 Task: Add an event with the title Third Product Roadmap Alignment Meeting, date '2023/10/21', time 7:30 AM to 9:30 AMand add a description: Staff Appreciation Day is a special occasion dedicated to recognizing and honoring the hard work, dedication, and contributions of the entire staff. It is a day to express gratitude and appreciation for their efforts in making the organization successful._x000D_
_x000D_
, put the event into Orange category, logged in from the account softage.9@softage.netand send the event invitation to softage.2@softage.net with CC to  softage.3@softage.net. Set a reminder for the event 5 minutes before
Action: Mouse moved to (106, 144)
Screenshot: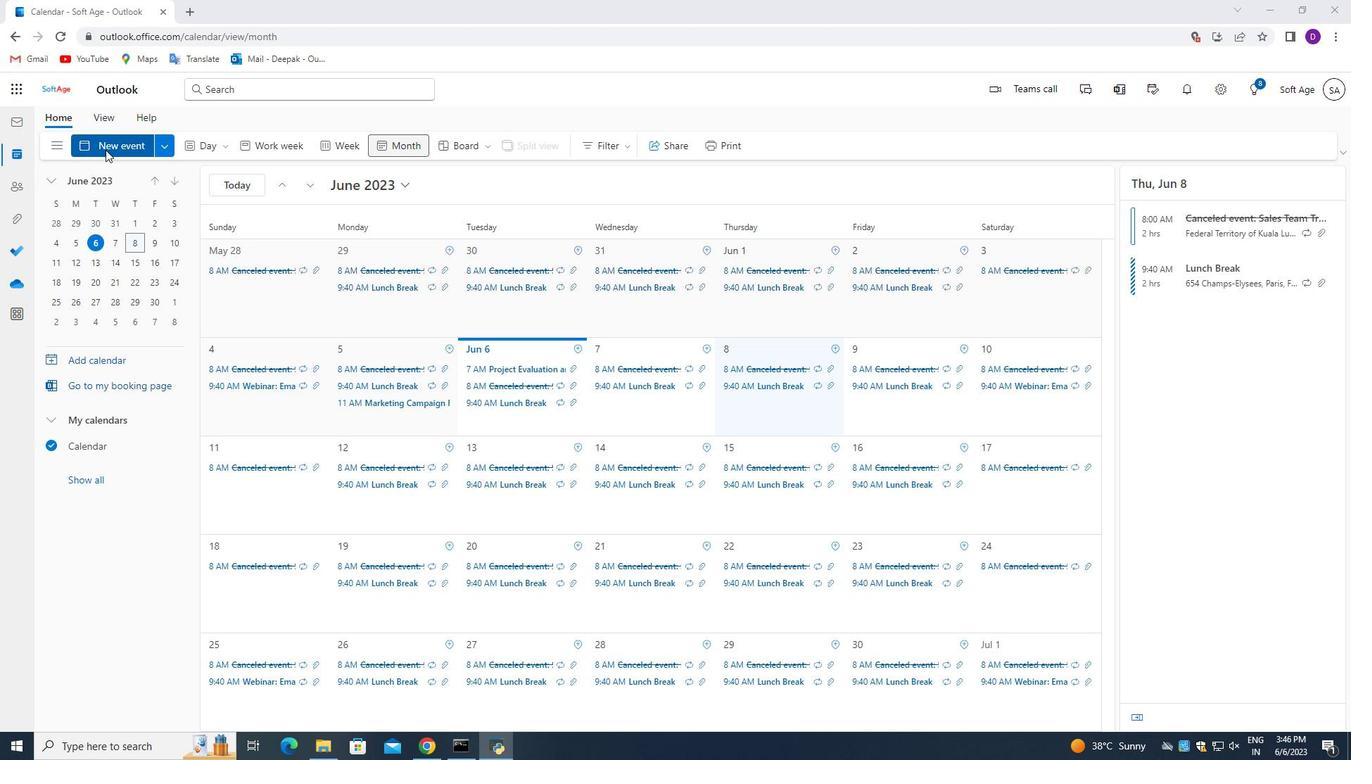
Action: Mouse pressed left at (106, 144)
Screenshot: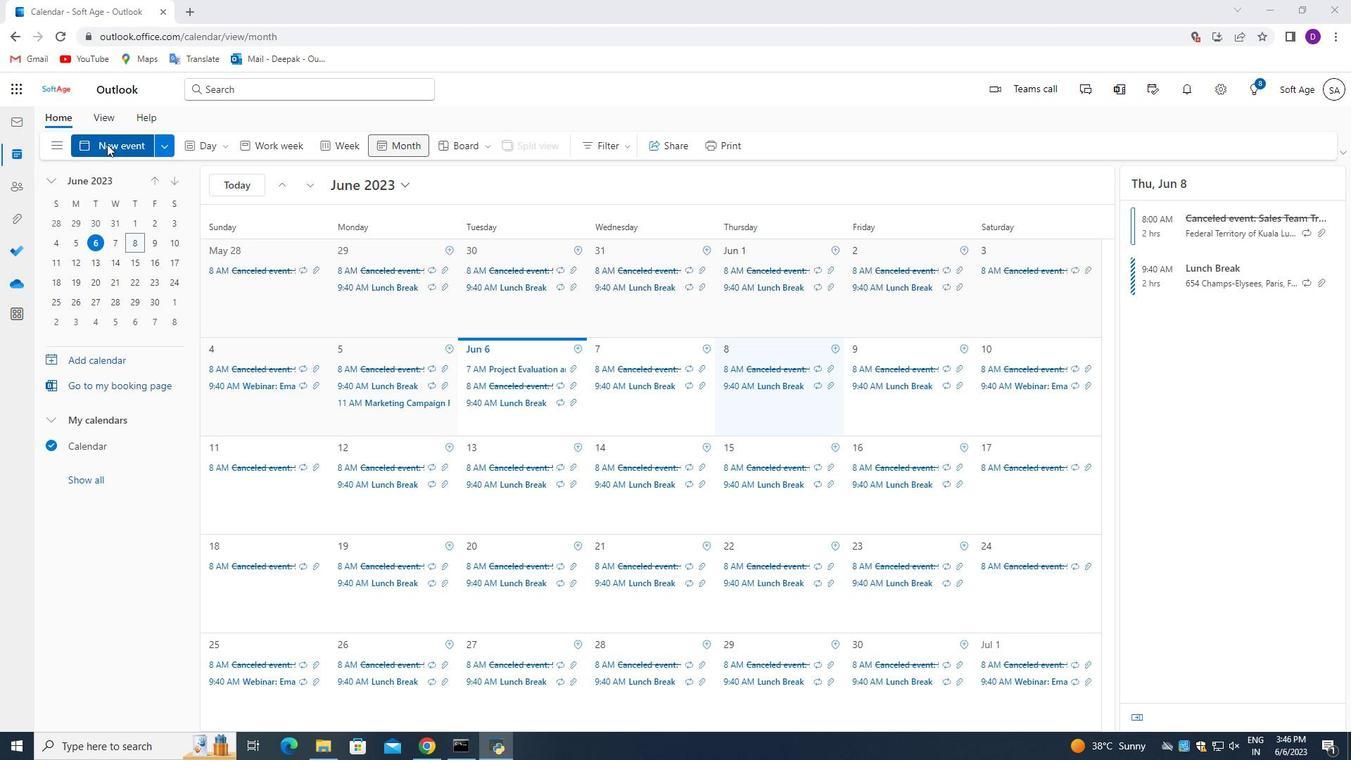 
Action: Mouse moved to (462, 570)
Screenshot: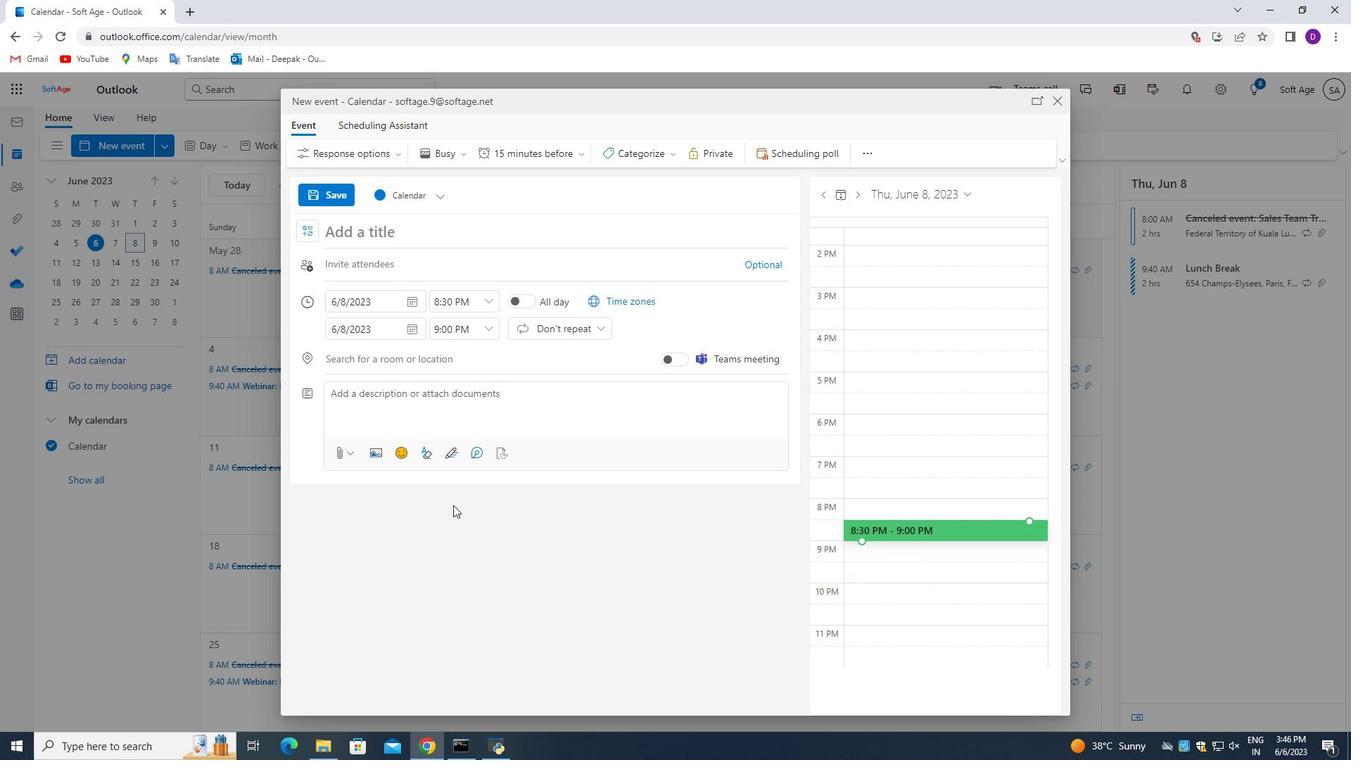 
Action: Key pressed <Key.shift_r>Third<Key.space><Key.shift>Prodict<Key.backspace><Key.backspace><Key.backspace>ucy<Key.backspace>t<Key.space><Key.shift_r>Roadmap<Key.space><Key.shift_r>Alo<Key.backspace>ignment<Key.space><Key.shift>Meeting
Screenshot: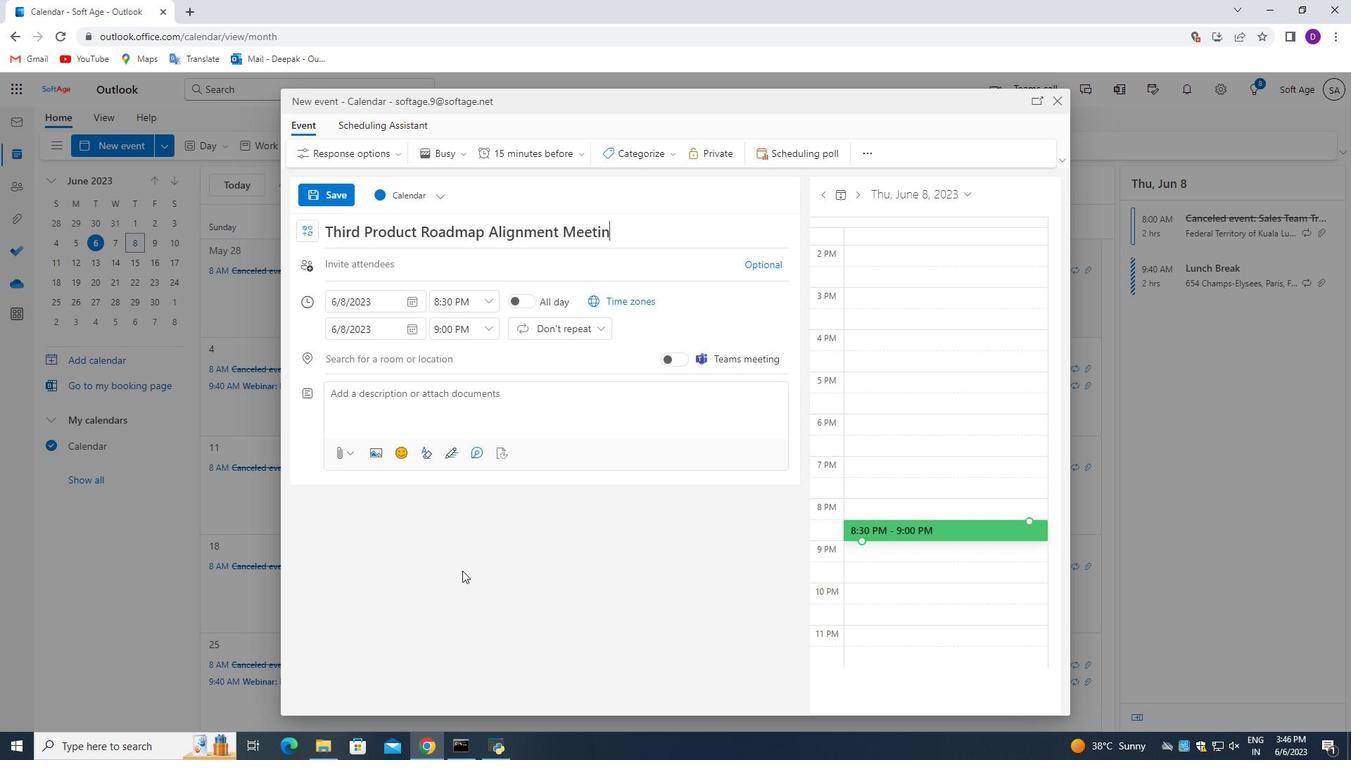 
Action: Mouse moved to (411, 302)
Screenshot: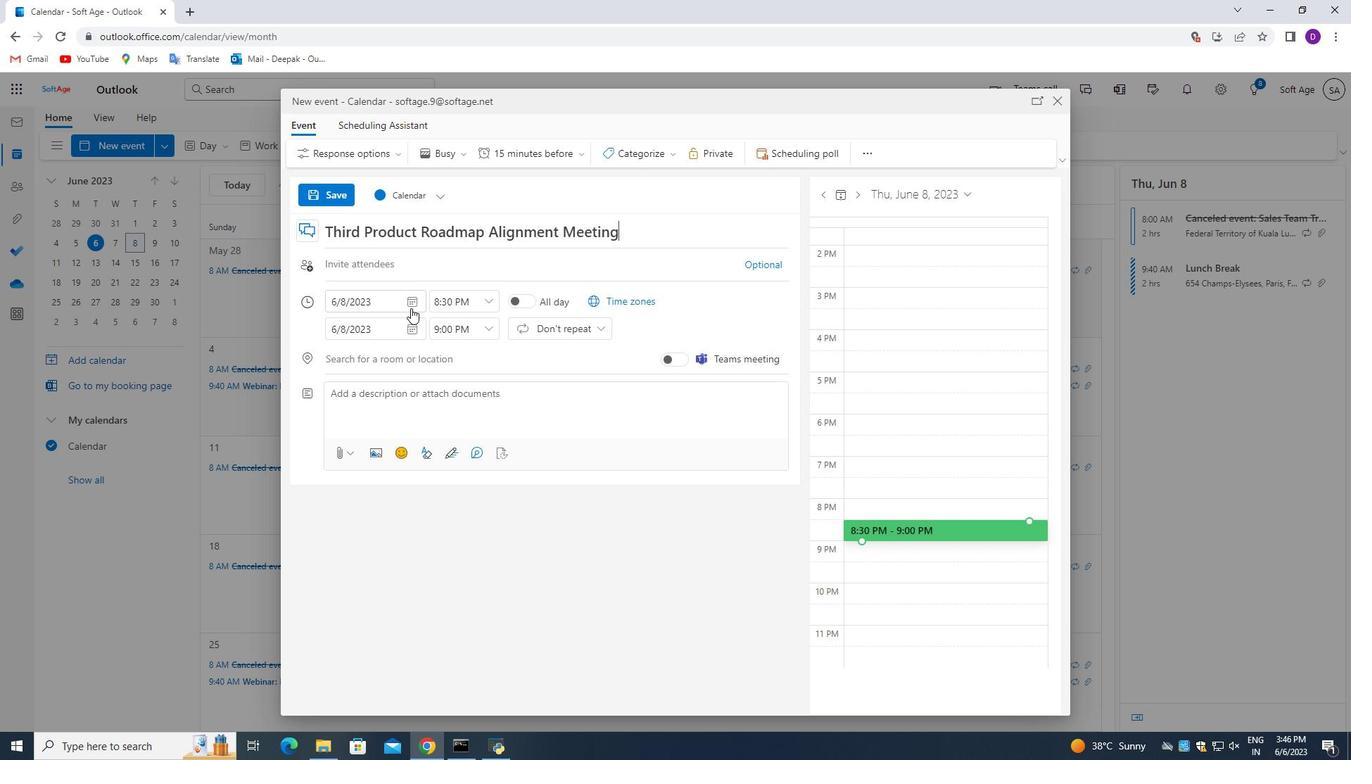 
Action: Mouse pressed left at (411, 302)
Screenshot: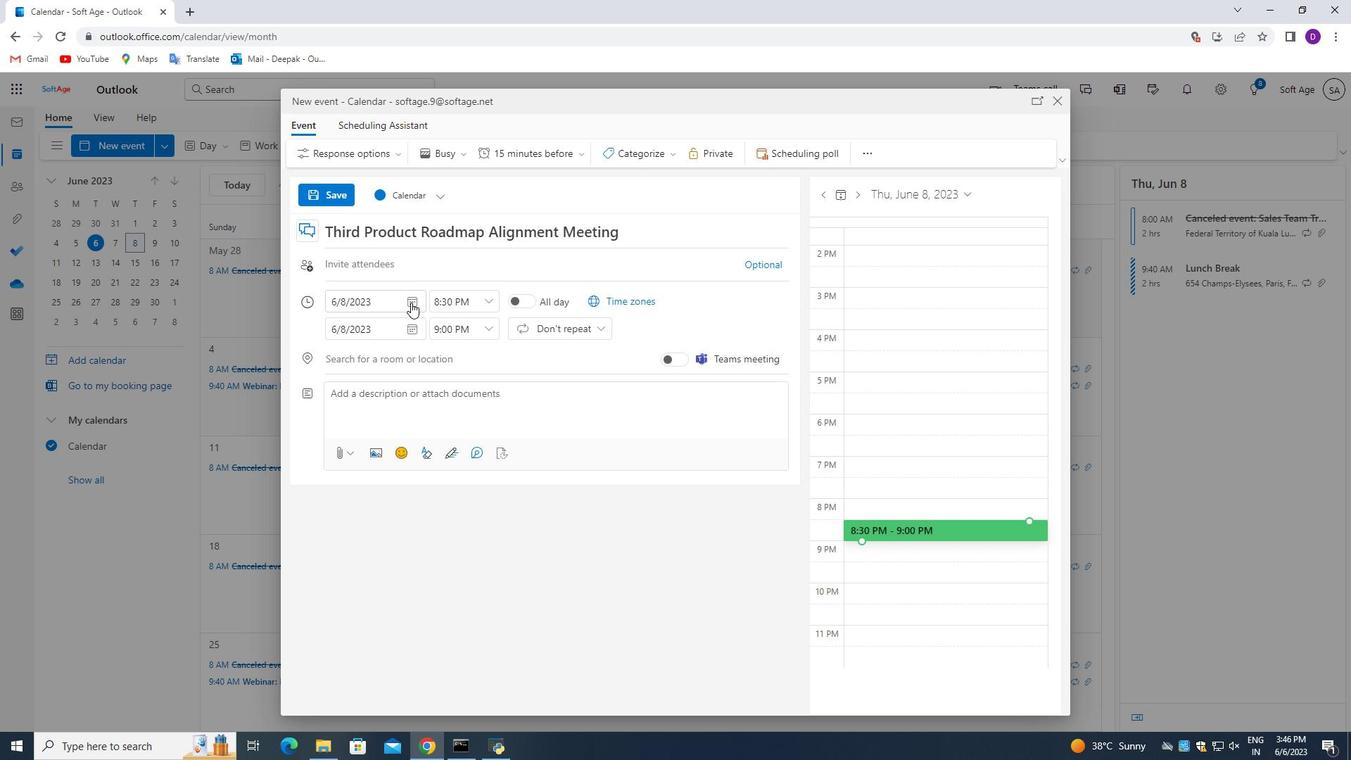 
Action: Mouse moved to (389, 323)
Screenshot: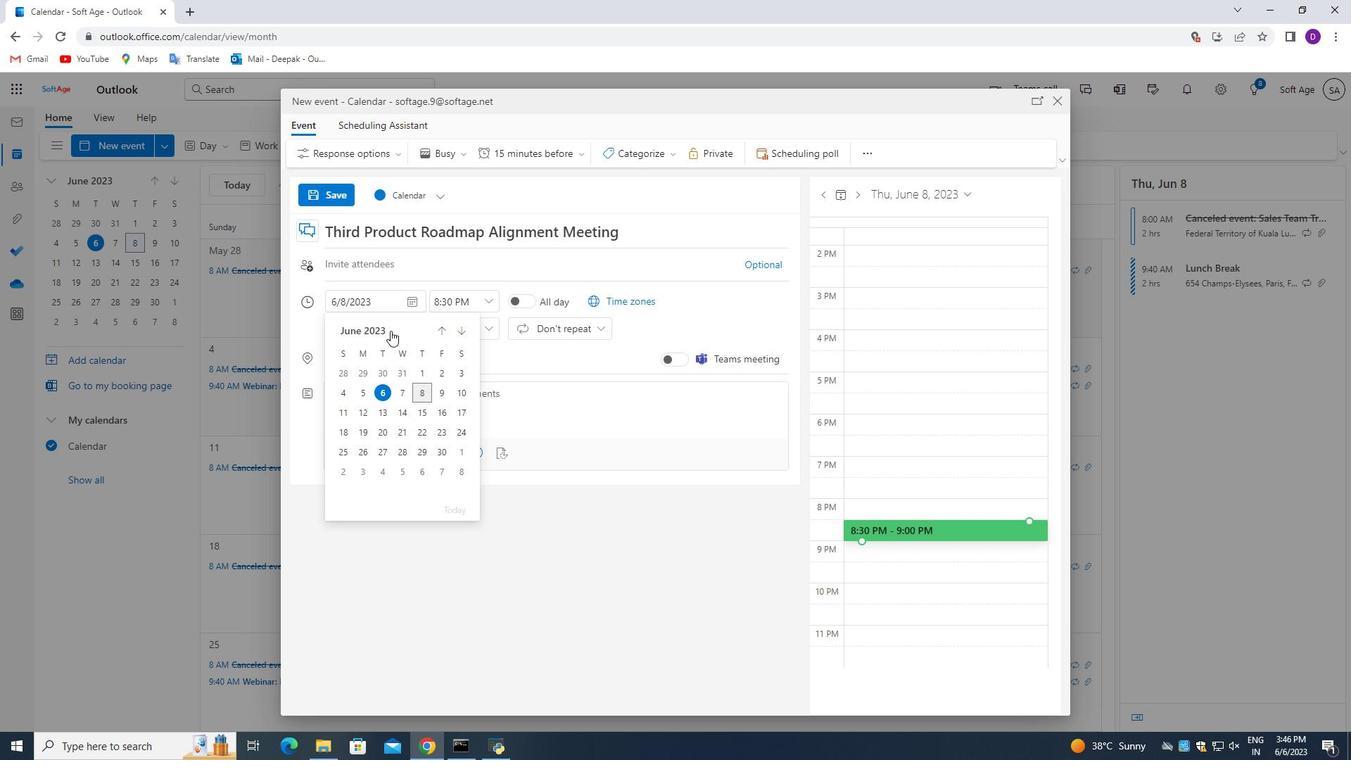
Action: Mouse pressed left at (389, 323)
Screenshot: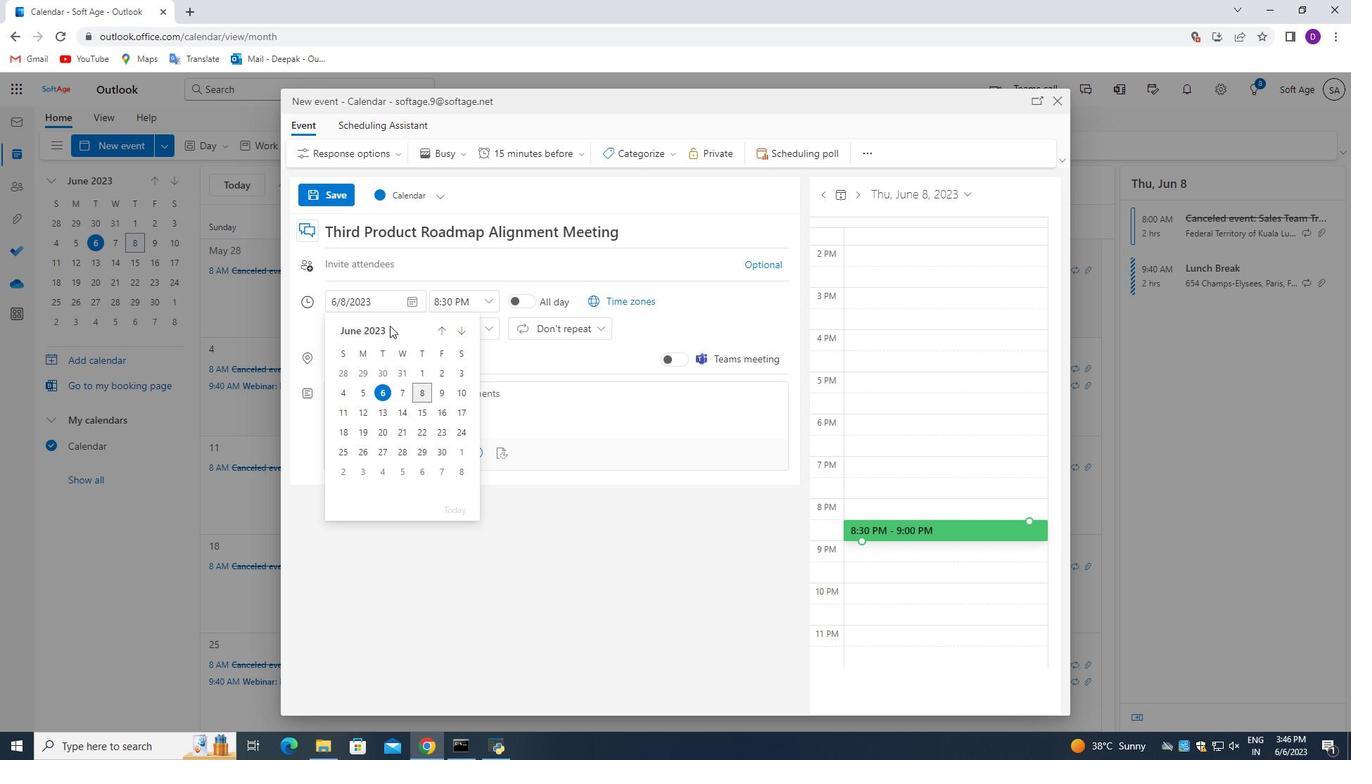 
Action: Mouse moved to (389, 436)
Screenshot: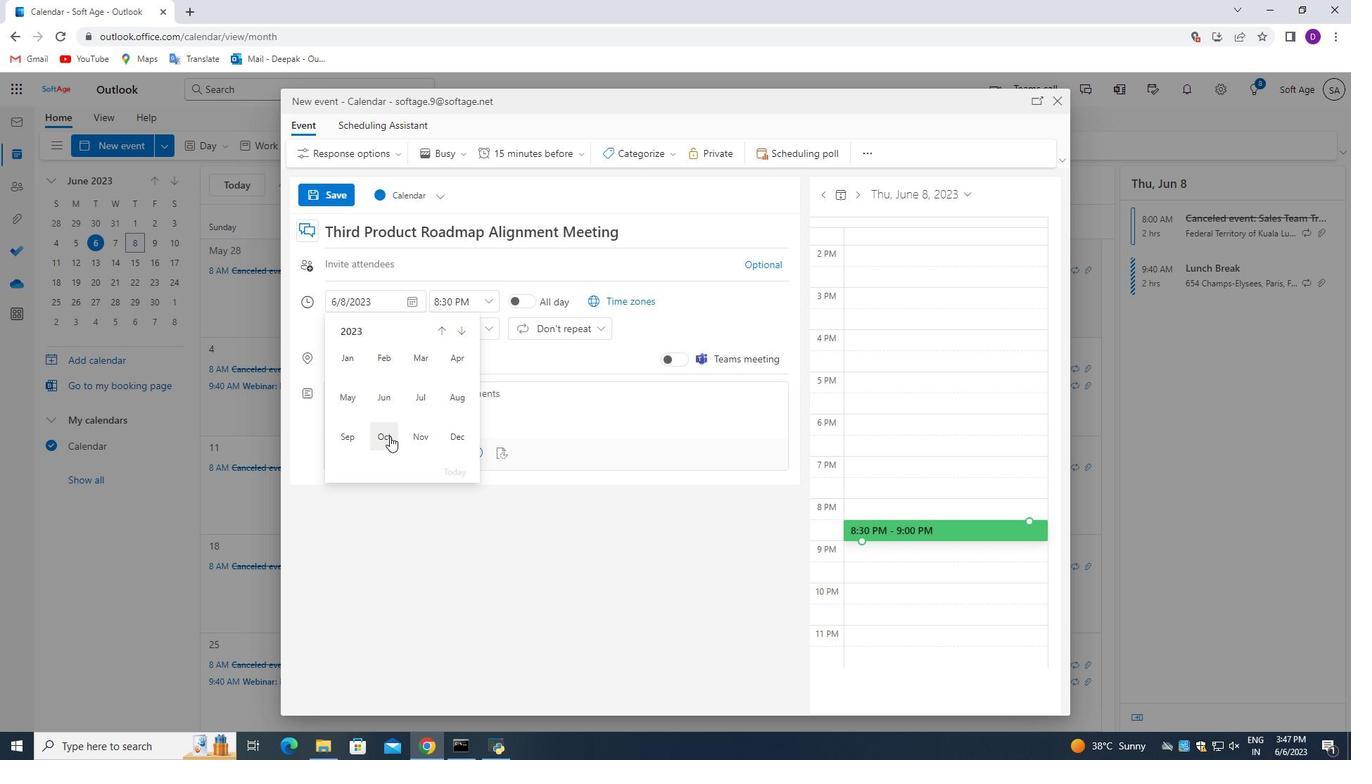 
Action: Mouse pressed left at (389, 436)
Screenshot: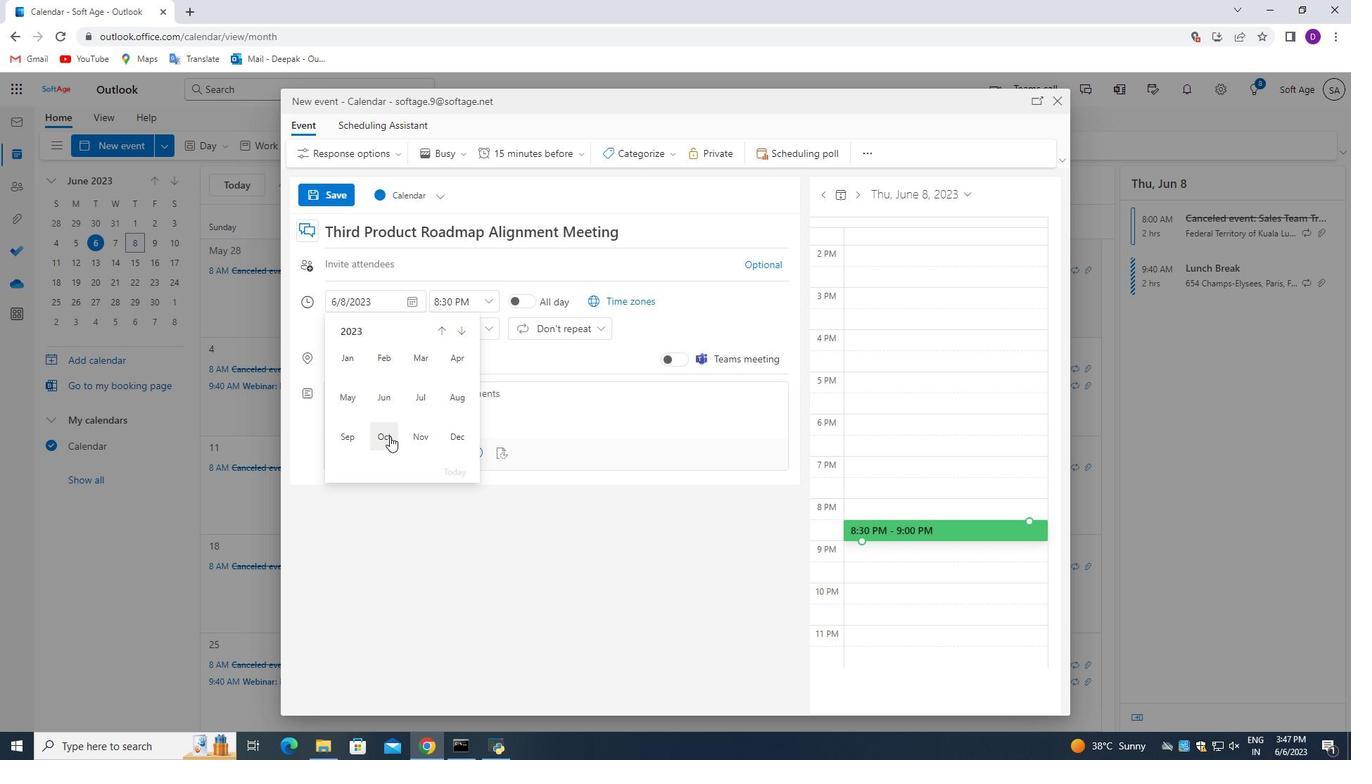 
Action: Mouse moved to (460, 413)
Screenshot: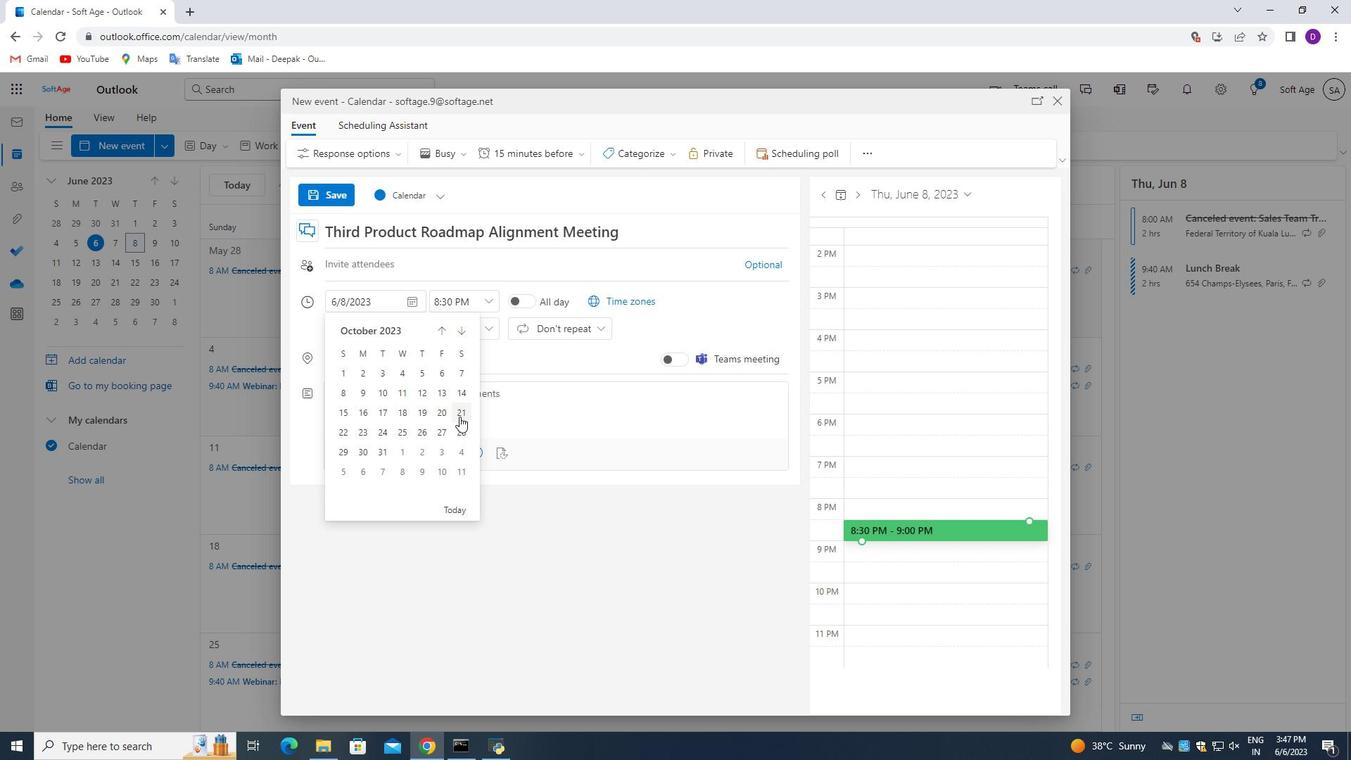 
Action: Mouse pressed left at (460, 413)
Screenshot: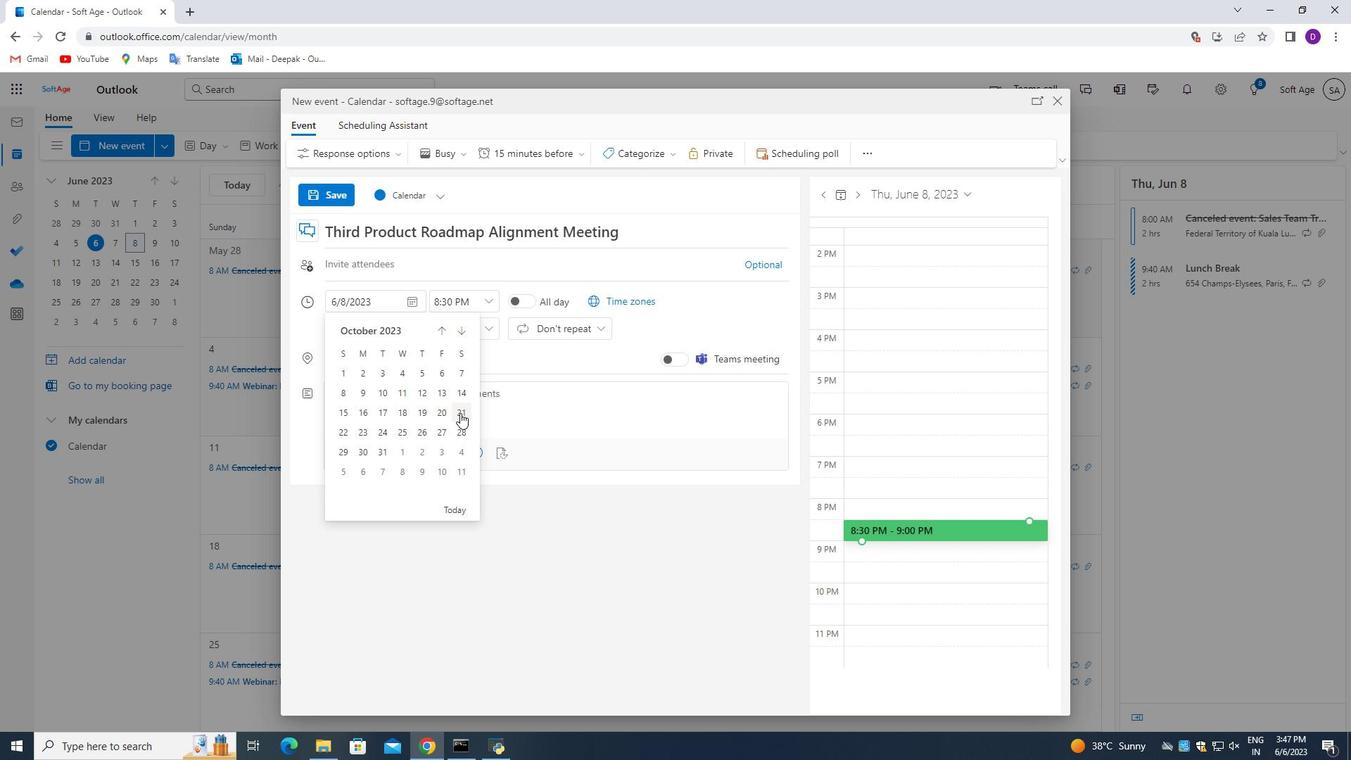 
Action: Mouse moved to (493, 299)
Screenshot: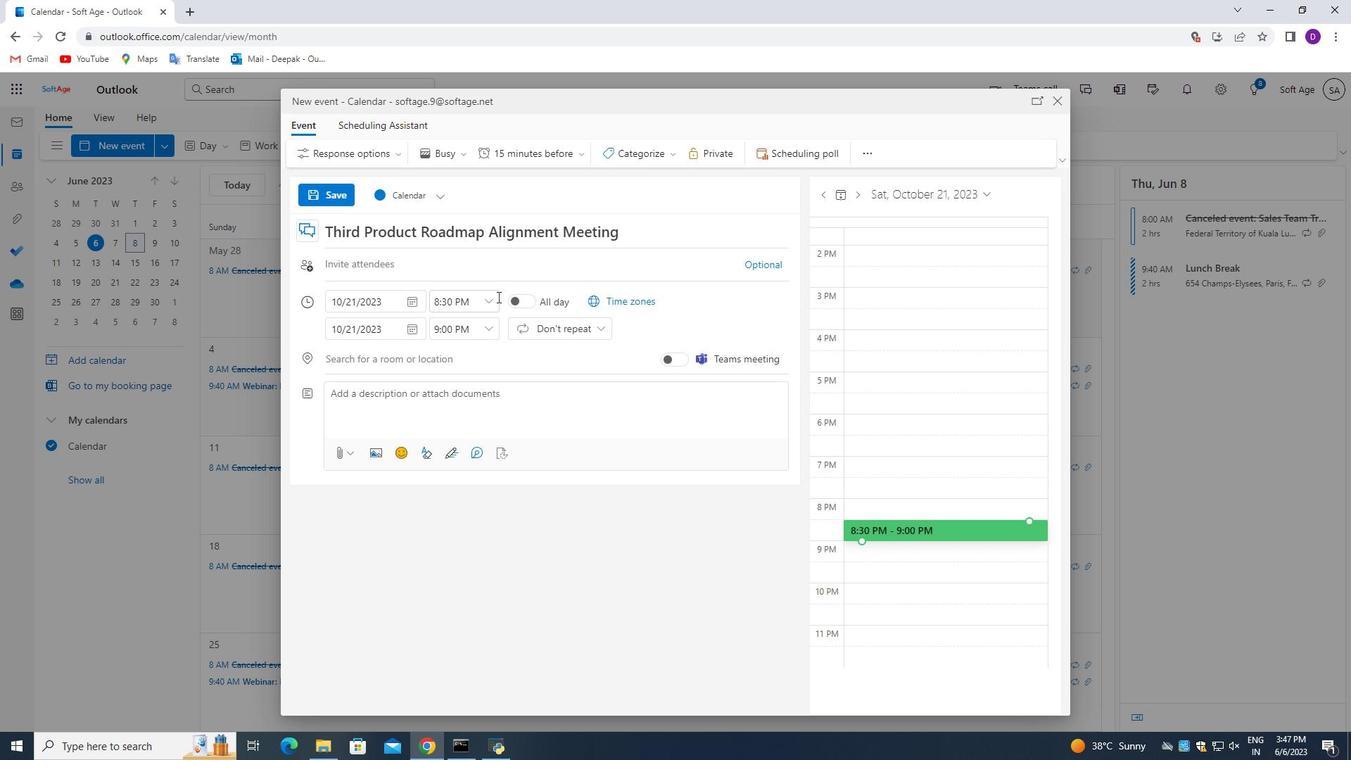 
Action: Mouse pressed left at (493, 299)
Screenshot: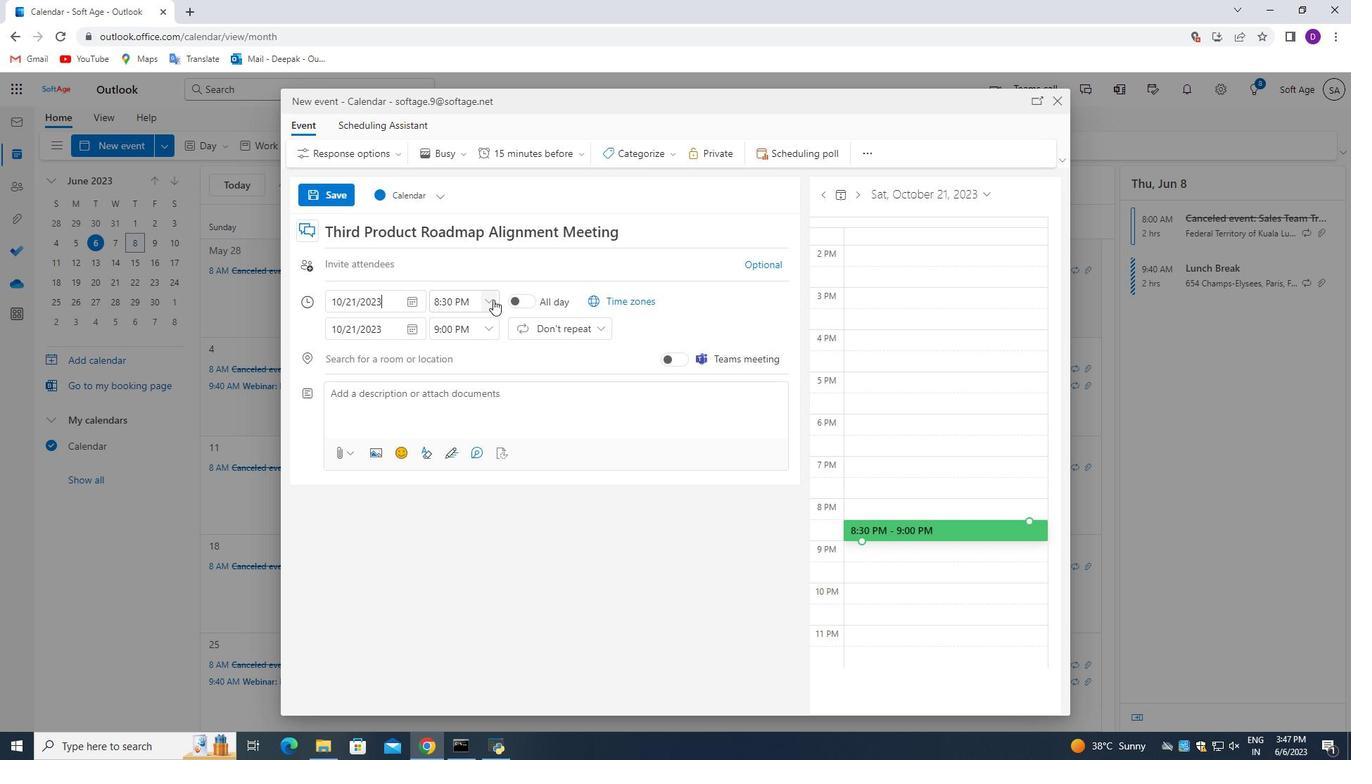 
Action: Mouse moved to (458, 408)
Screenshot: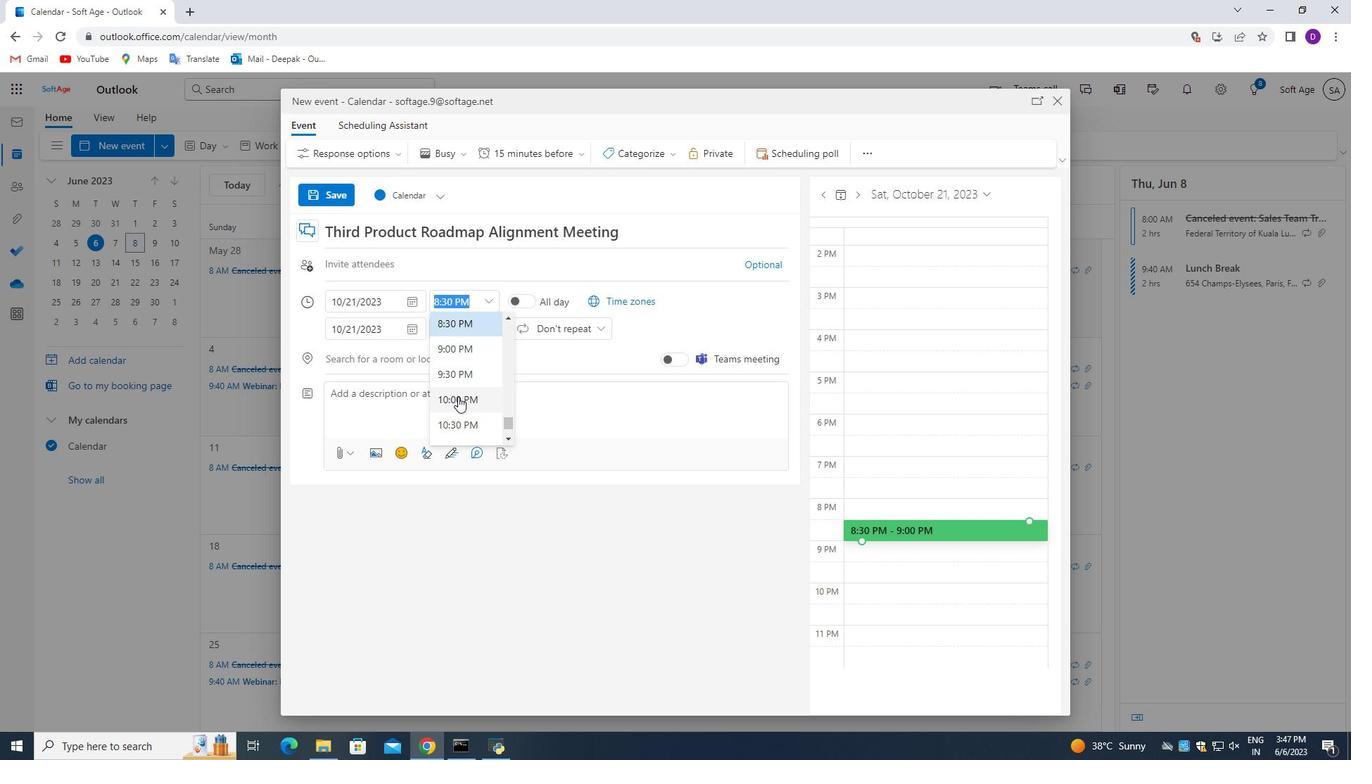 
Action: Mouse scrolled (458, 399) with delta (0, 0)
Screenshot: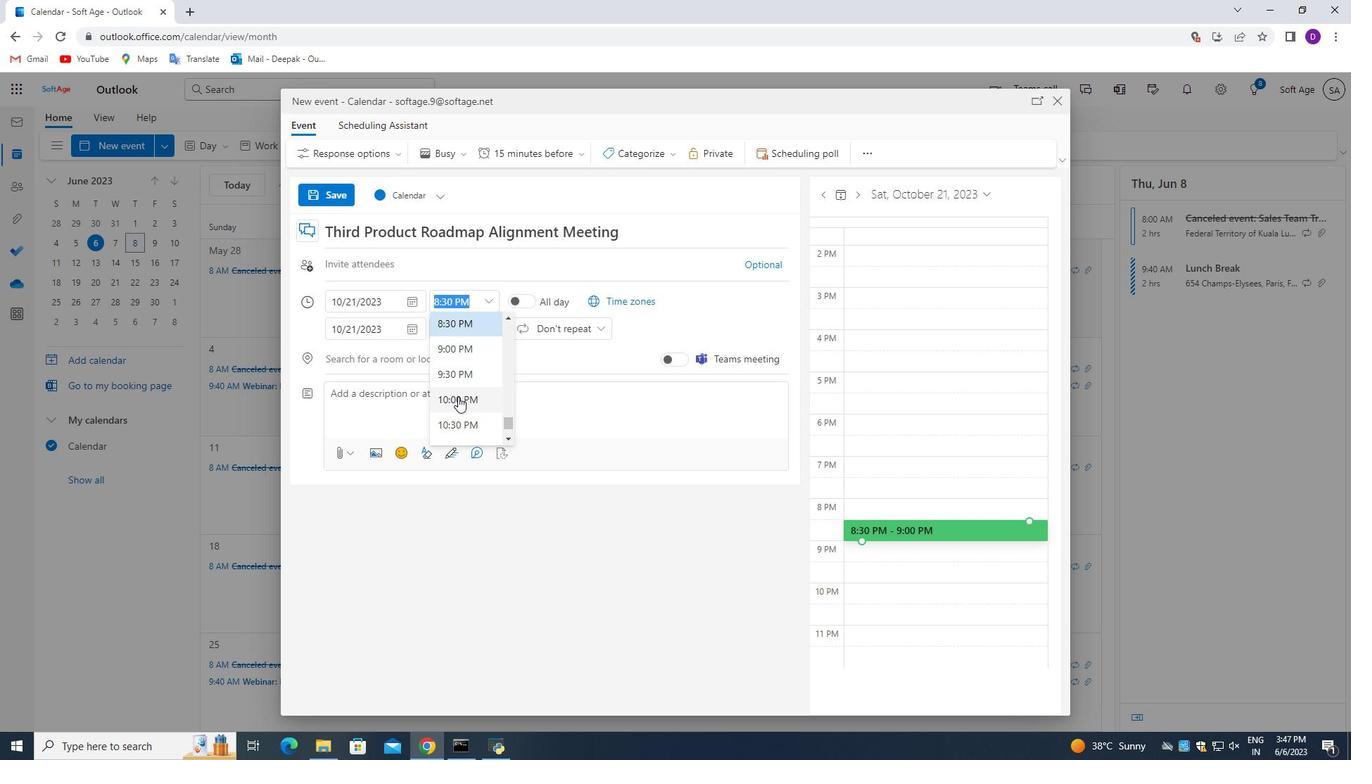 
Action: Mouse moved to (458, 409)
Screenshot: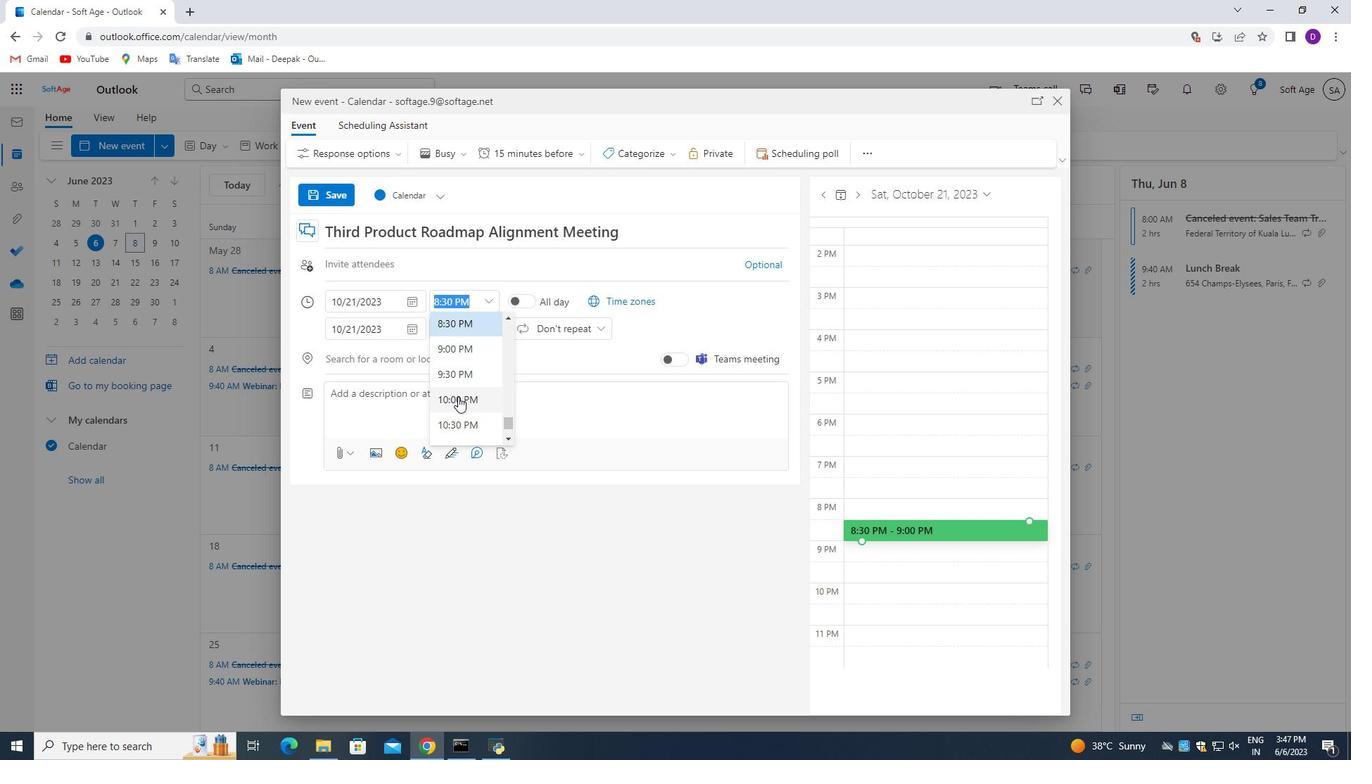 
Action: Mouse scrolled (458, 404) with delta (0, 0)
Screenshot: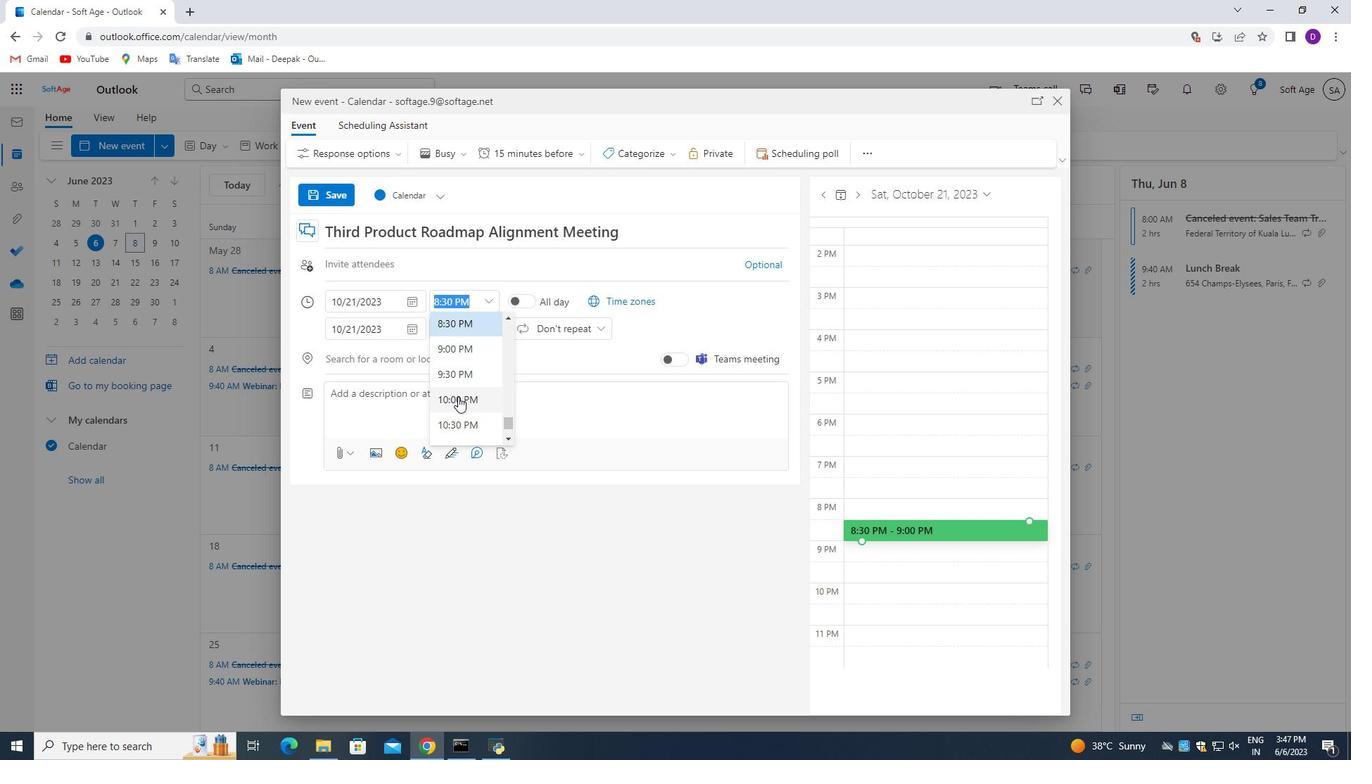 
Action: Mouse scrolled (458, 409) with delta (0, 0)
Screenshot: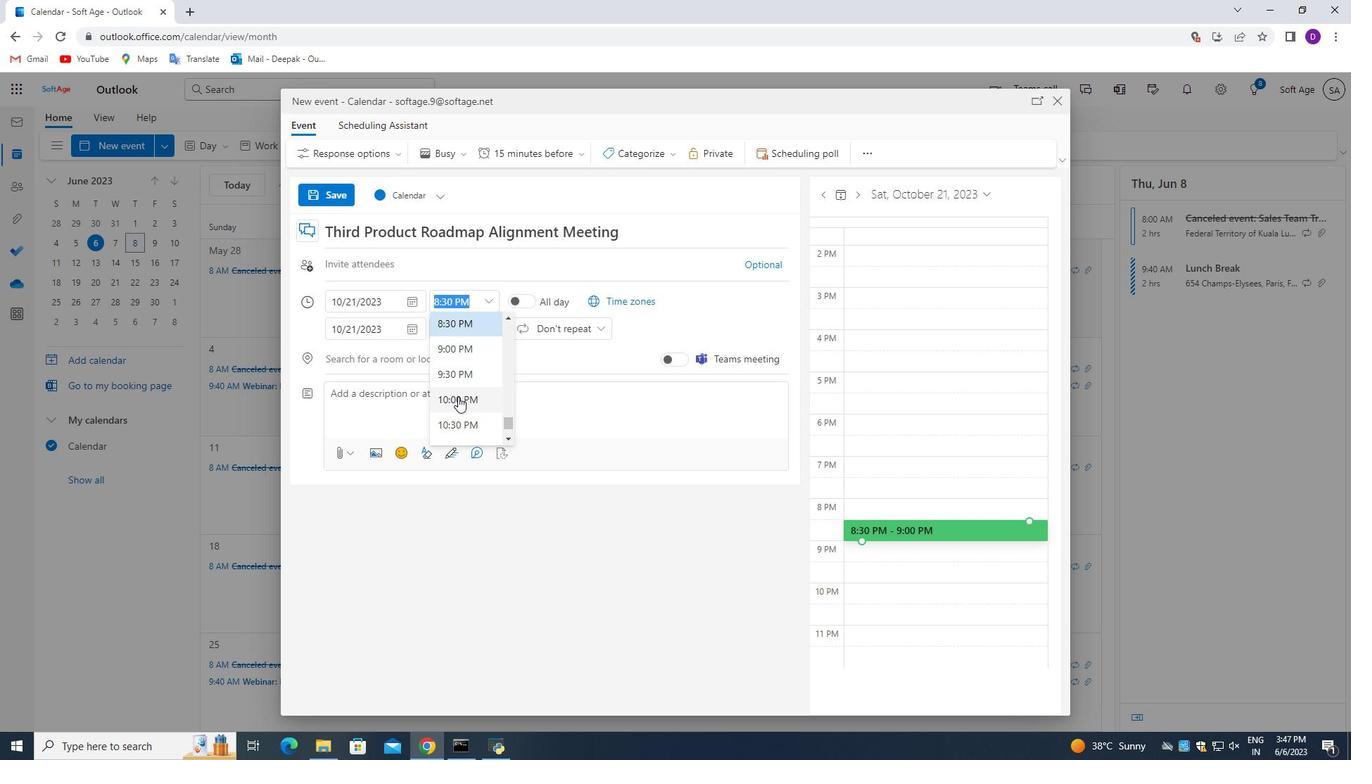 
Action: Mouse scrolled (458, 410) with delta (0, 0)
Screenshot: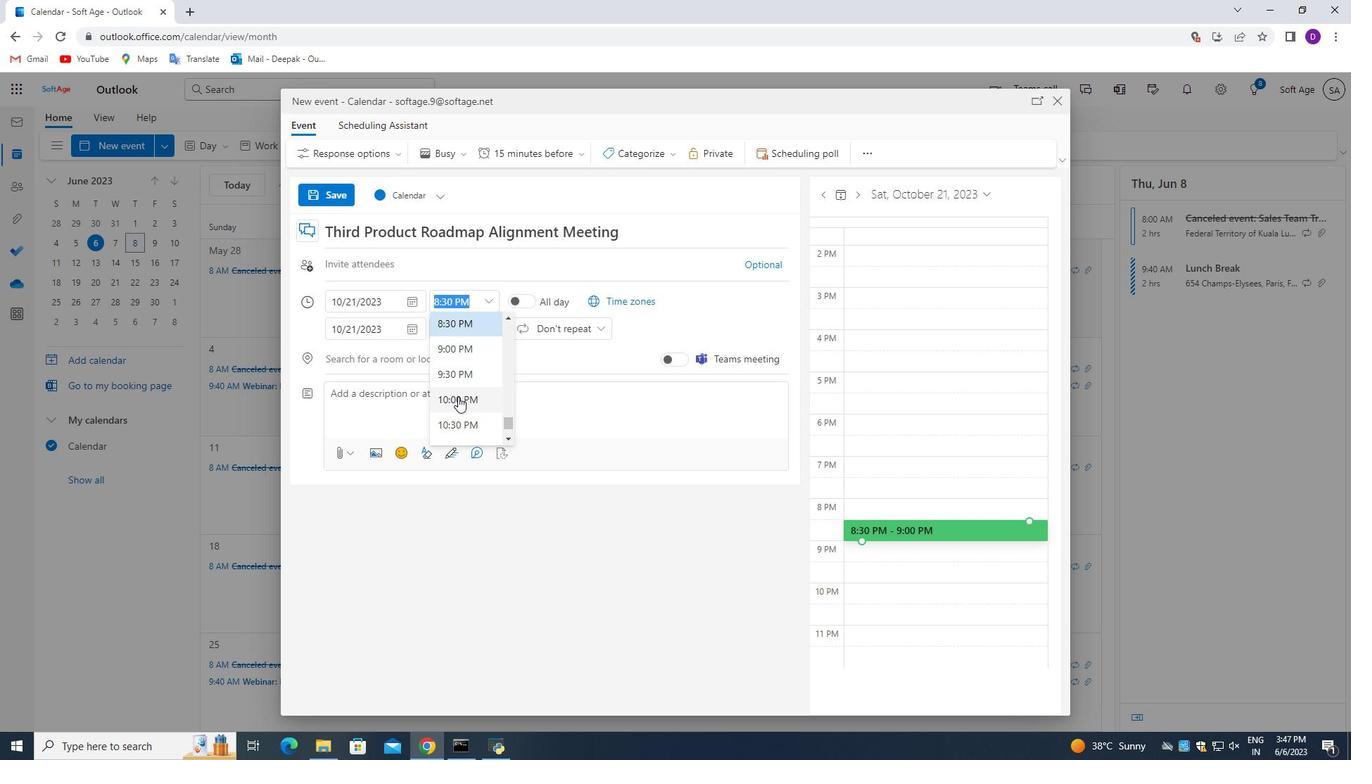
Action: Mouse scrolled (458, 410) with delta (0, 0)
Screenshot: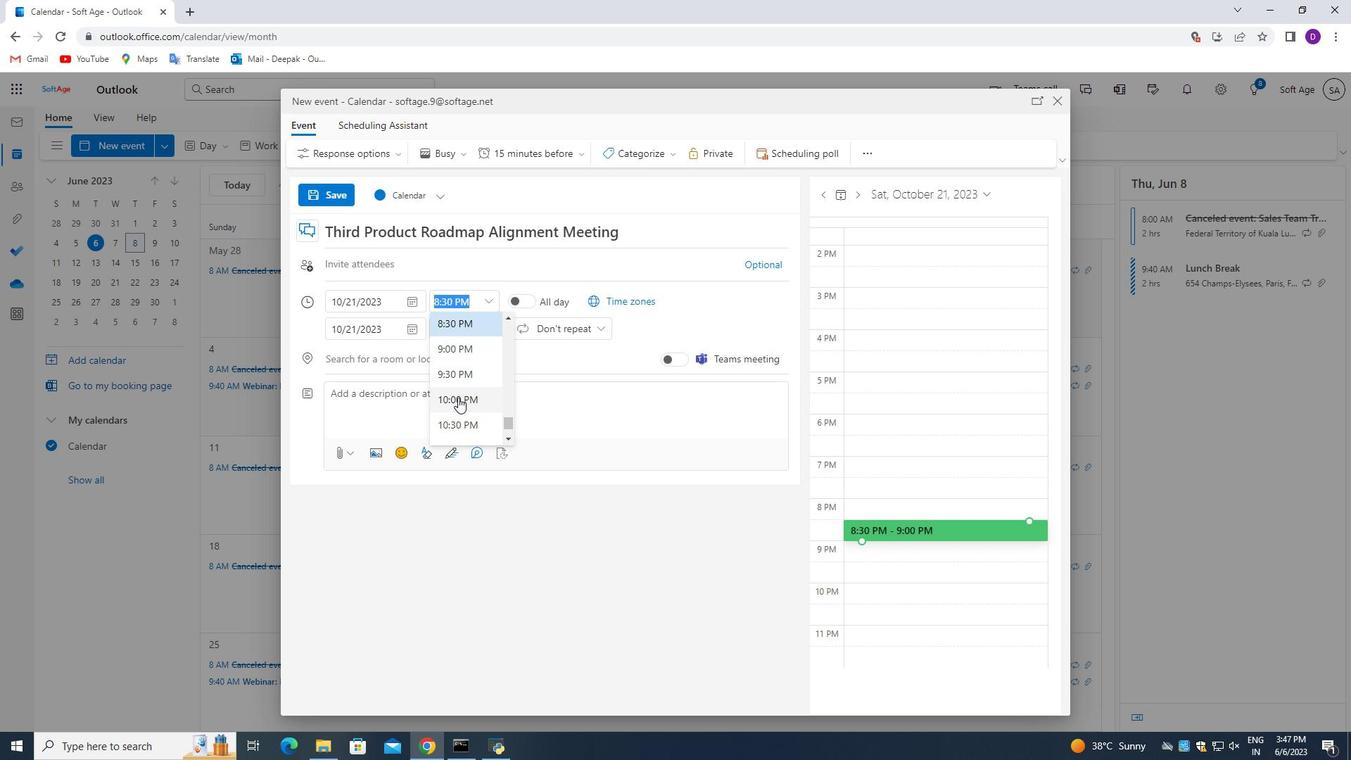 
Action: Mouse moved to (459, 403)
Screenshot: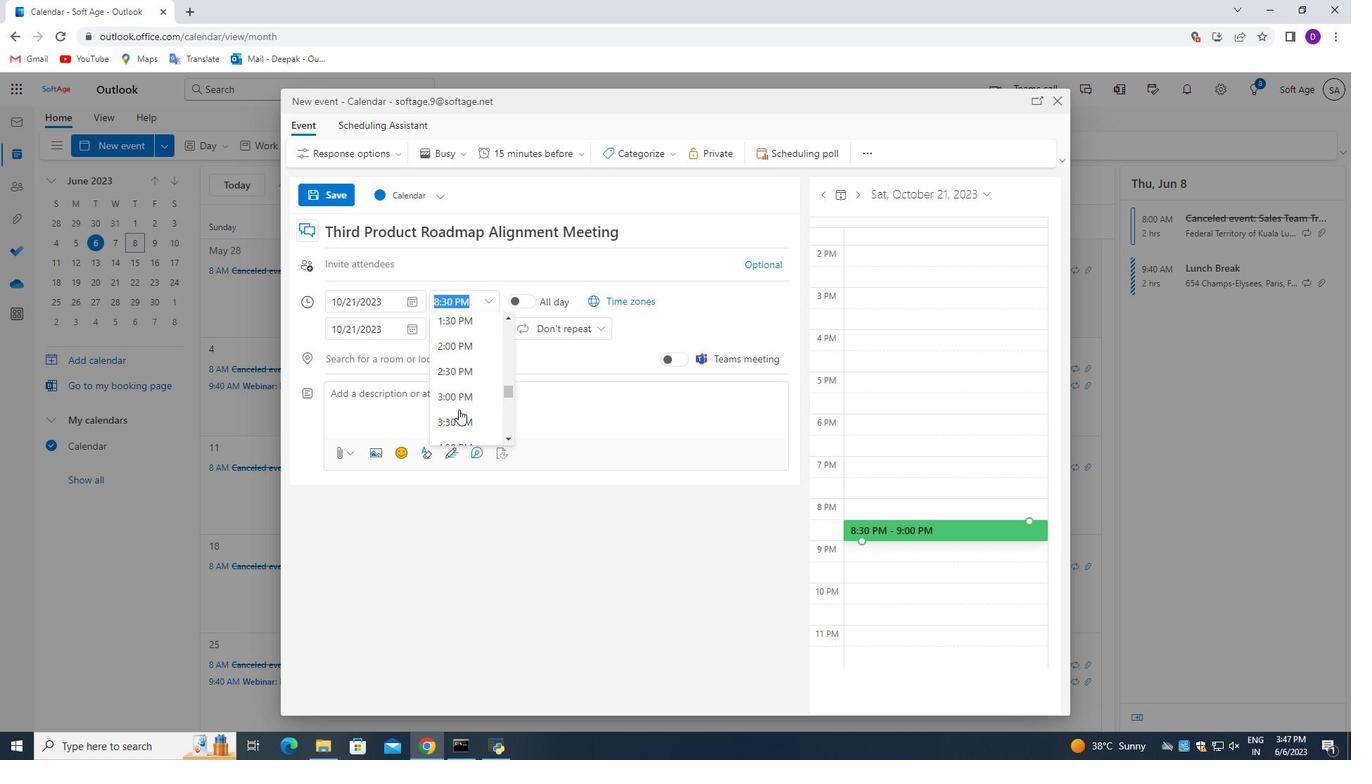 
Action: Mouse scrolled (459, 404) with delta (0, 0)
Screenshot: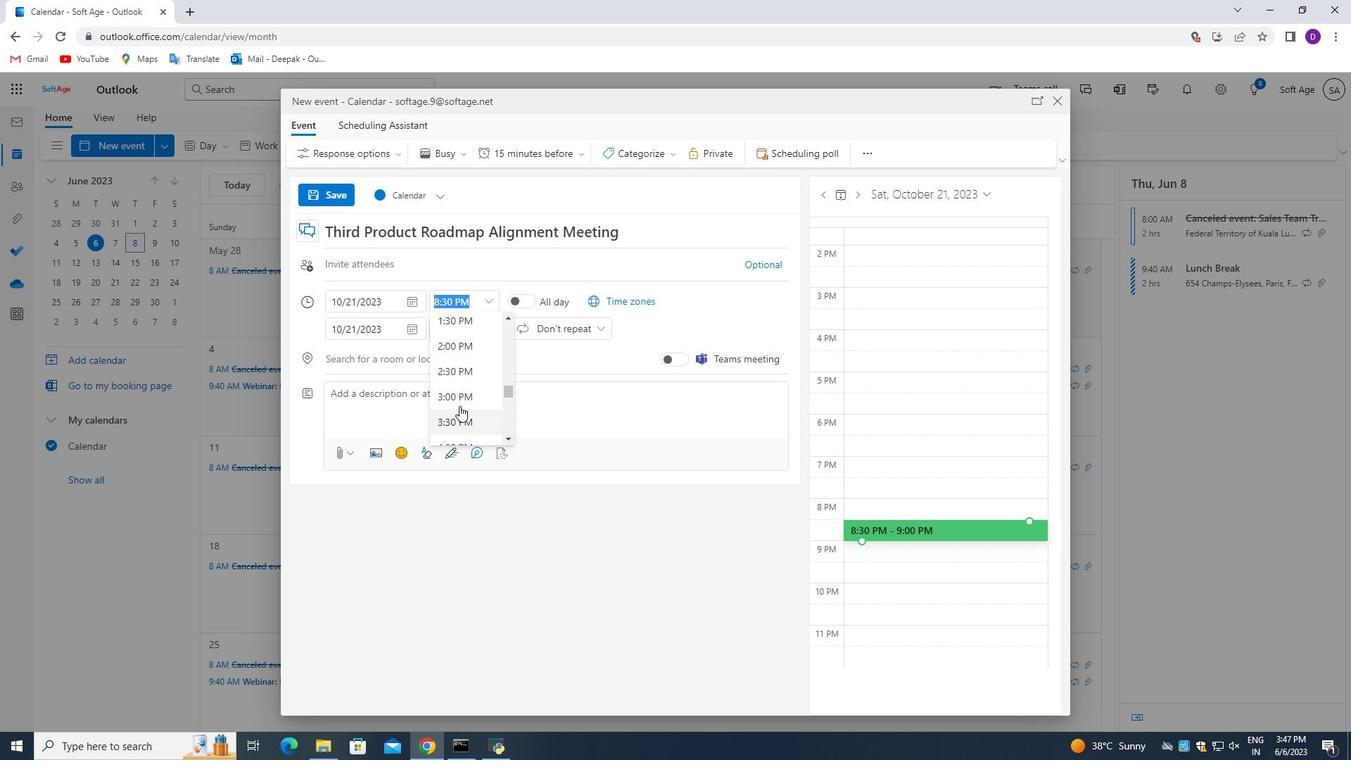 
Action: Mouse moved to (459, 402)
Screenshot: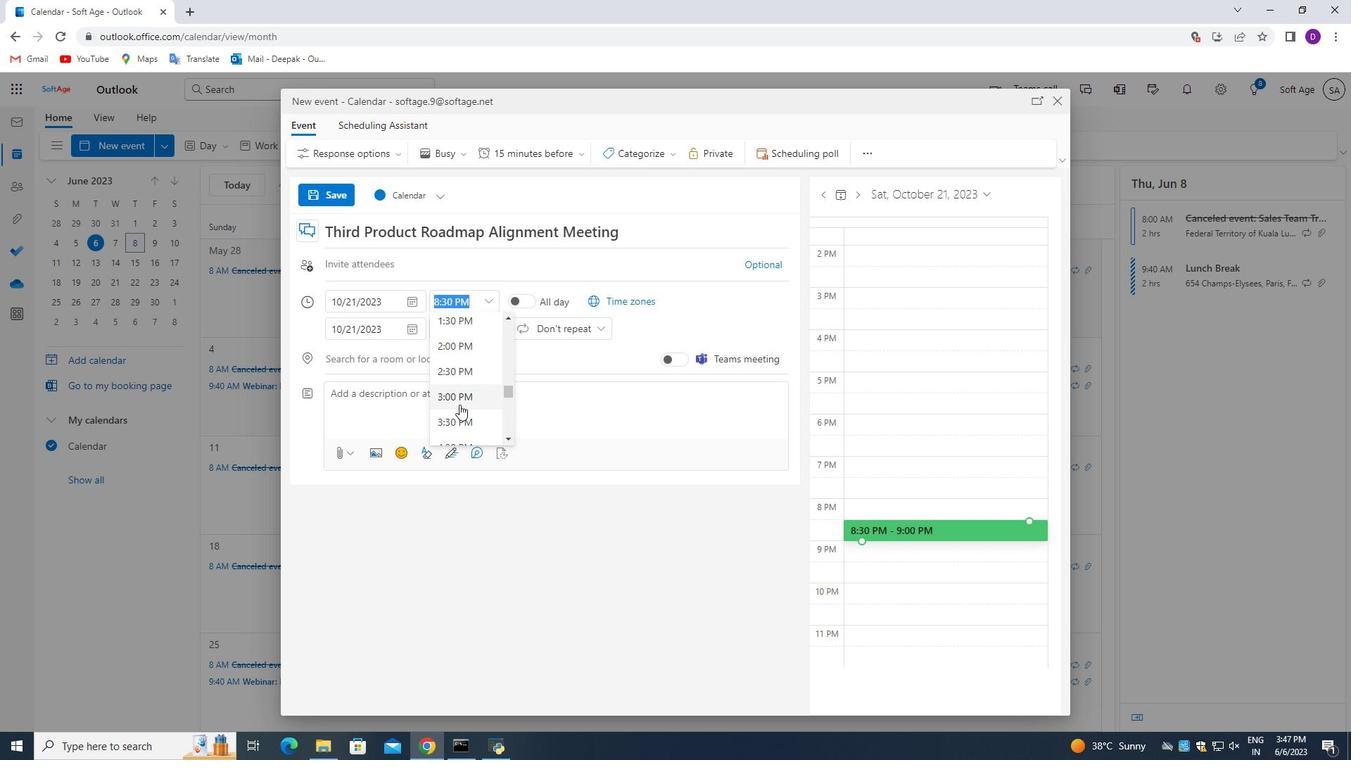 
Action: Mouse scrolled (459, 403) with delta (0, 0)
Screenshot: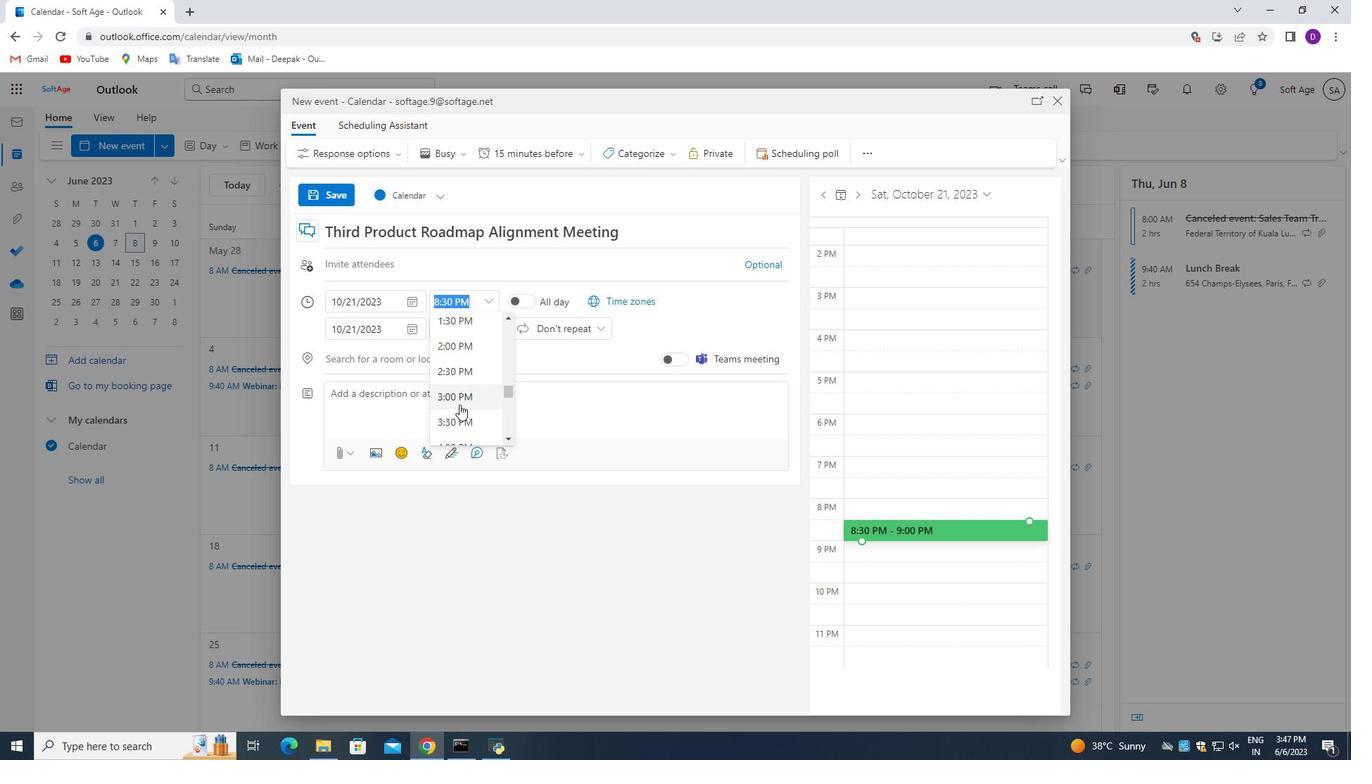 
Action: Mouse moved to (459, 401)
Screenshot: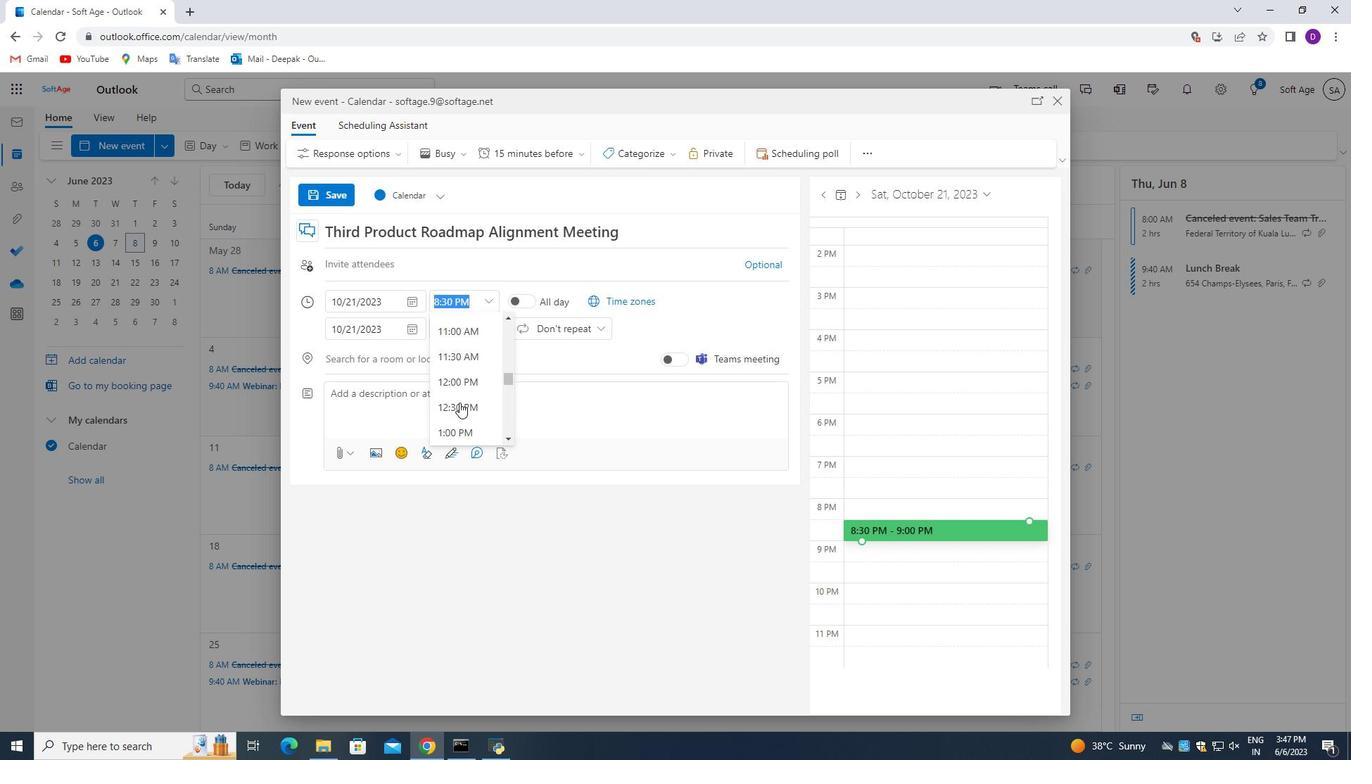 
Action: Mouse scrolled (459, 401) with delta (0, 0)
Screenshot: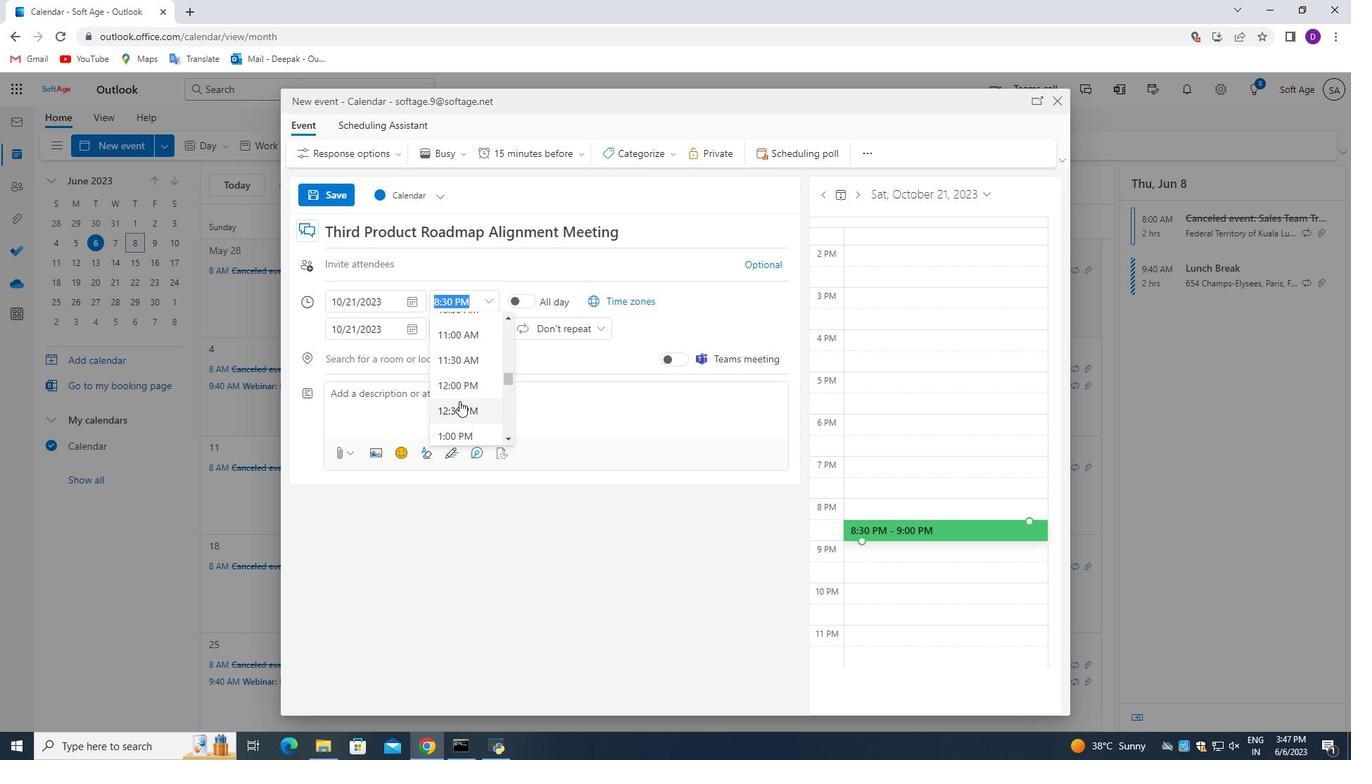 
Action: Mouse scrolled (459, 401) with delta (0, 0)
Screenshot: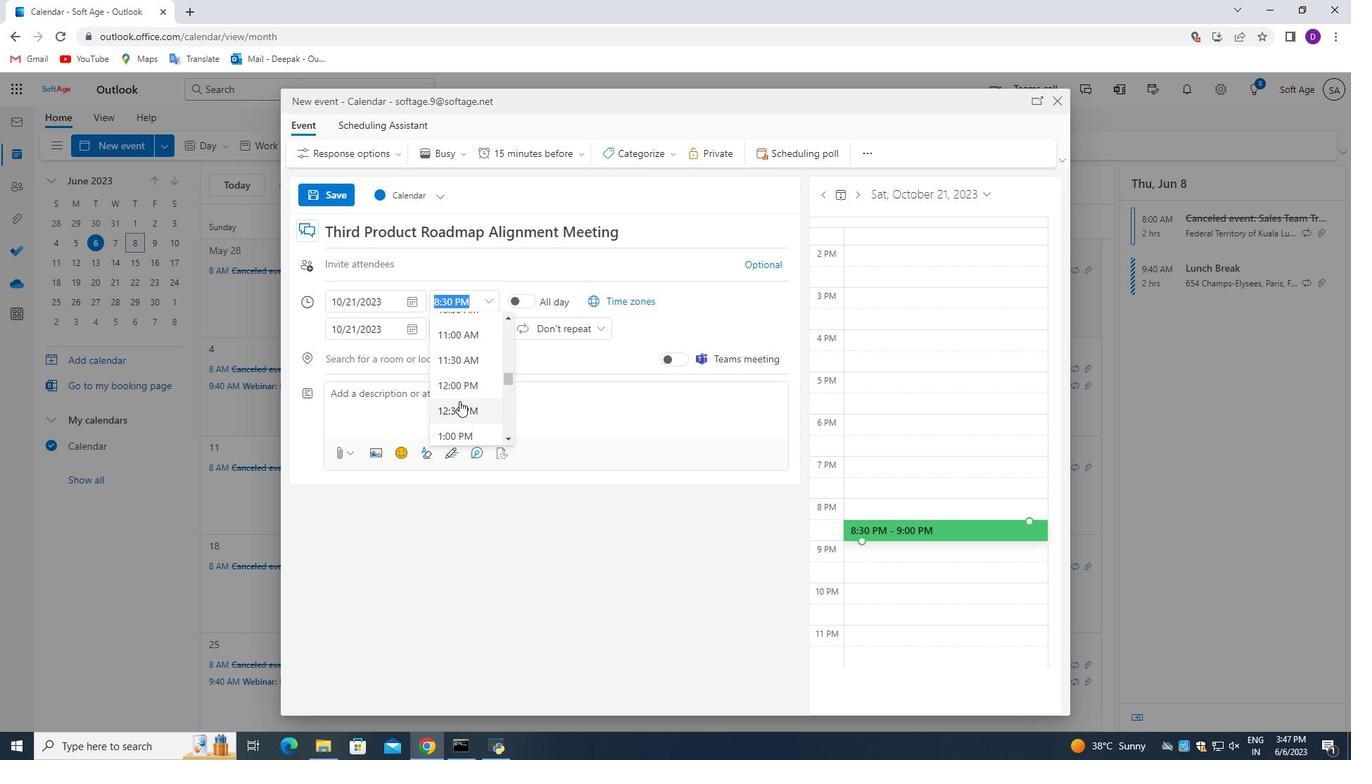 
Action: Mouse scrolled (459, 401) with delta (0, 0)
Screenshot: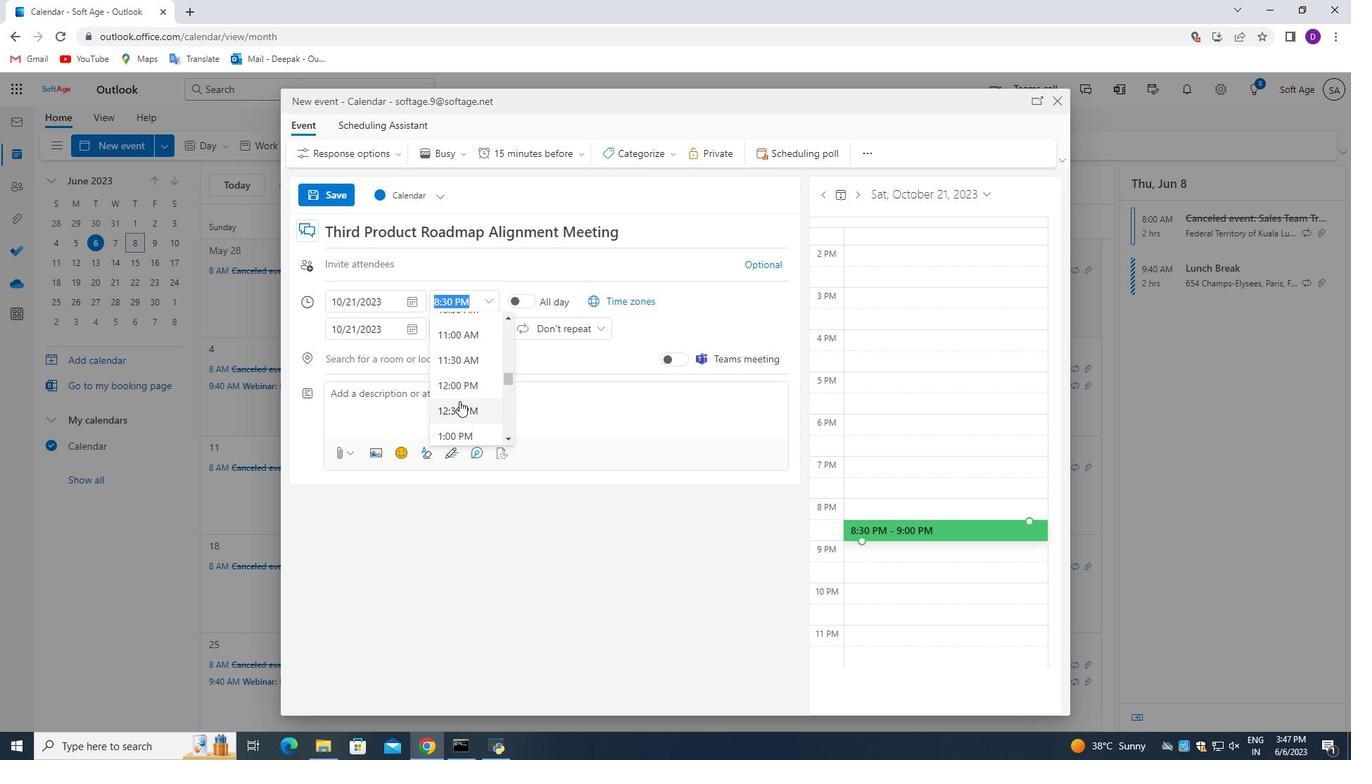 
Action: Mouse moved to (461, 374)
Screenshot: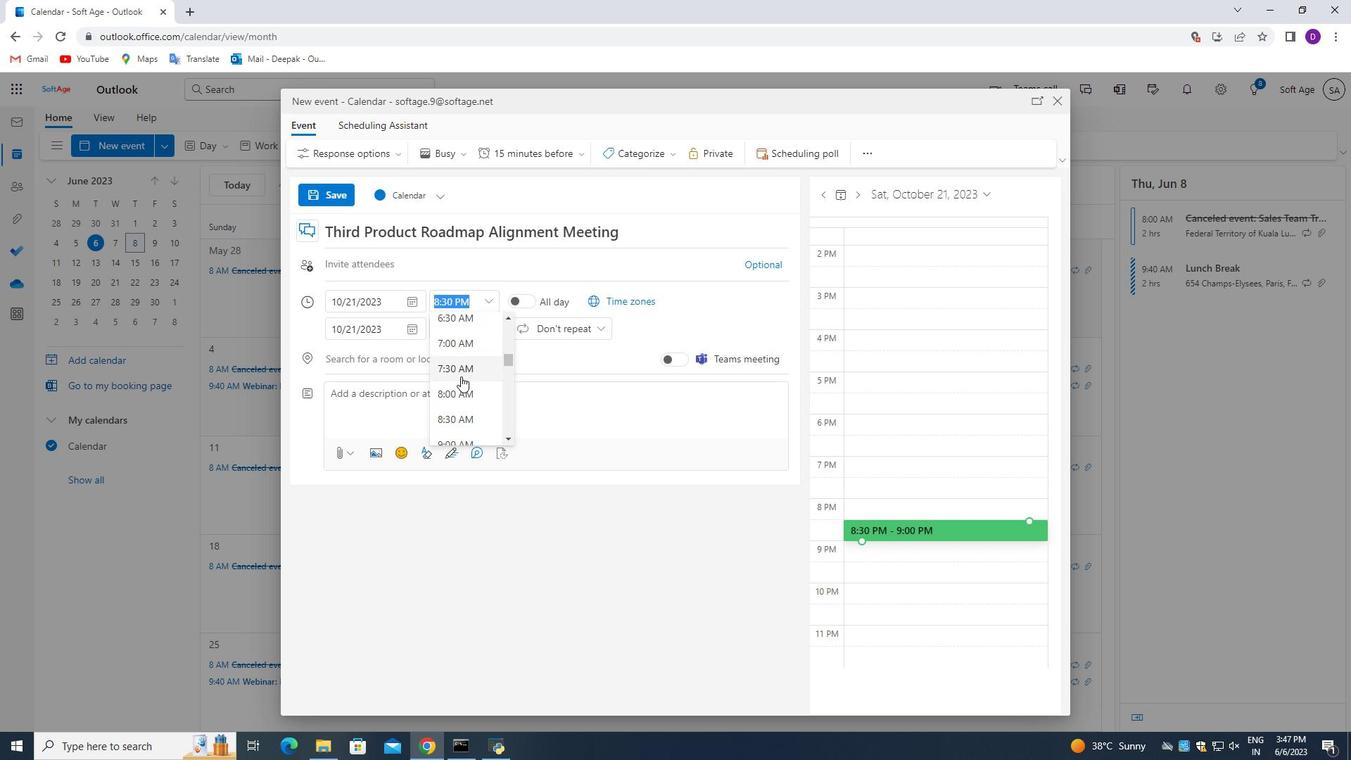 
Action: Mouse pressed left at (461, 374)
Screenshot: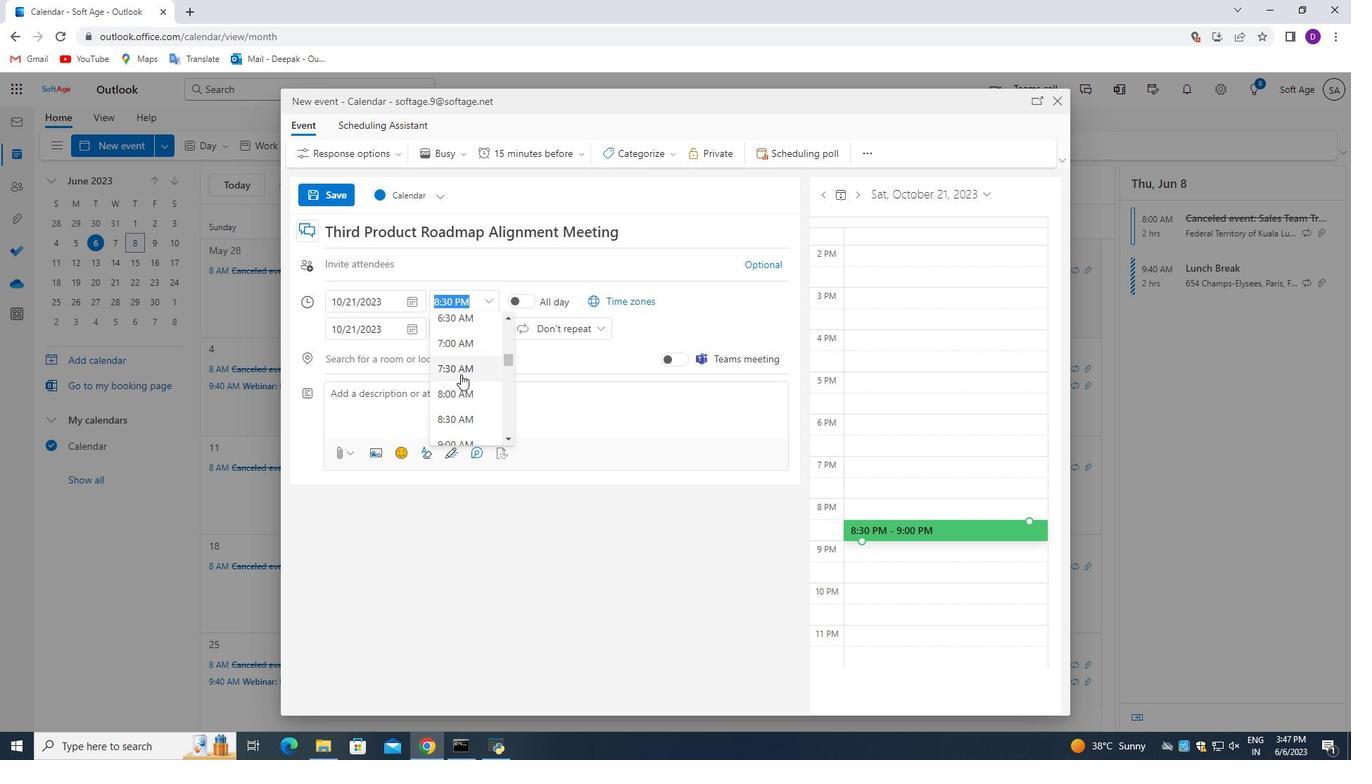 
Action: Mouse moved to (489, 327)
Screenshot: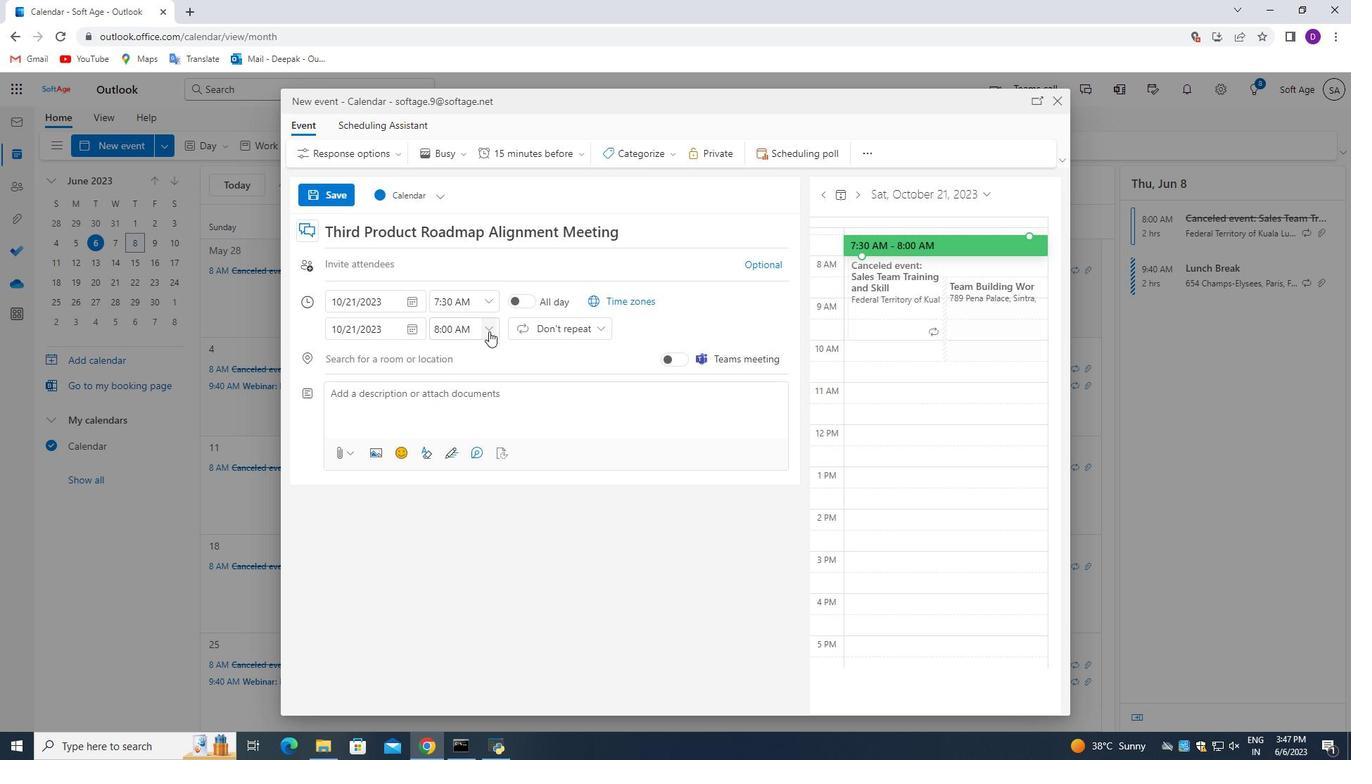 
Action: Mouse pressed left at (489, 327)
Screenshot: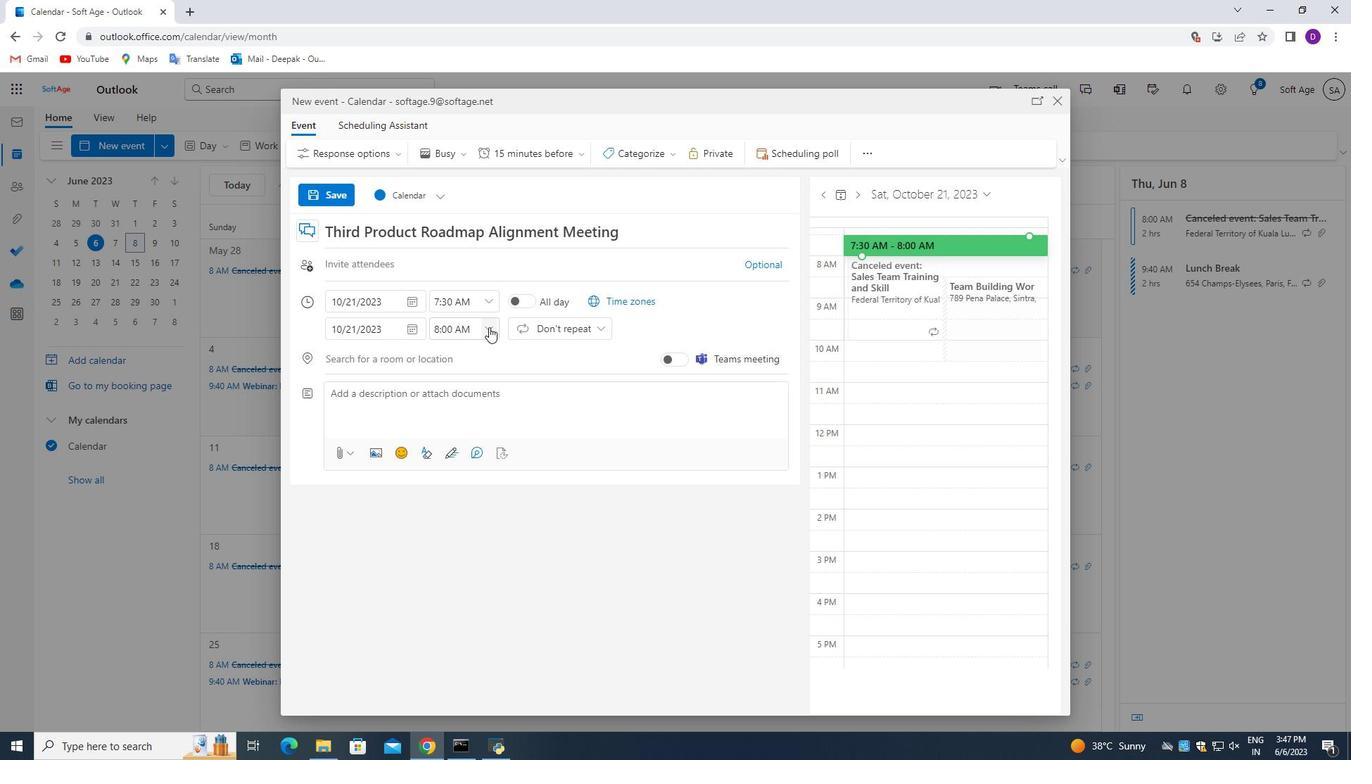 
Action: Mouse moved to (465, 426)
Screenshot: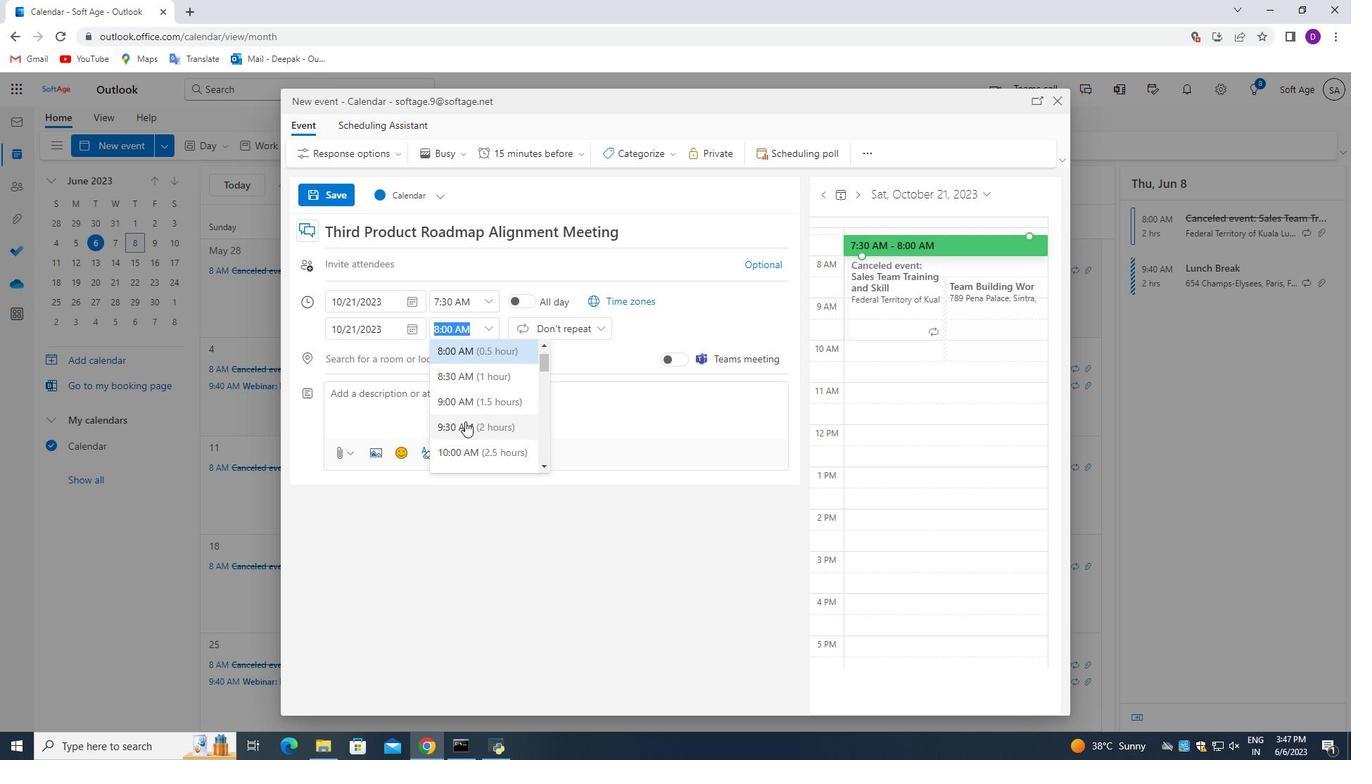 
Action: Mouse pressed left at (465, 426)
Screenshot: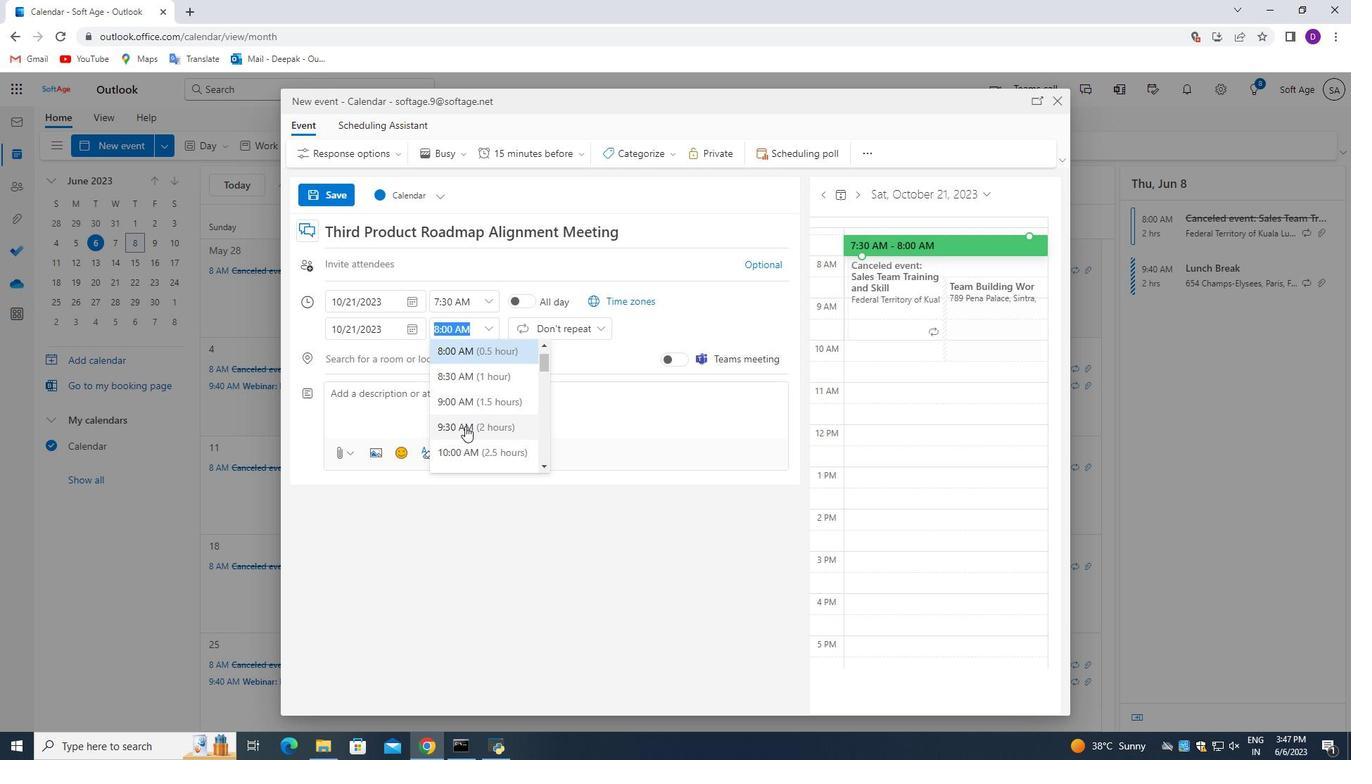 
Action: Mouse moved to (449, 392)
Screenshot: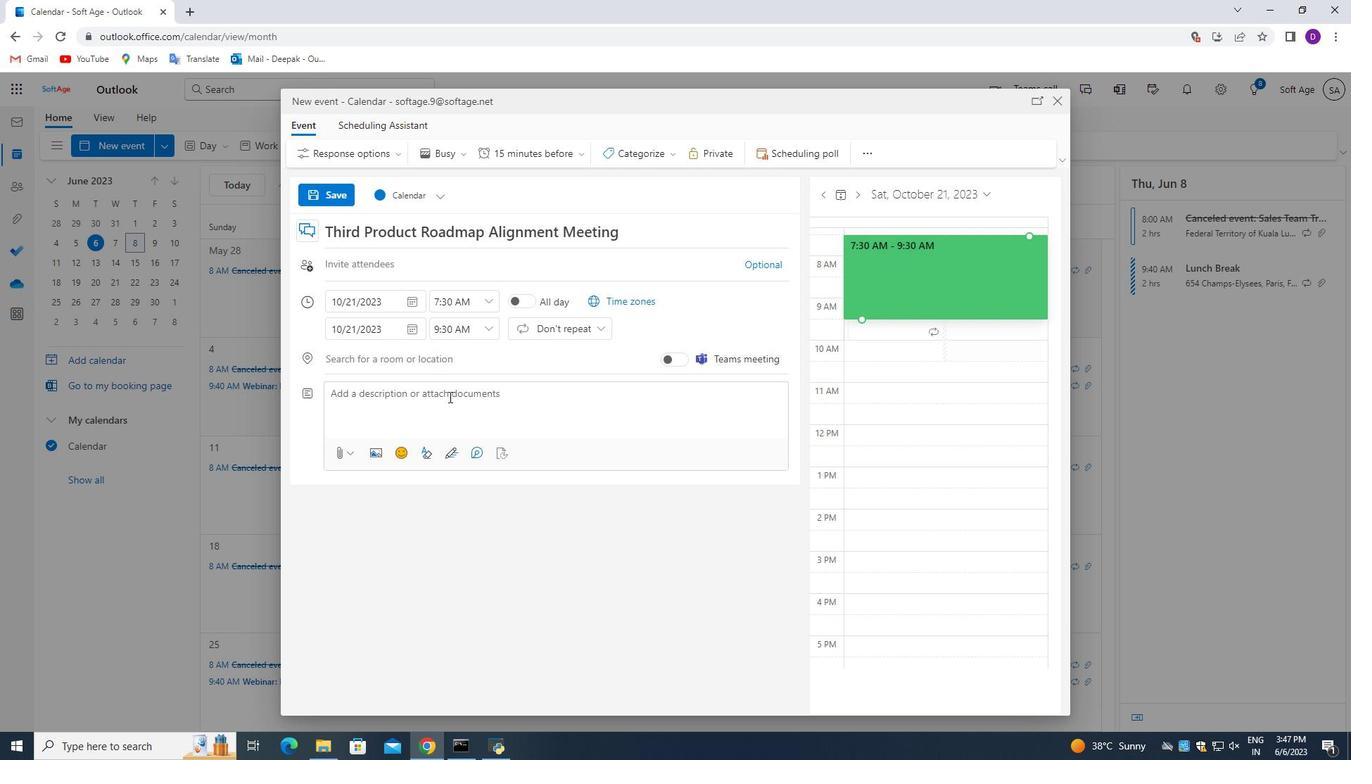 
Action: Mouse pressed left at (449, 392)
Screenshot: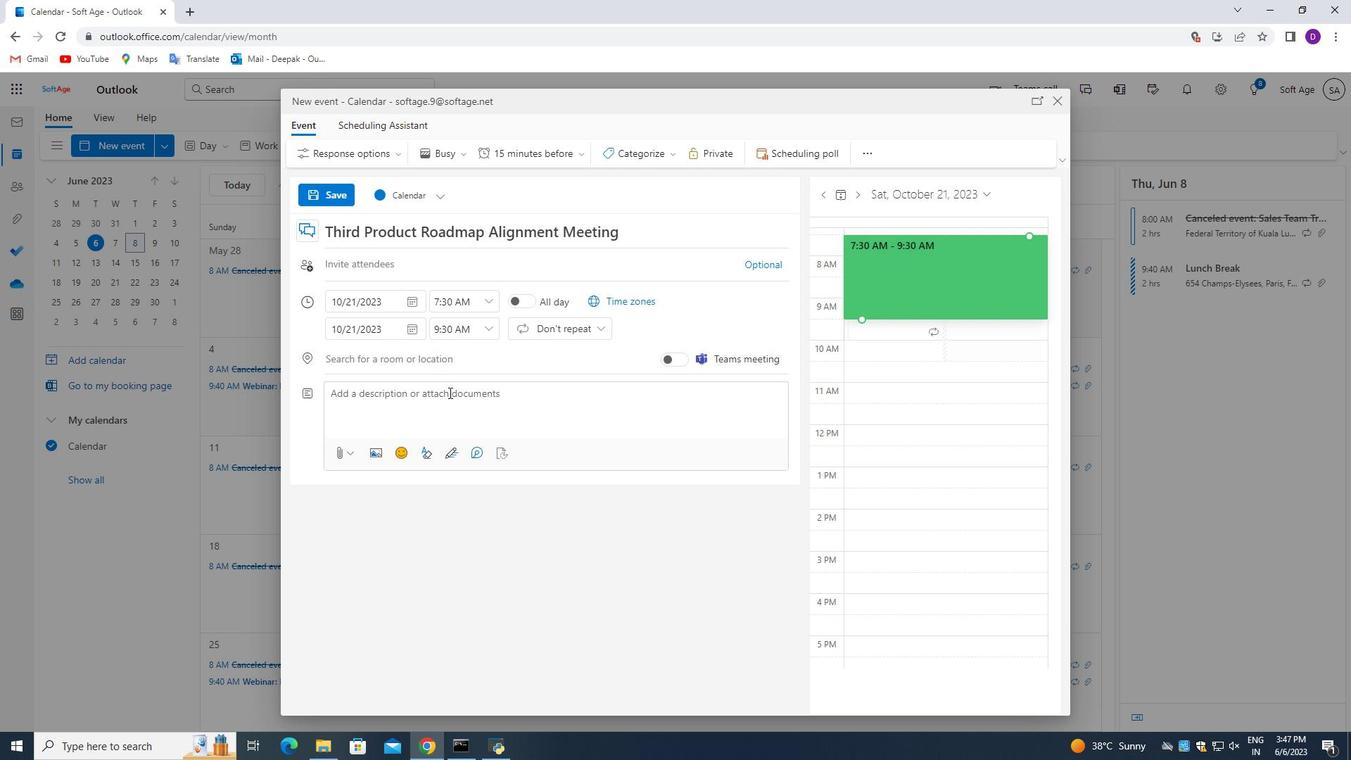 
Action: Key pressed <Key.shift_r>Stagg<Key.backspace><Key.backspace>ff<Key.space><Key.shift_r>Appeciation<Key.space><Key.shift_r>D<Key.backspace><Key.backspace><Key.backspace><Key.backspace><Key.backspace><Key.backspace><Key.backspace><Key.backspace><Key.backspace><Key.backspace>reciation<Key.space><Key.shift_r>da<Key.backspace><Key.backspace><Key.shift_r>Dau<Key.backspace>y<Key.space><Key.space>is<Key.space>a<Key.space>special<Key.space>d<Key.backspace>occasion<Key.space>dedicated<Key.space>to<Key.space>recognizing<Key.space>and<Key.space>honoring<Key.space>the<Key.space>hard<Key.space>wor<Key.backspace>rk<Key.space><Key.backspace><Key.backspace>k<Key.space><Key.backspace>,<Key.space>dedication,<Key.space>and<Key.space>contributions<Key.space>of<Key.space>the<Key.space>entire<Key.space>staff.<Key.space><Key.shift>It<Key.space>i<Key.space><Key.backspace>s<Key.space>a<Key.space>day<Key.space>to<Key.space>express<Key.space>gratitude<Key.space>and<Key.space>appreciation<Key.space>for<Key.space>their<Key.space>effe<Key.backspace>orts<Key.space>in<Key.space>making<Key.space>the<Key.space>organization<Key.space>successful.
Screenshot: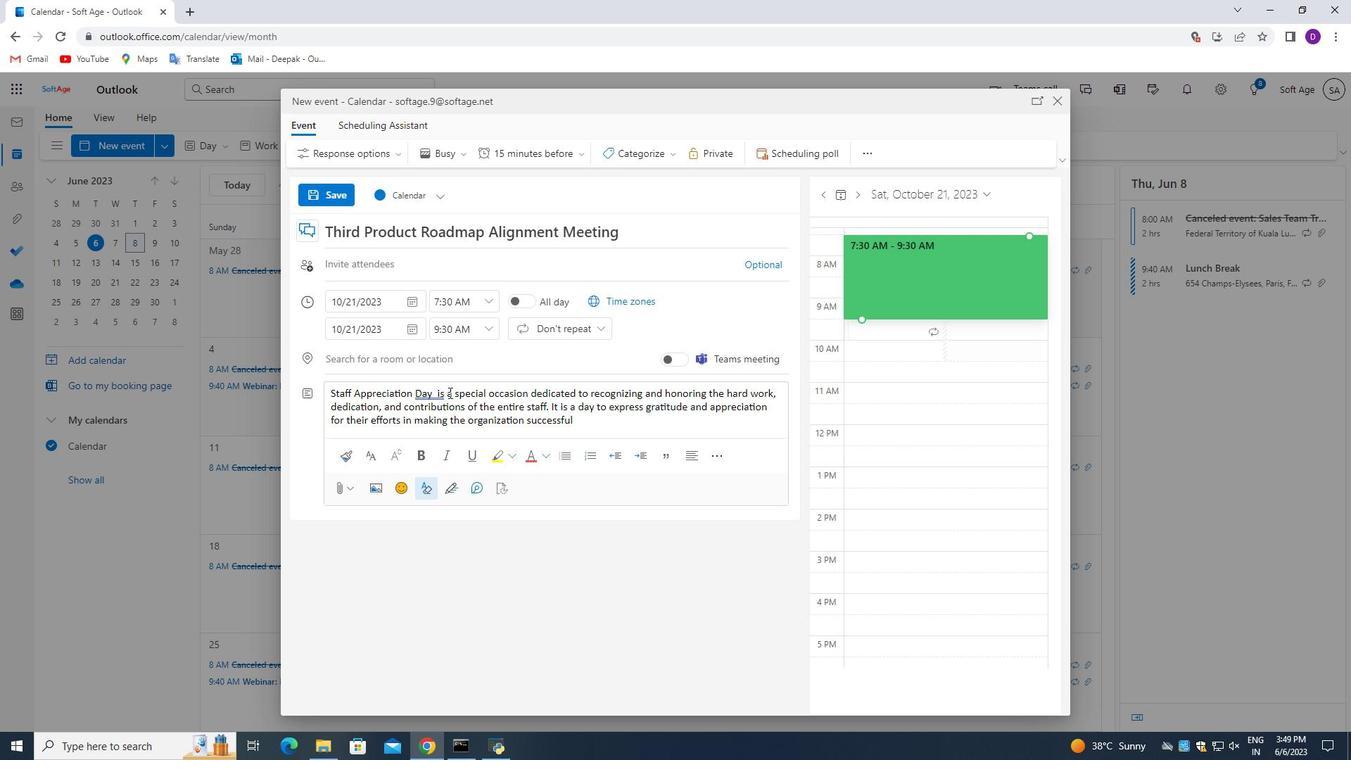 
Action: Mouse moved to (538, 414)
Screenshot: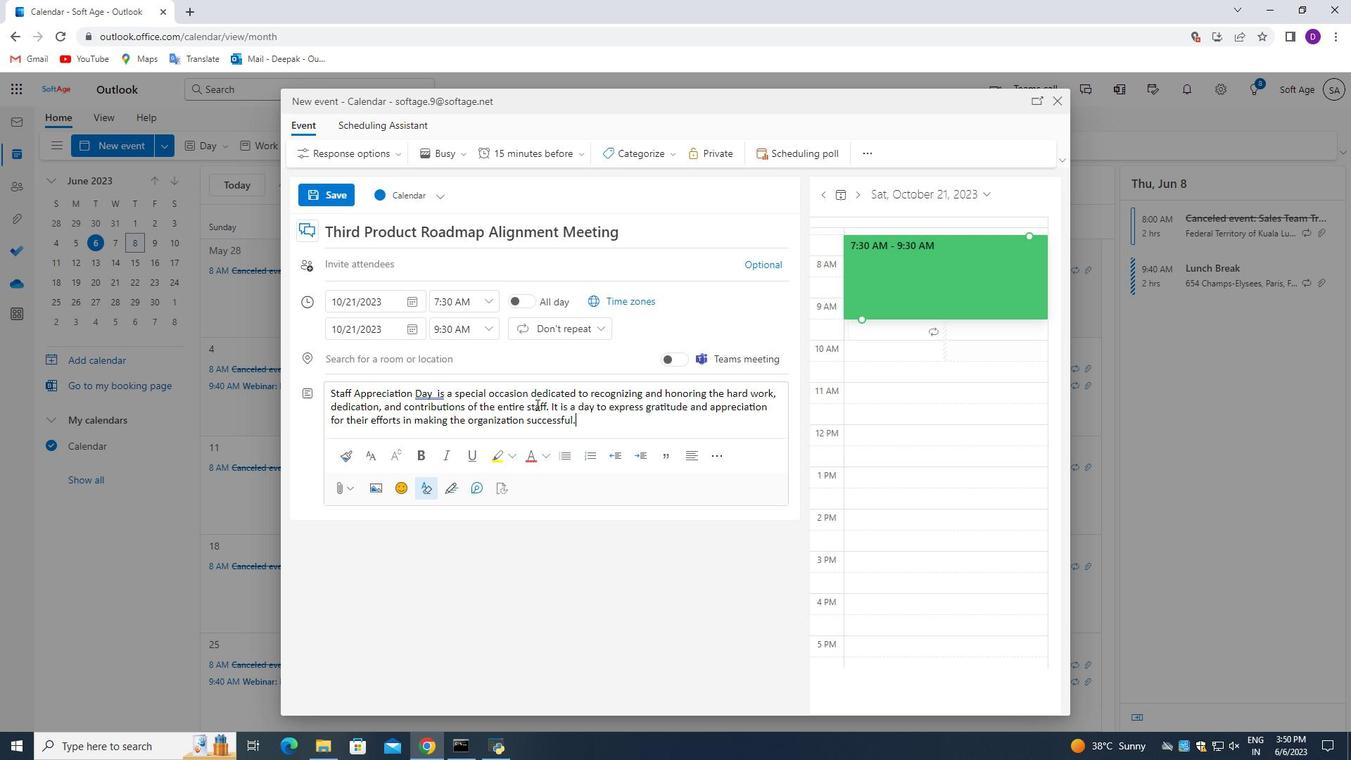
Action: Mouse scrolled (538, 415) with delta (0, 0)
Screenshot: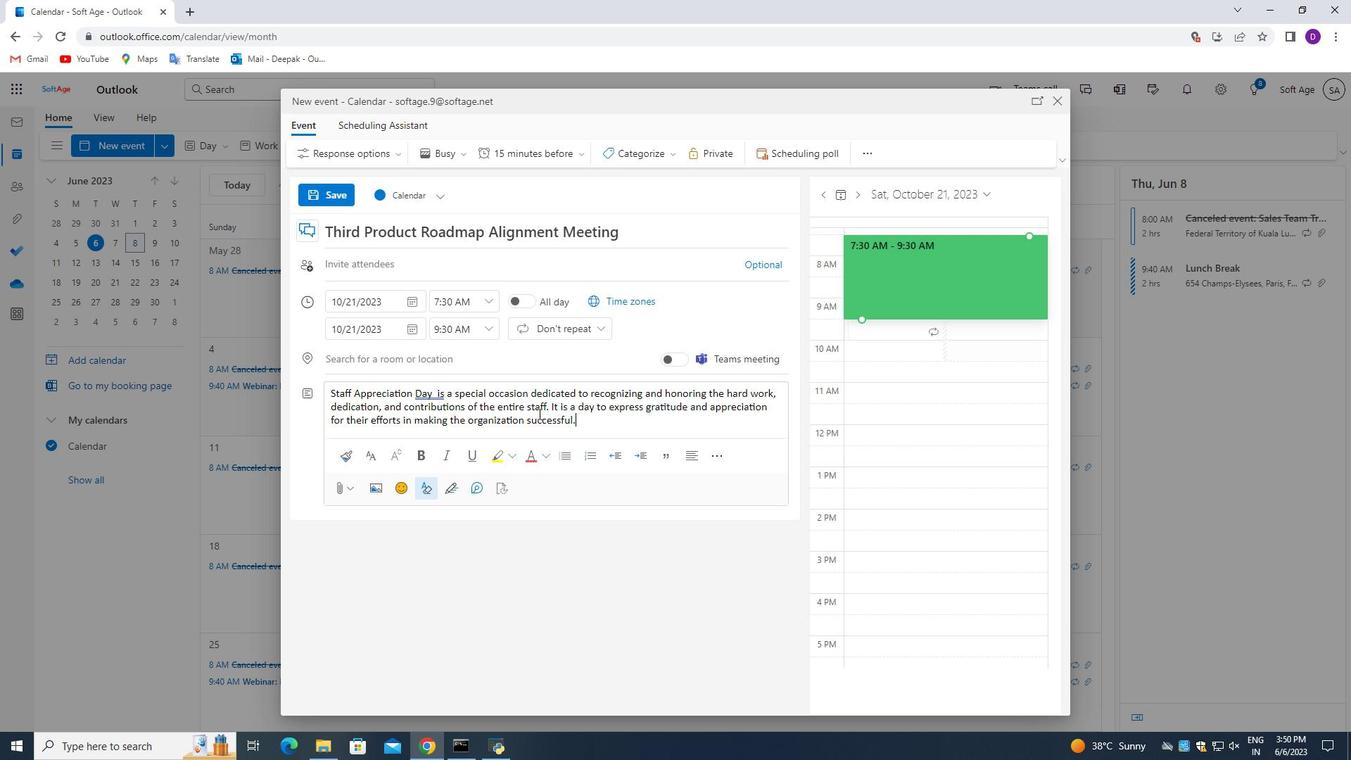
Action: Mouse moved to (635, 153)
Screenshot: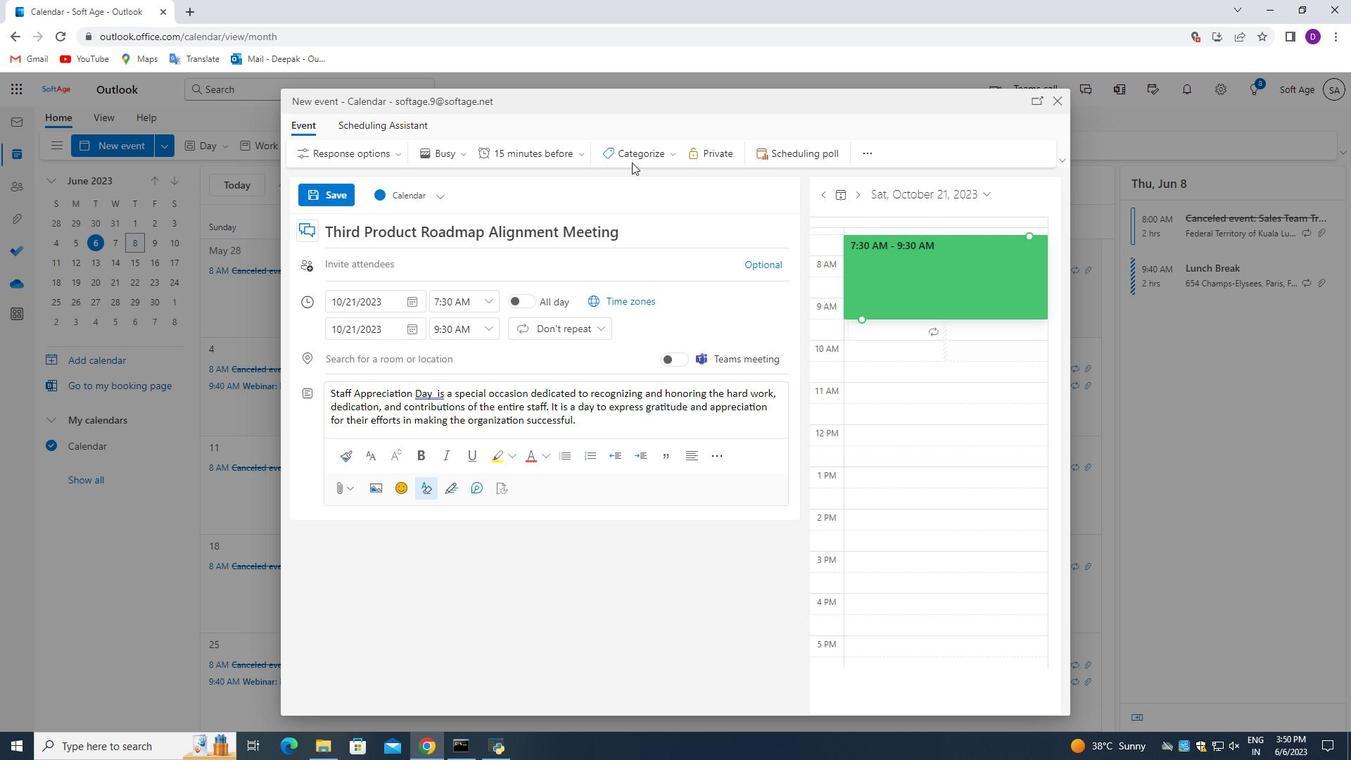 
Action: Mouse pressed left at (635, 153)
Screenshot: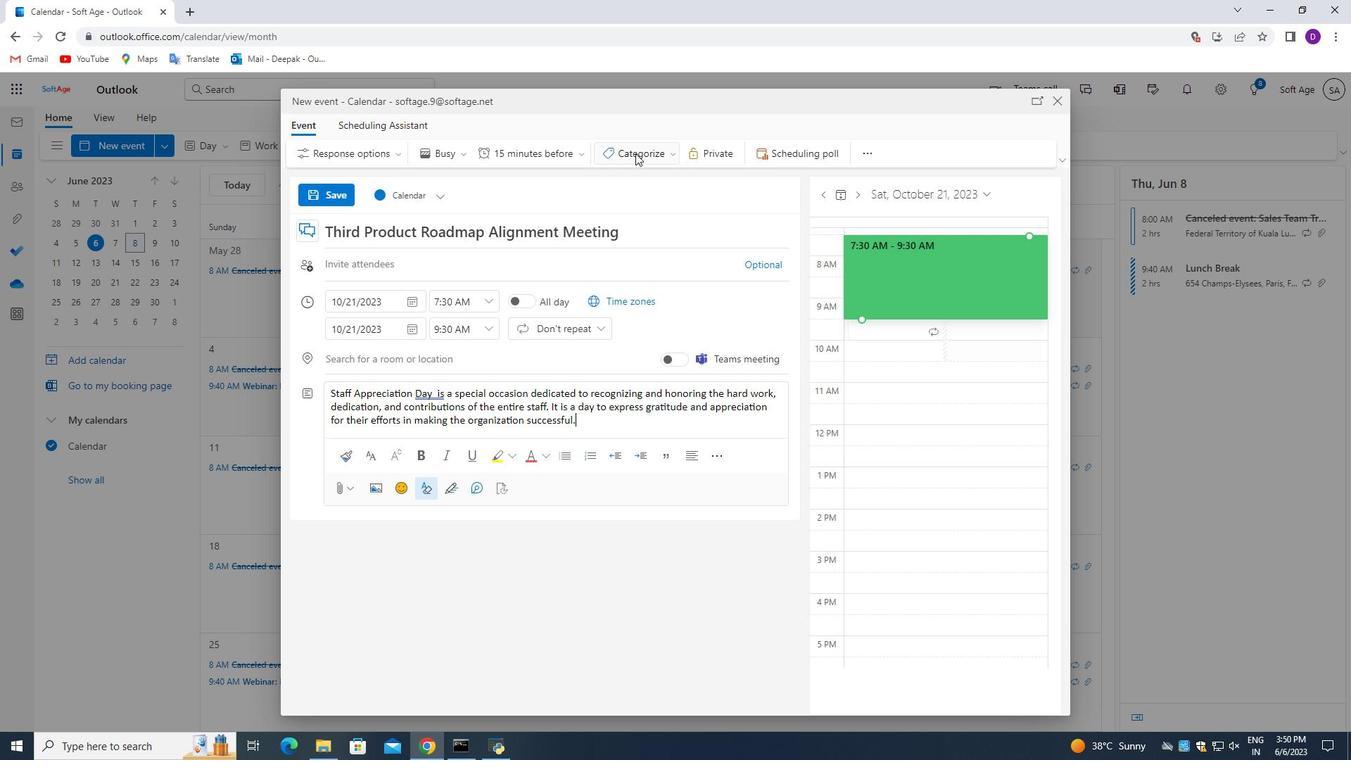 
Action: Mouse moved to (647, 222)
Screenshot: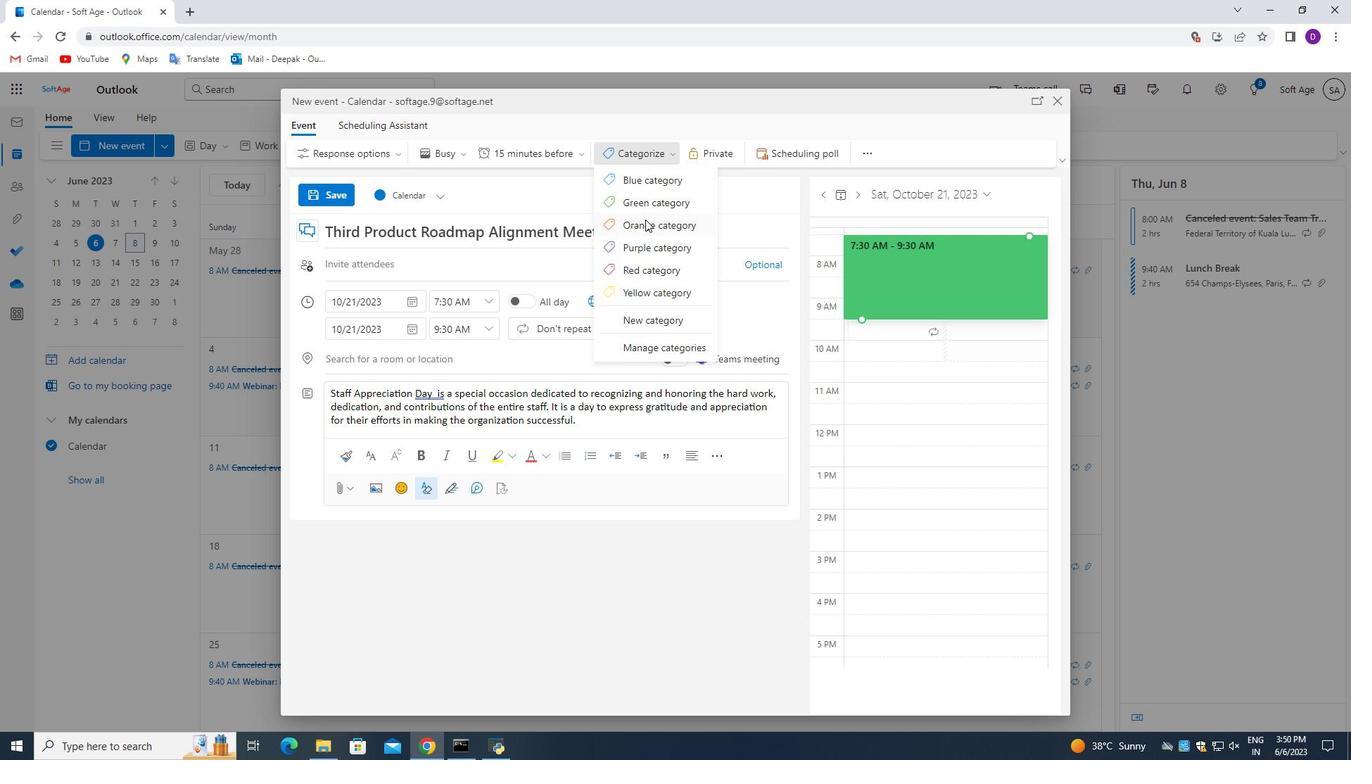 
Action: Mouse pressed left at (647, 222)
Screenshot: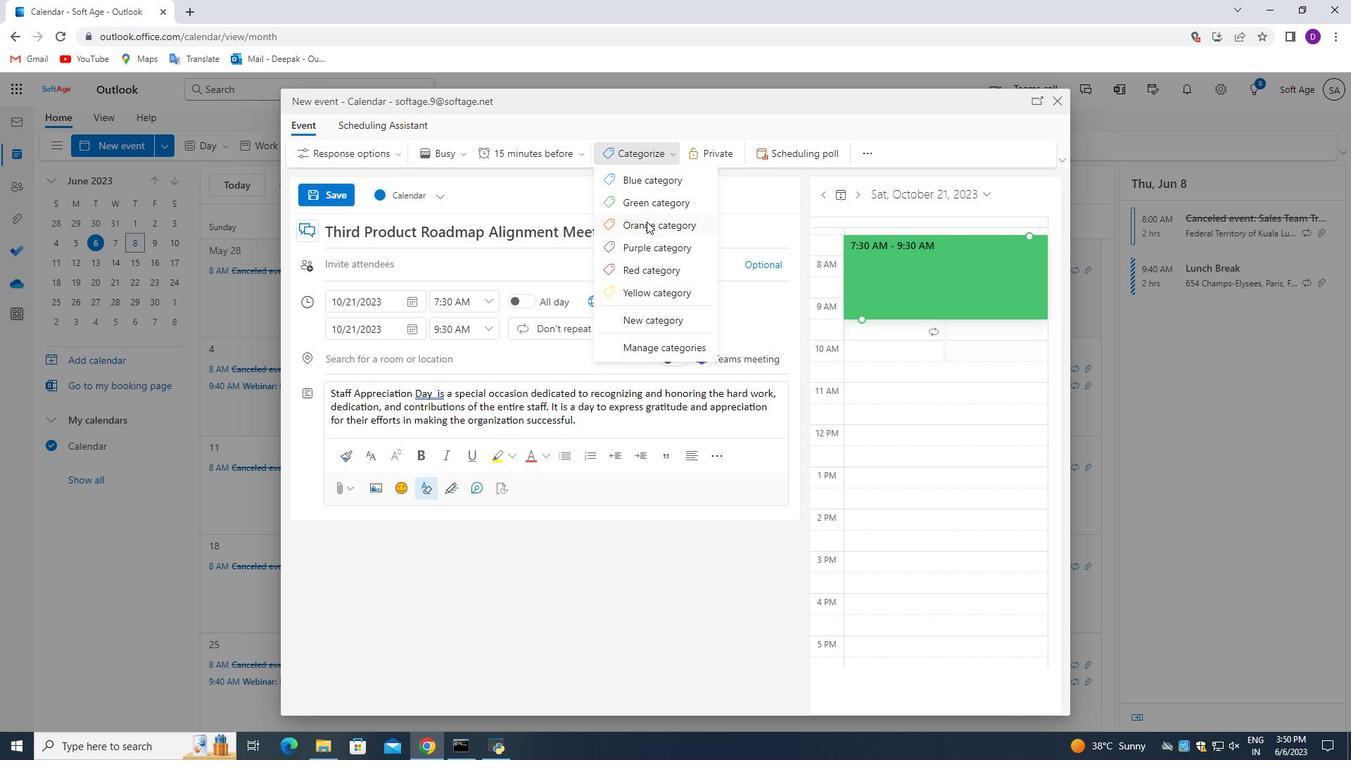 
Action: Mouse moved to (377, 266)
Screenshot: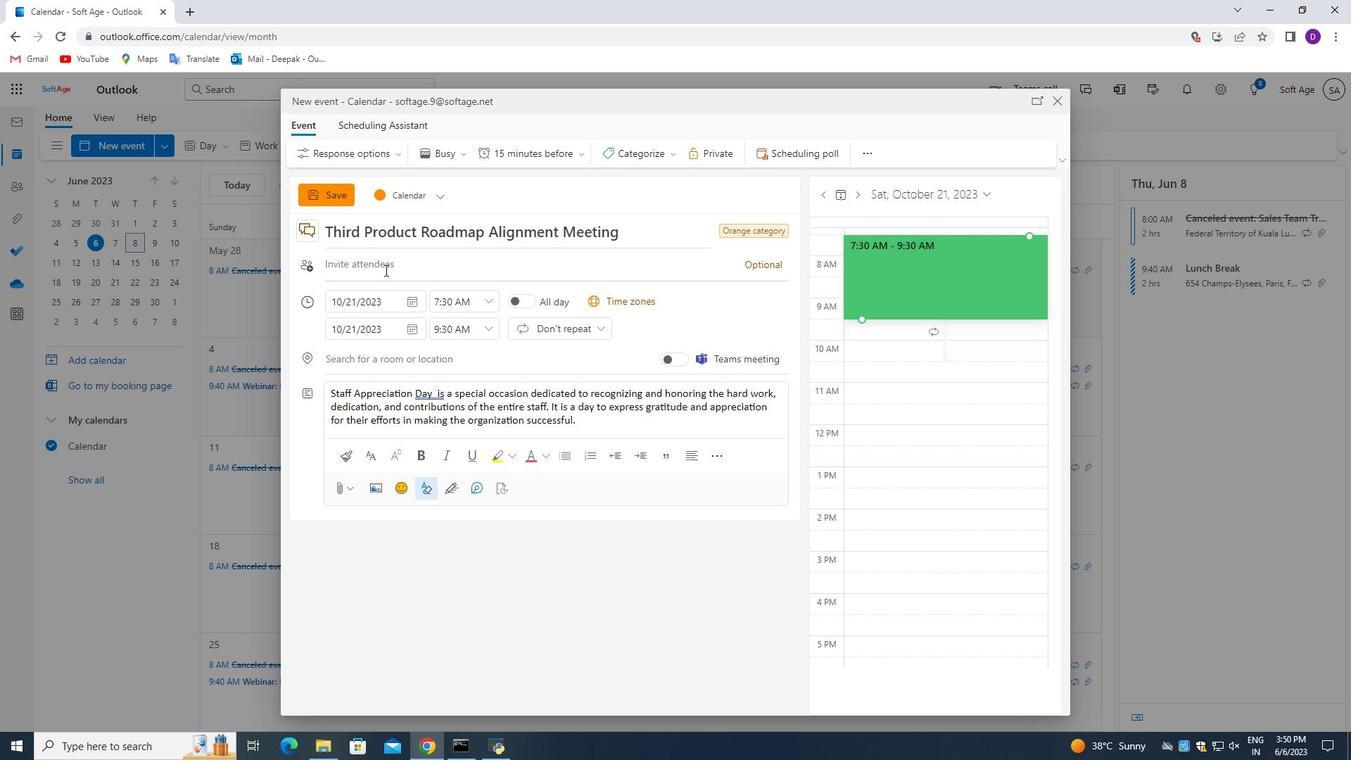 
Action: Mouse pressed left at (377, 266)
Screenshot: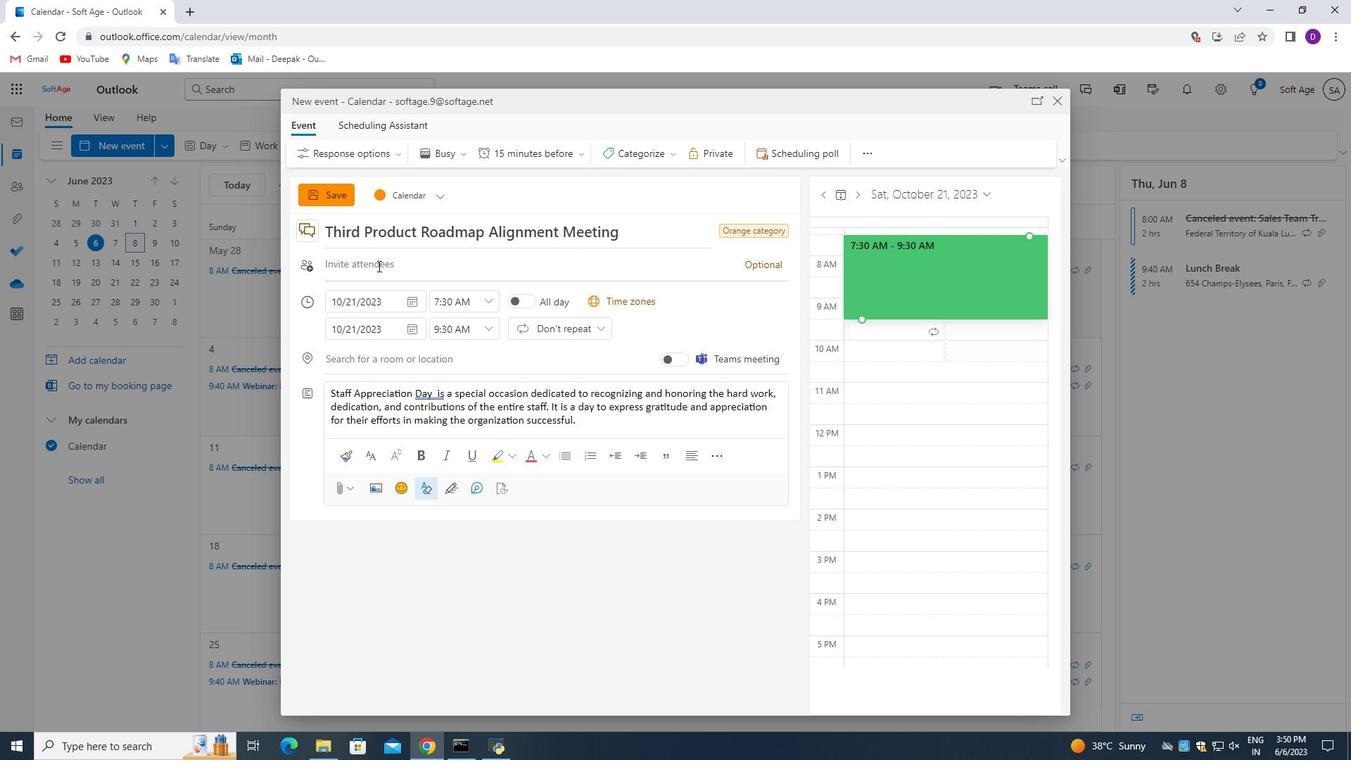 
Action: Key pressed softage.
Screenshot: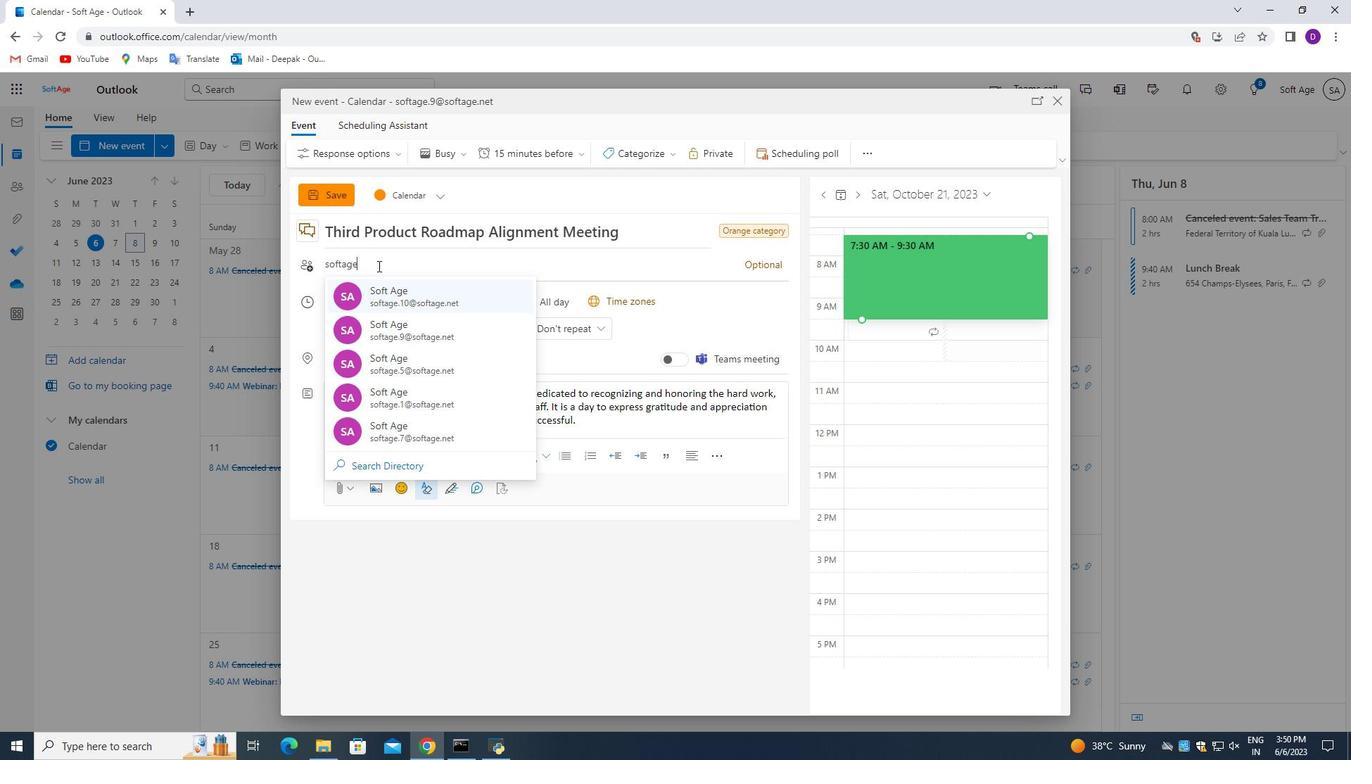 
Action: Mouse moved to (377, 265)
Screenshot: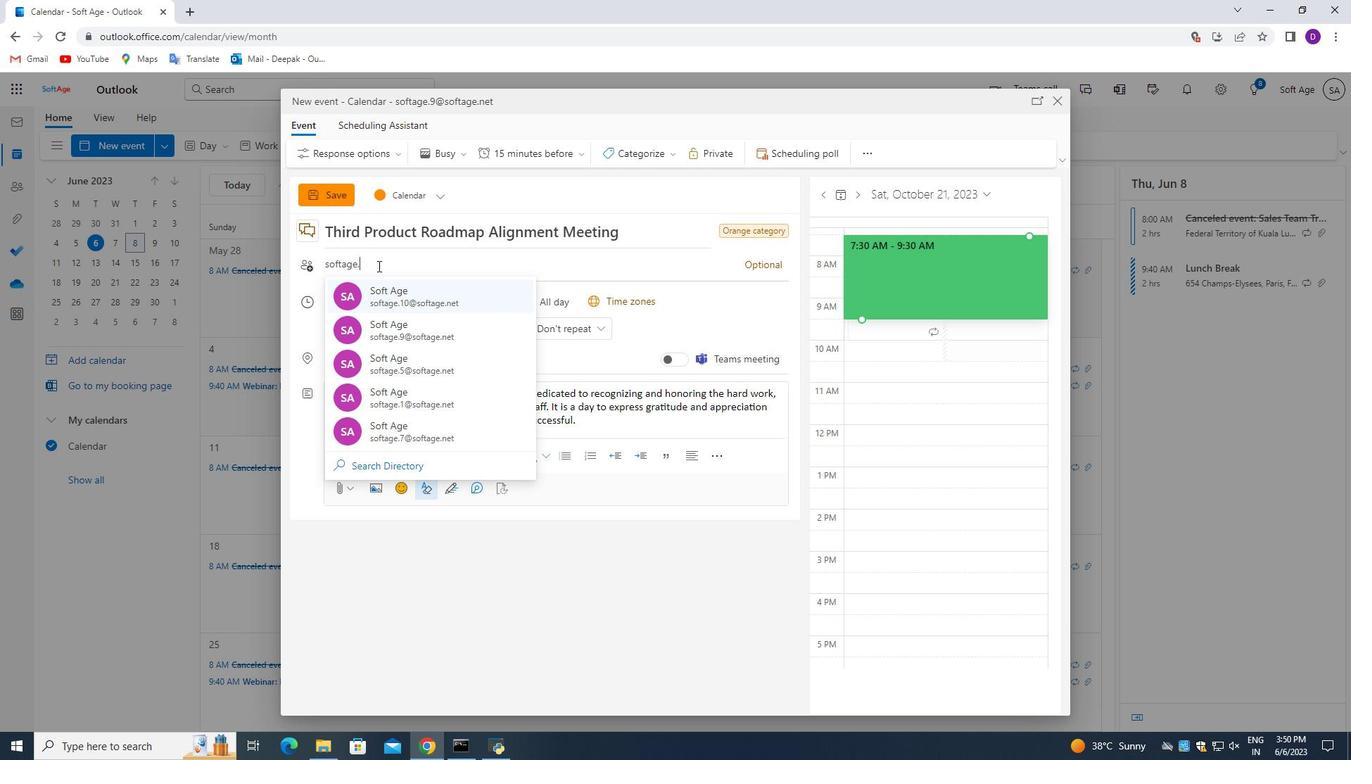 
Action: Key pressed 2<Key.shift>@softage.net<Key.enter>
Screenshot: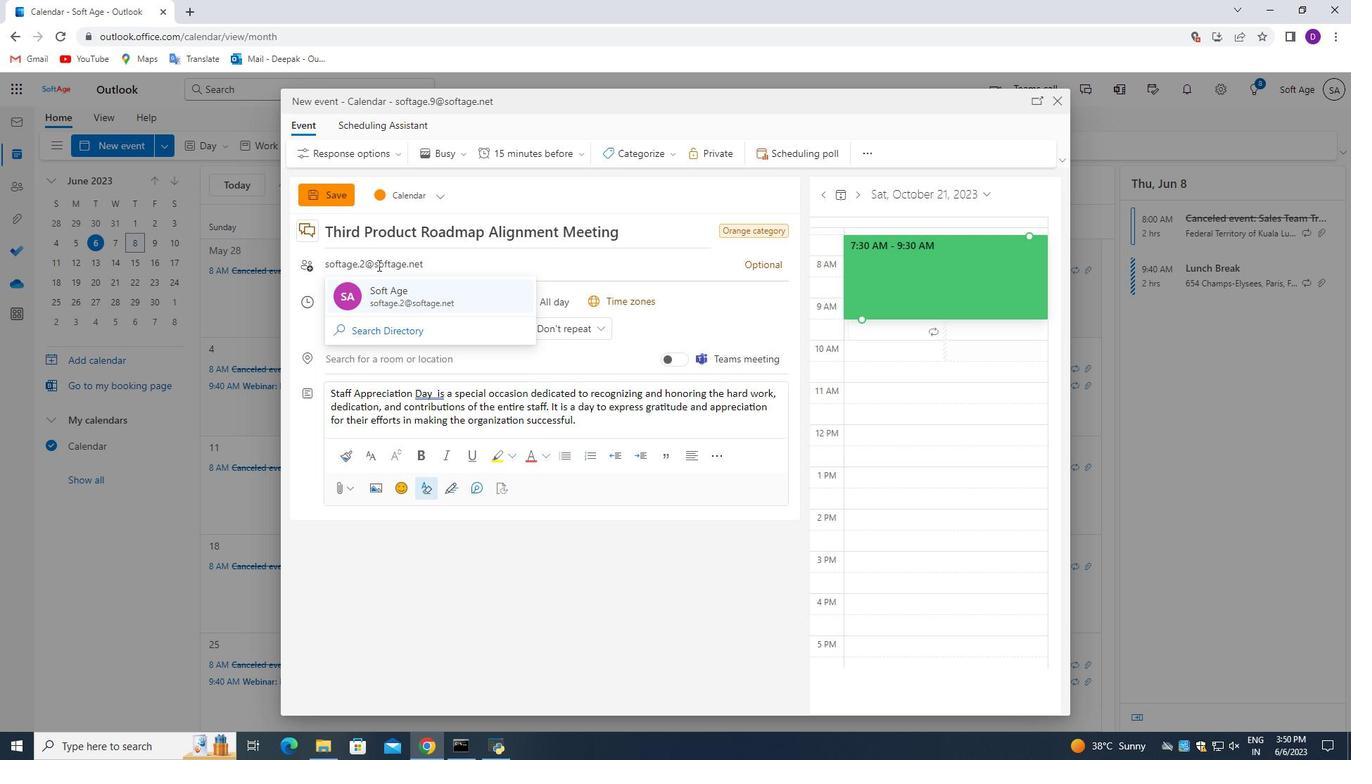 
Action: Mouse moved to (763, 265)
Screenshot: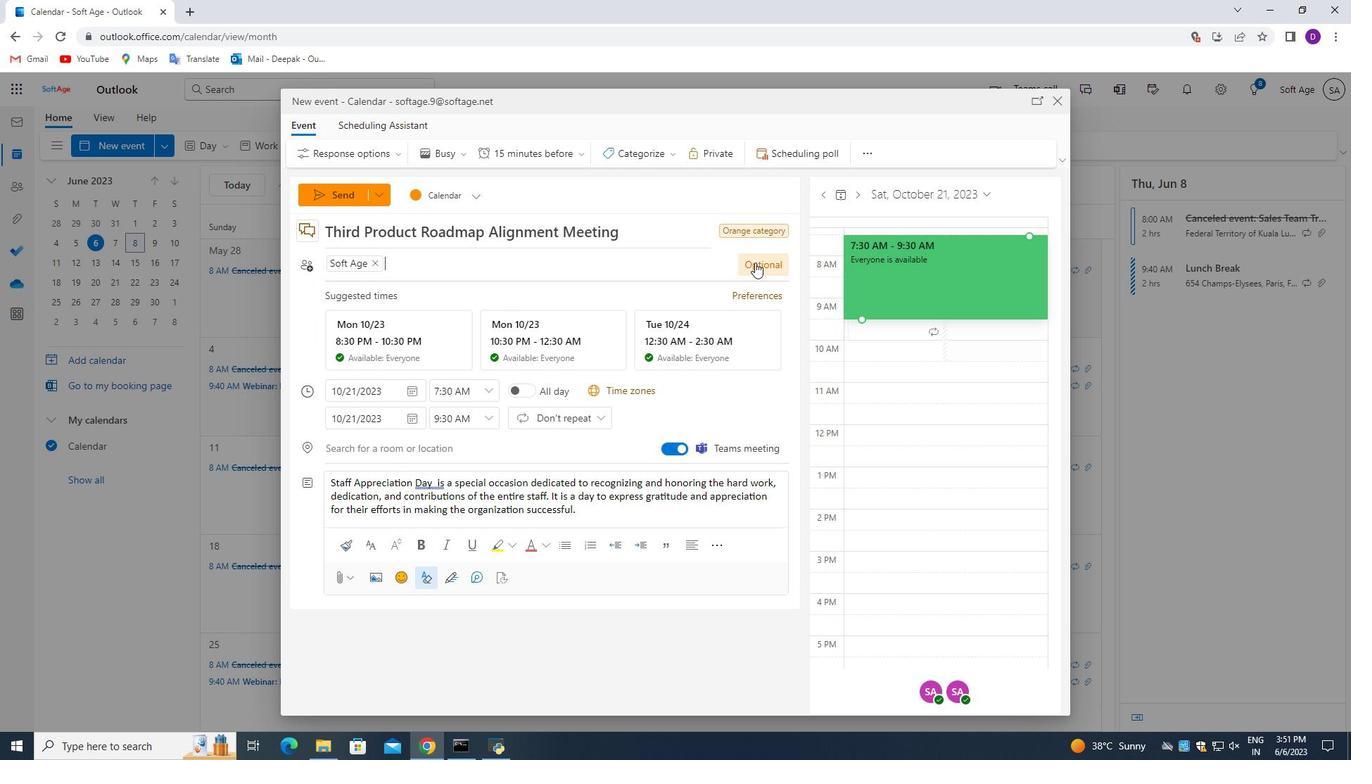 
Action: Mouse pressed left at (763, 265)
Screenshot: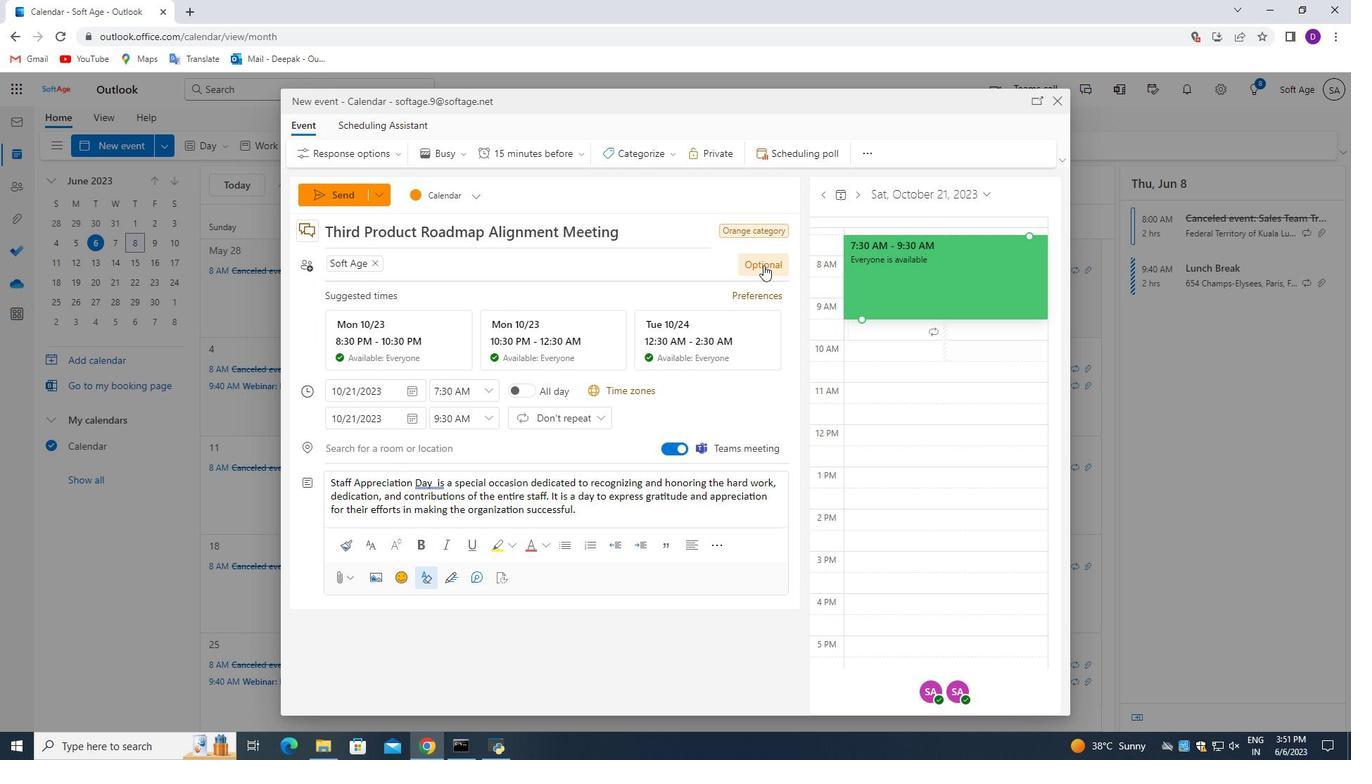 
Action: Mouse moved to (396, 301)
Screenshot: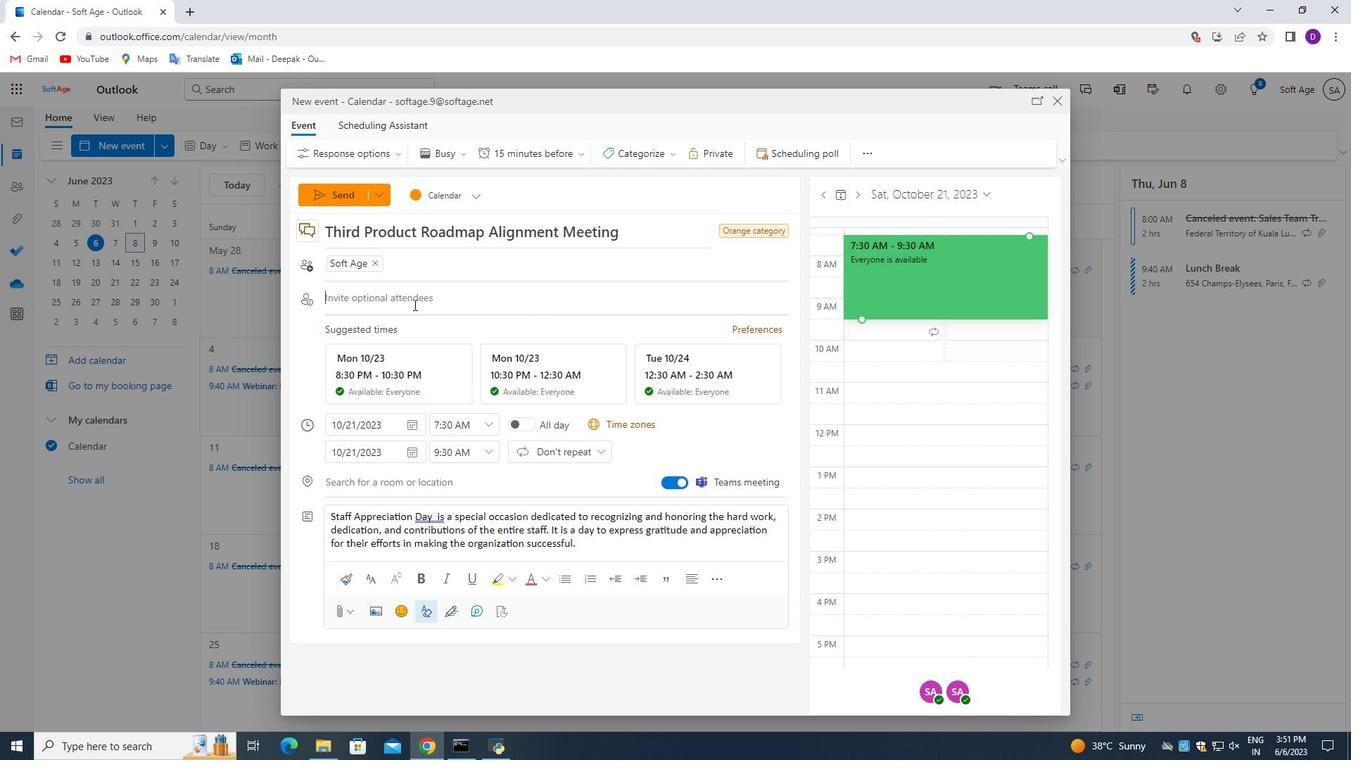 
Action: Key pressed softage.3<Key.shift>@softage.net<Key.enter>
Screenshot: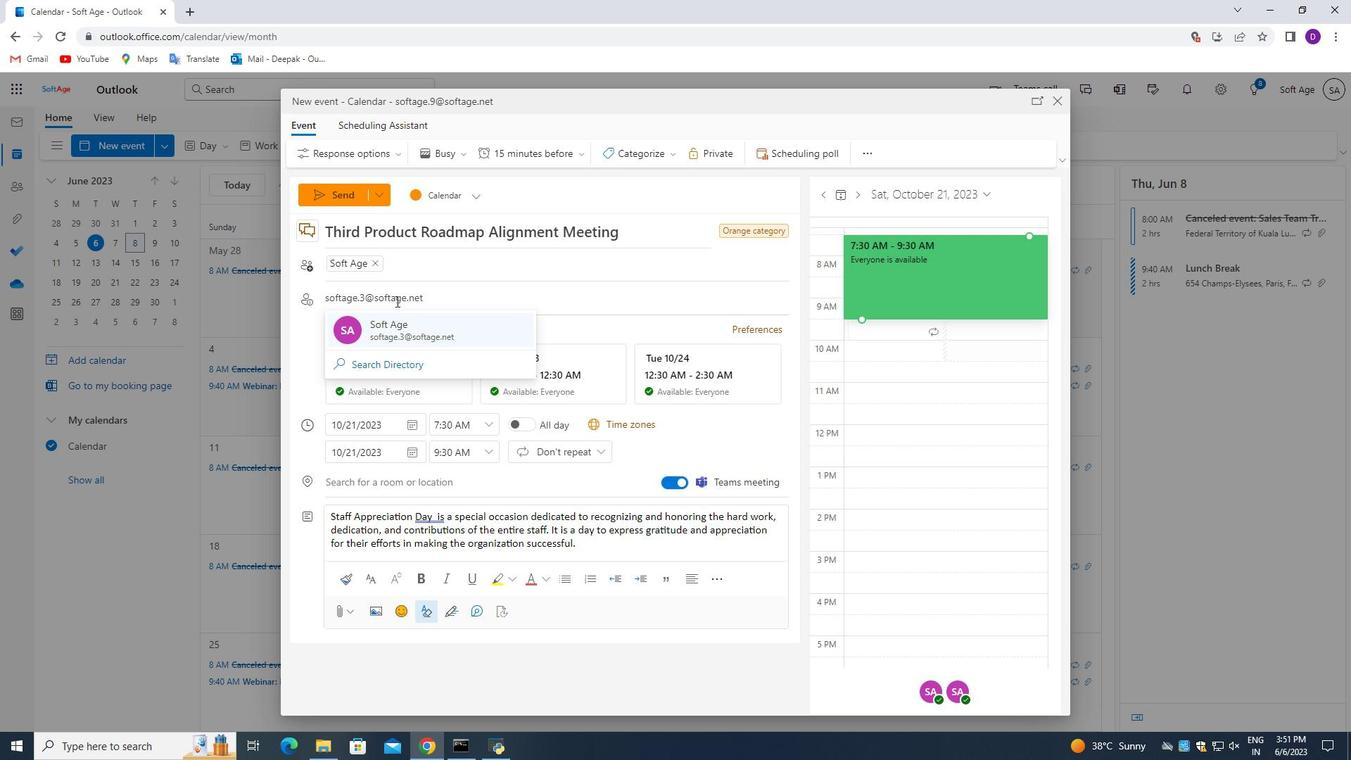 
Action: Mouse moved to (563, 152)
Screenshot: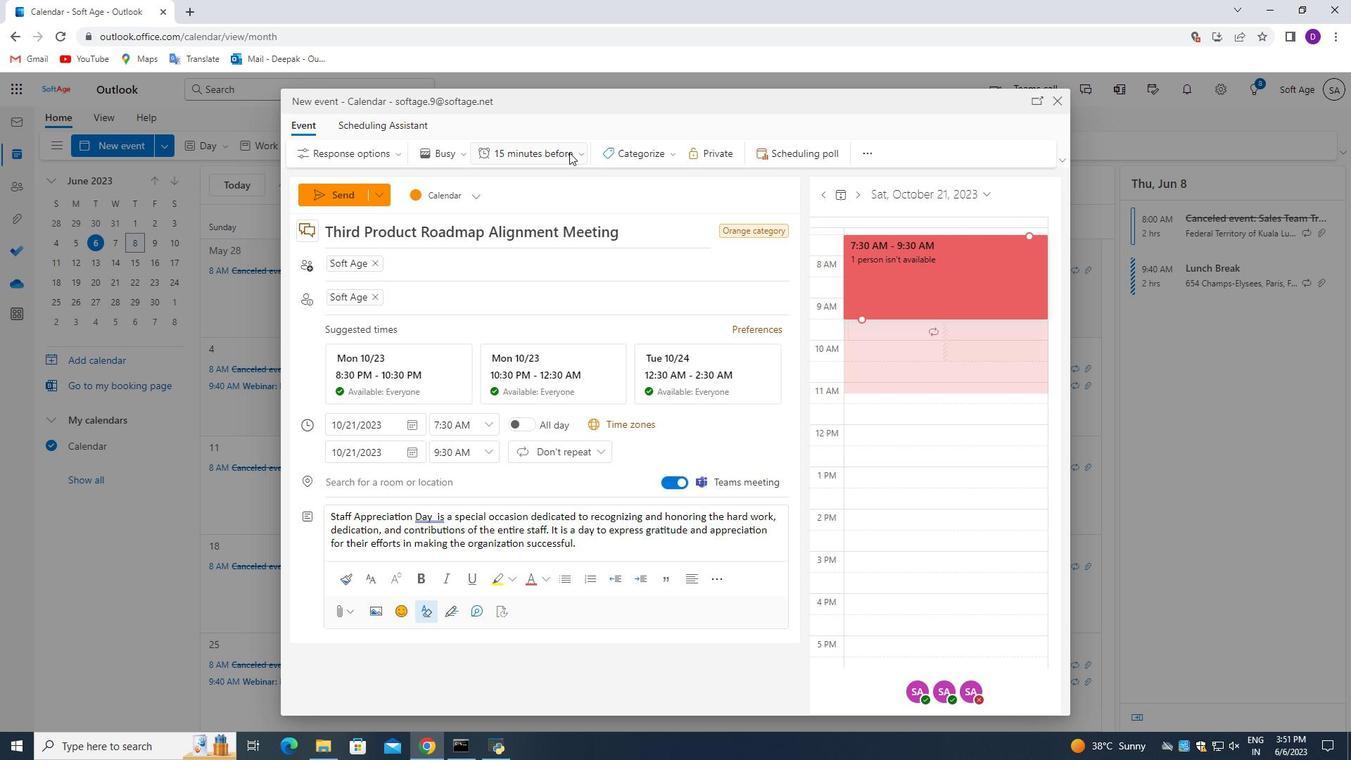 
Action: Mouse pressed left at (563, 152)
Screenshot: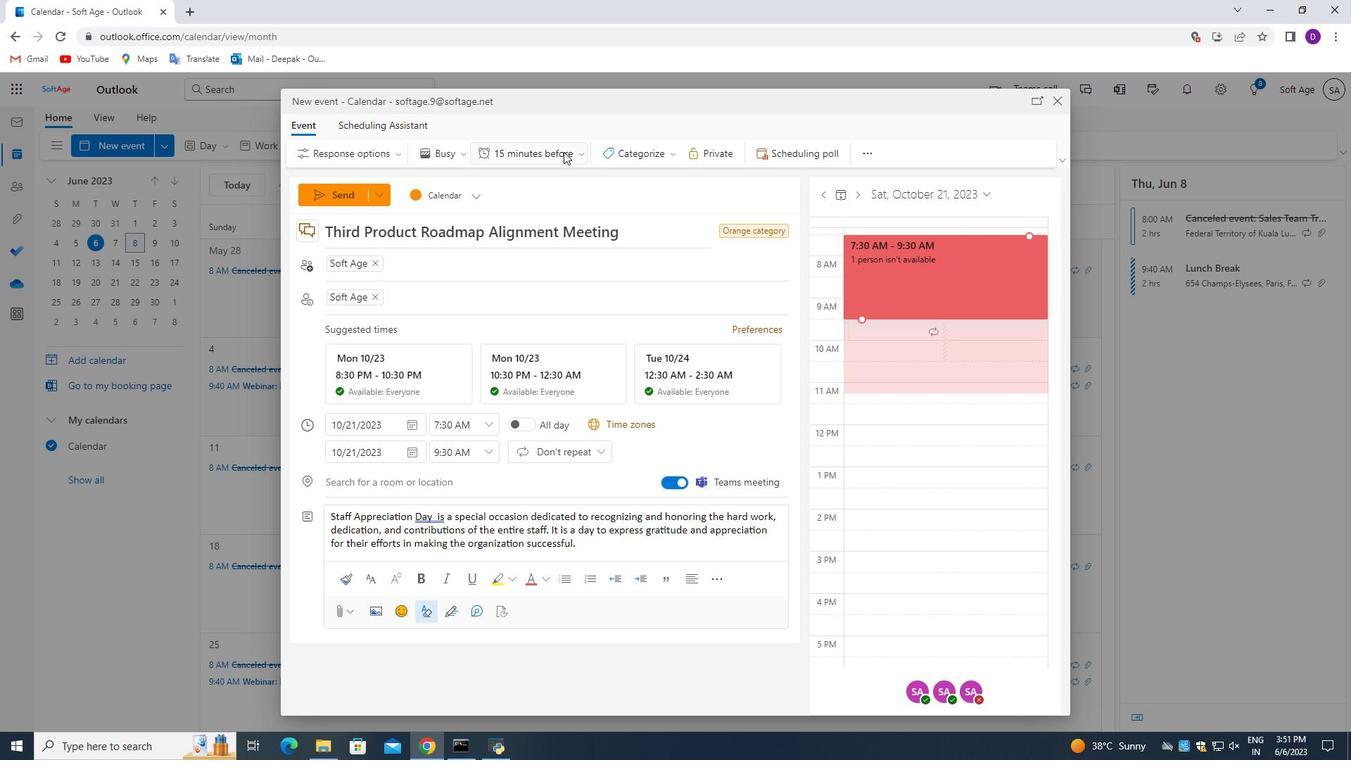 
Action: Mouse moved to (544, 235)
Screenshot: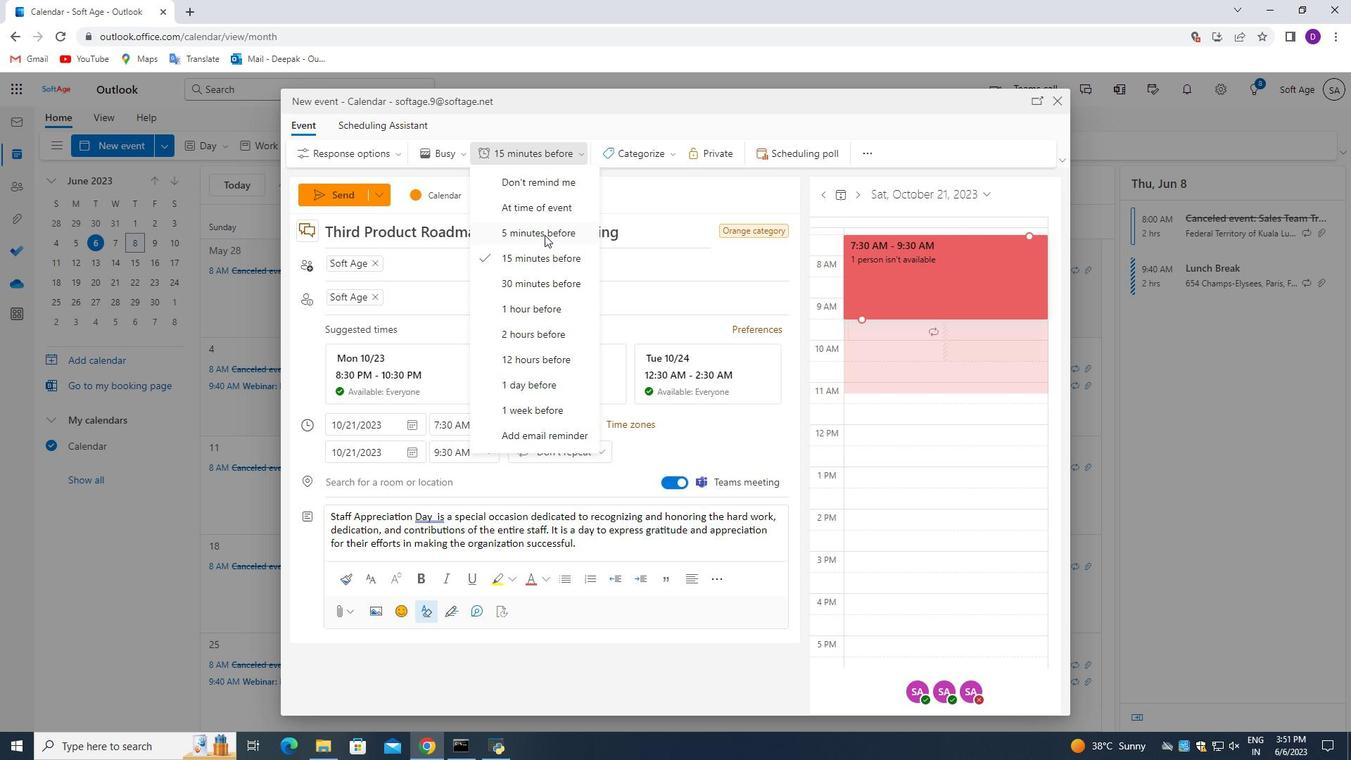 
Action: Mouse pressed left at (544, 235)
Screenshot: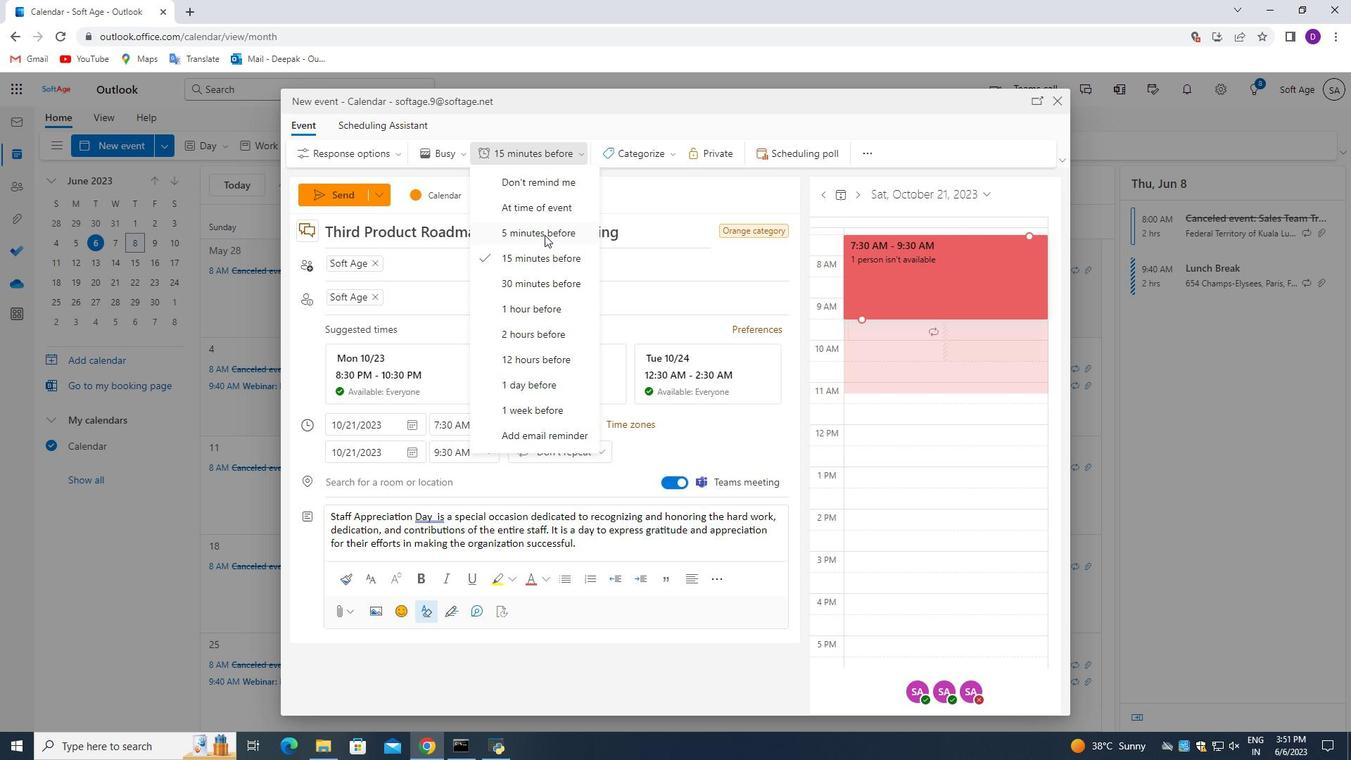 
Action: Mouse moved to (554, 404)
Screenshot: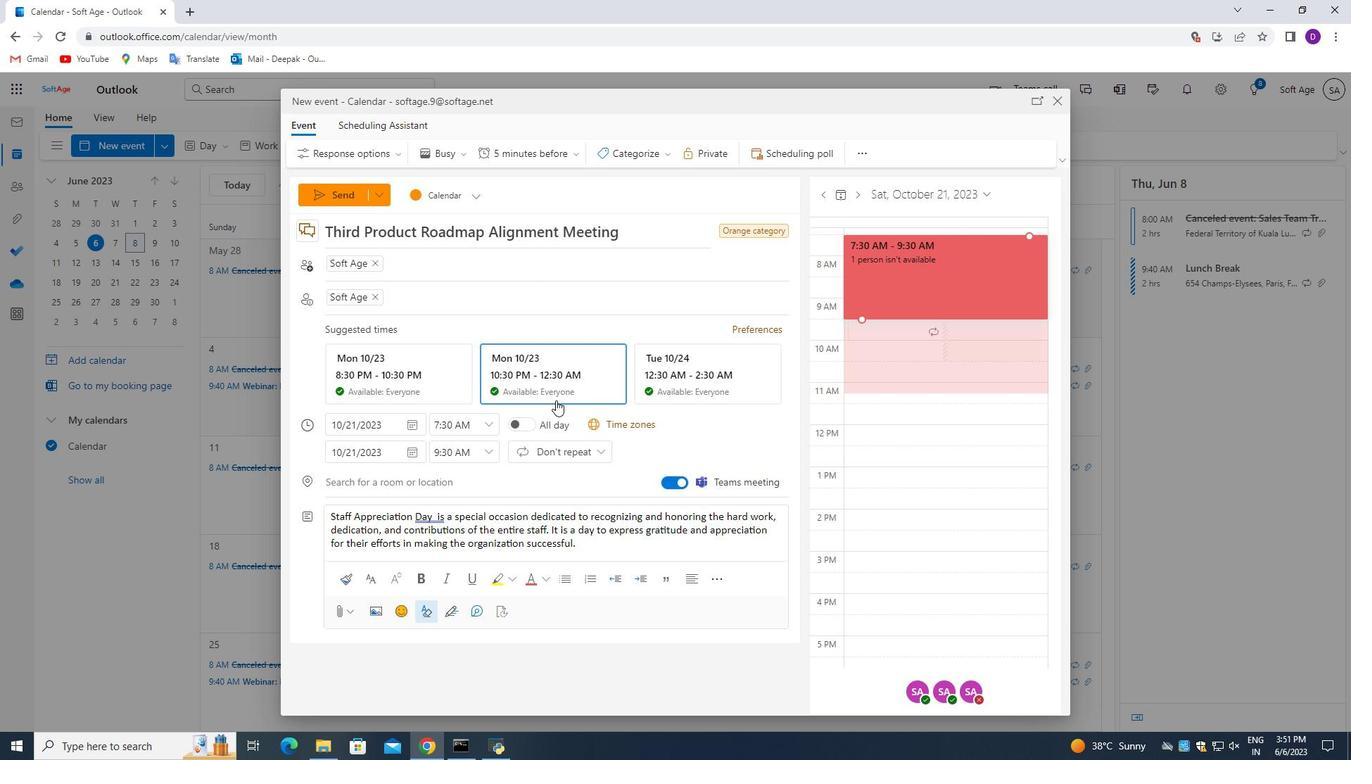 
Action: Mouse scrolled (554, 402) with delta (0, 0)
Screenshot: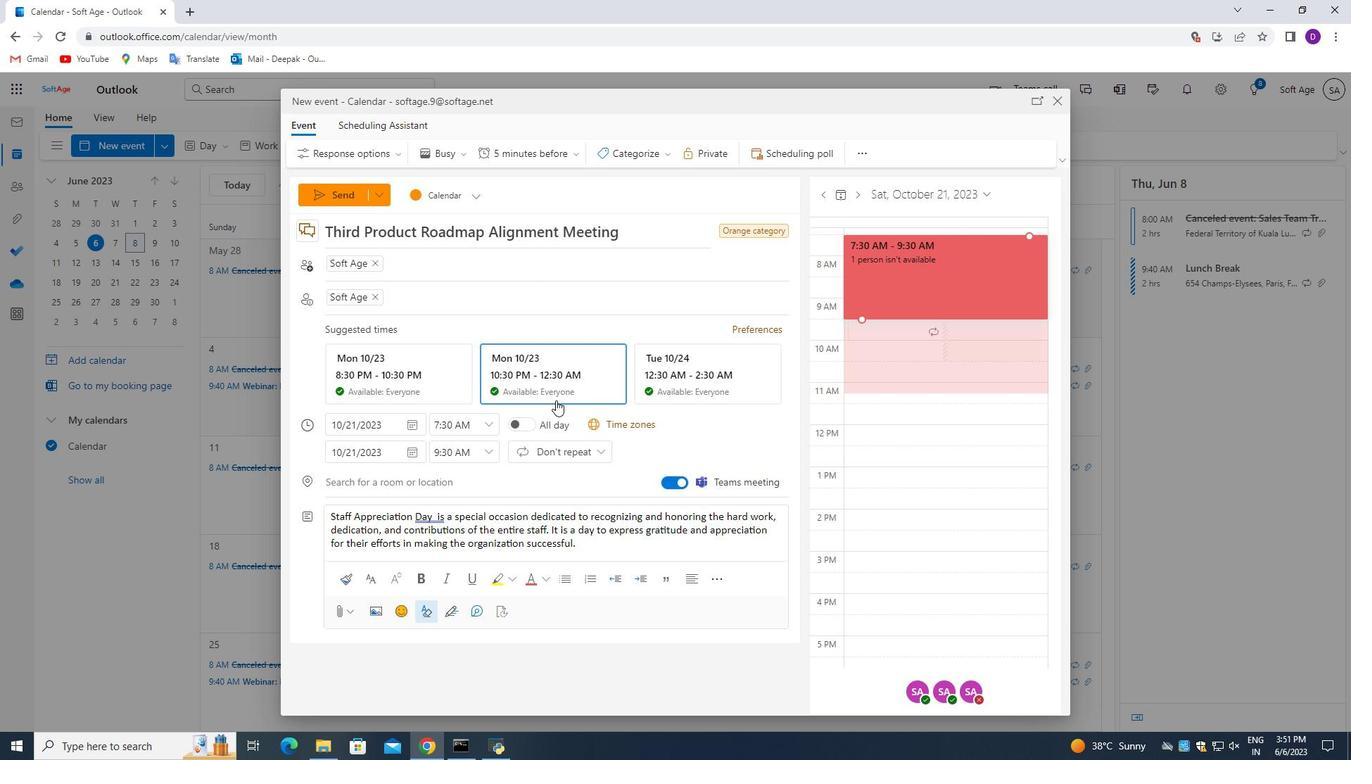
Action: Mouse moved to (550, 413)
Screenshot: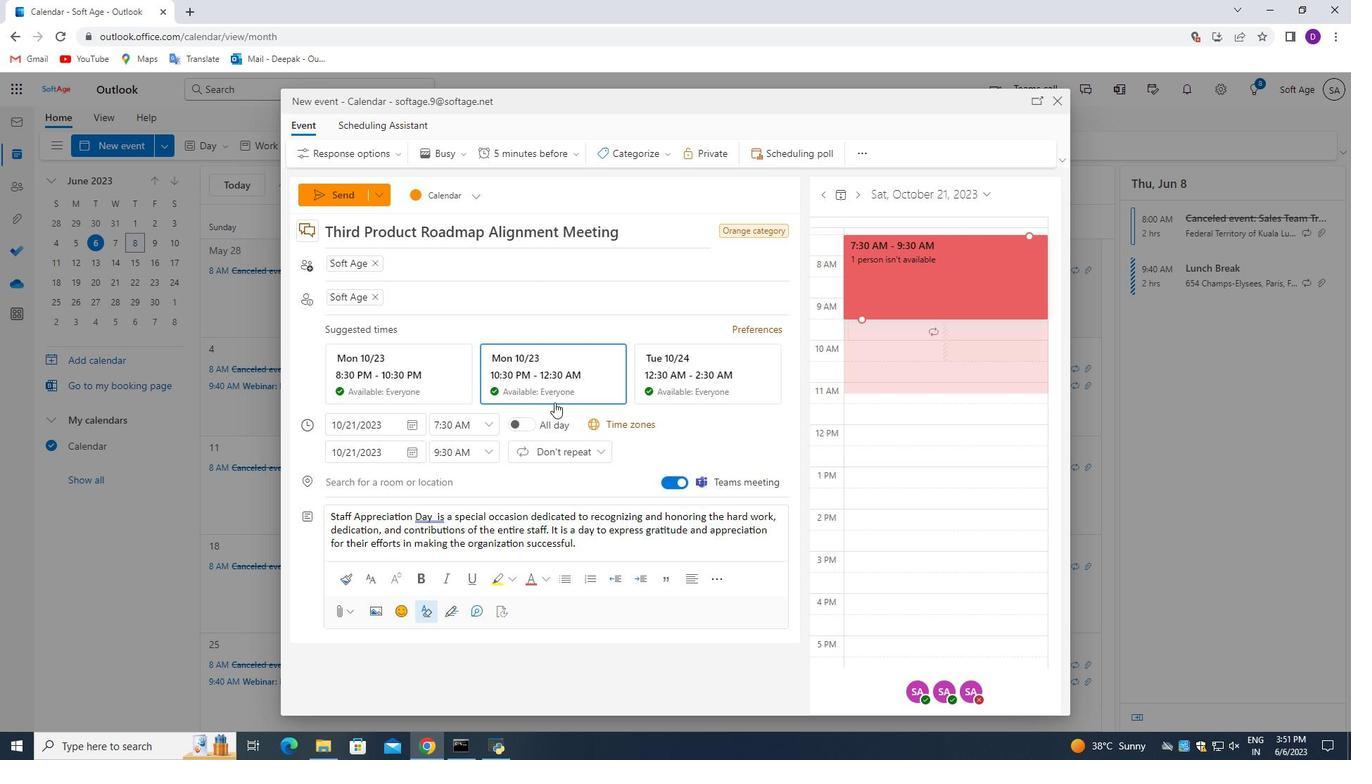 
Action: Mouse scrolled (550, 413) with delta (0, 0)
Screenshot: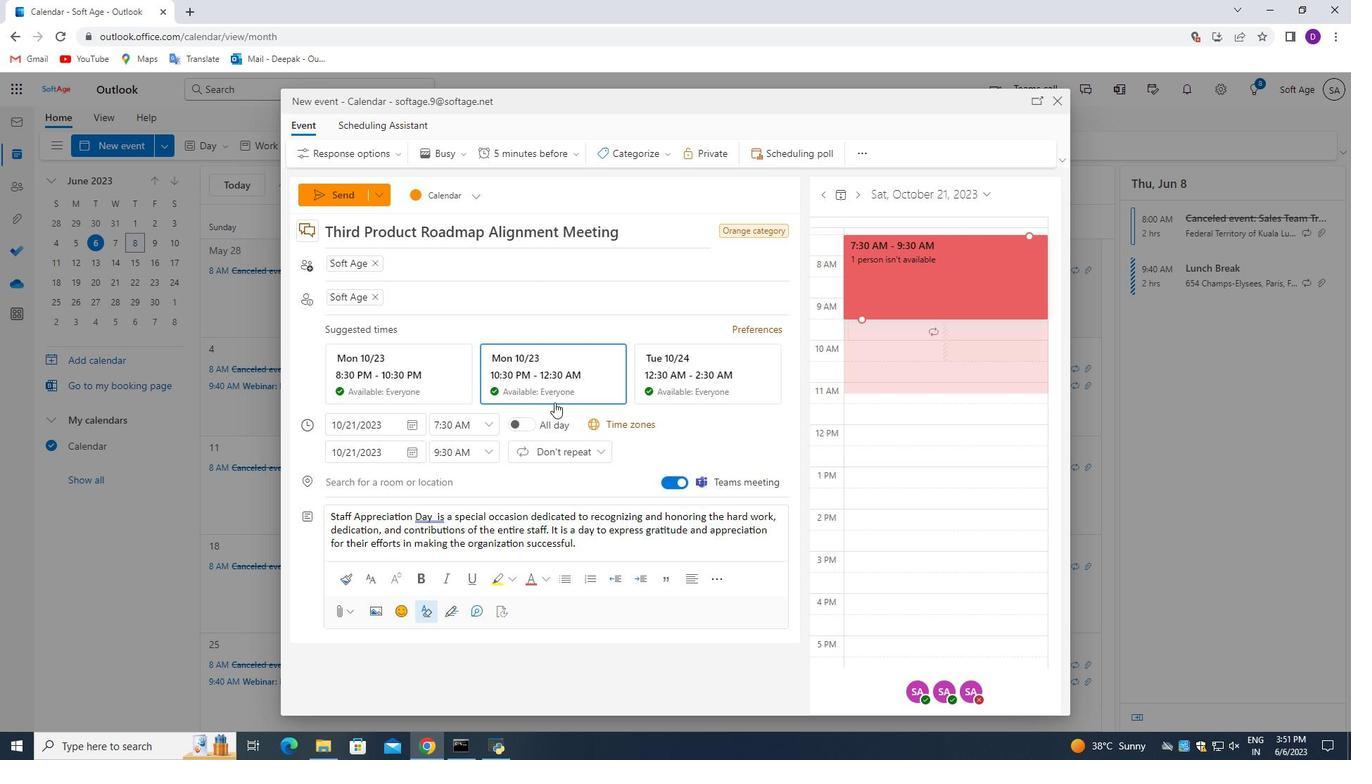 
Action: Mouse moved to (413, 292)
Screenshot: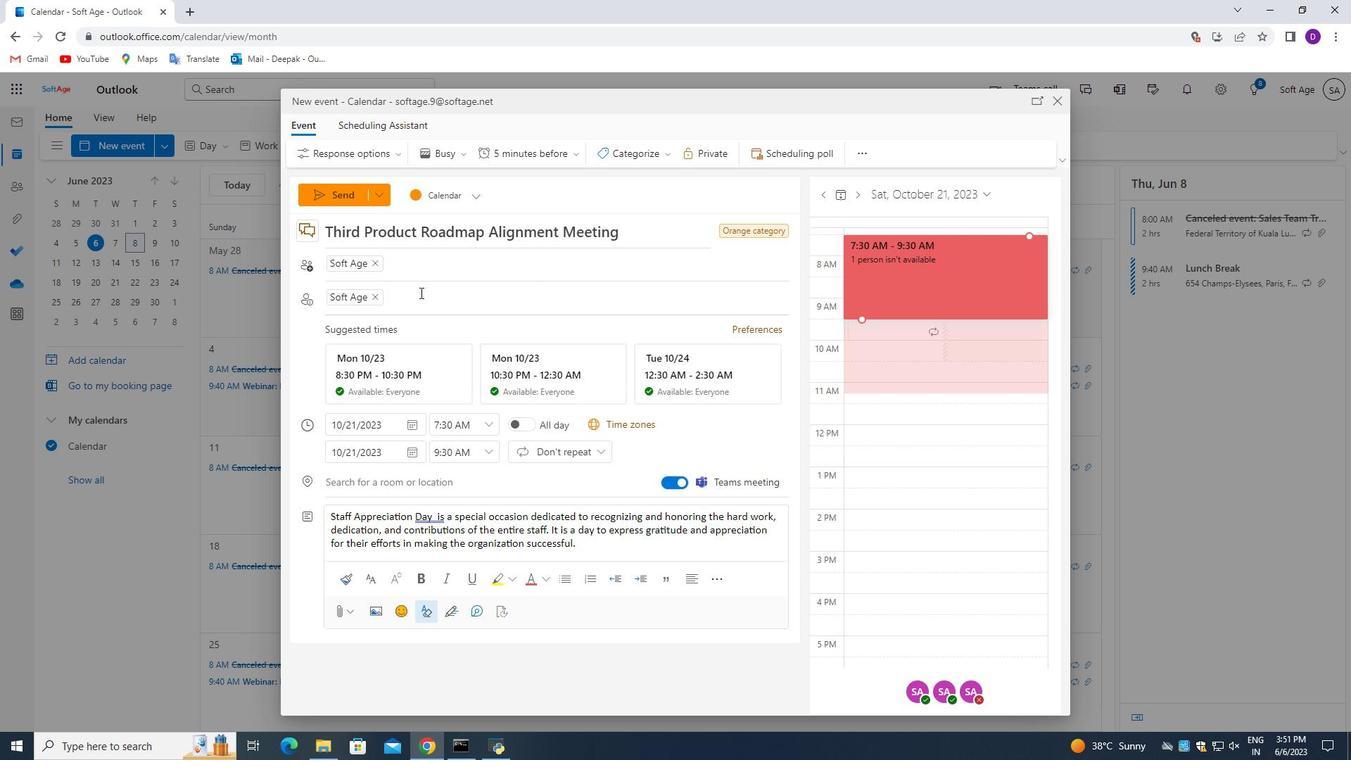 
Action: Mouse scrolled (413, 292) with delta (0, 0)
Screenshot: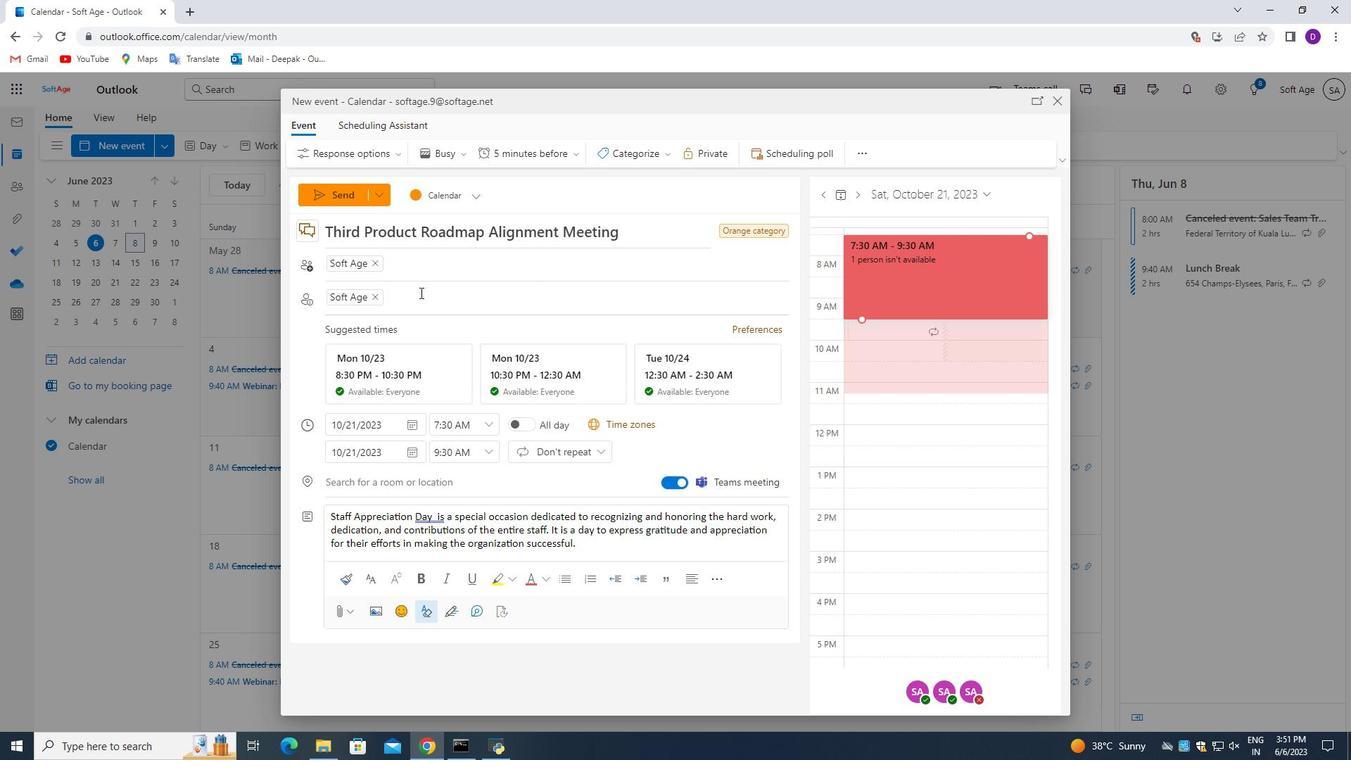 
Action: Mouse moved to (411, 292)
Screenshot: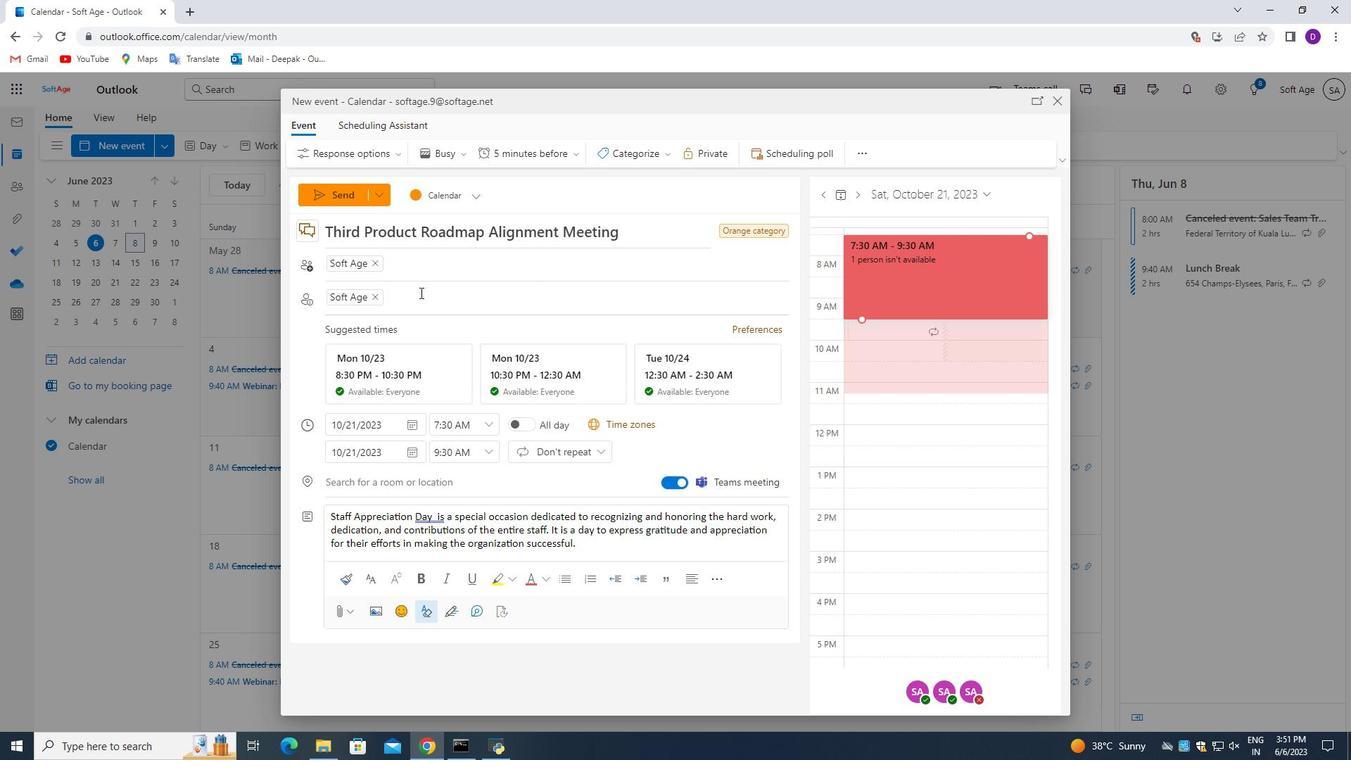 
Action: Mouse scrolled (411, 292) with delta (0, 0)
Screenshot: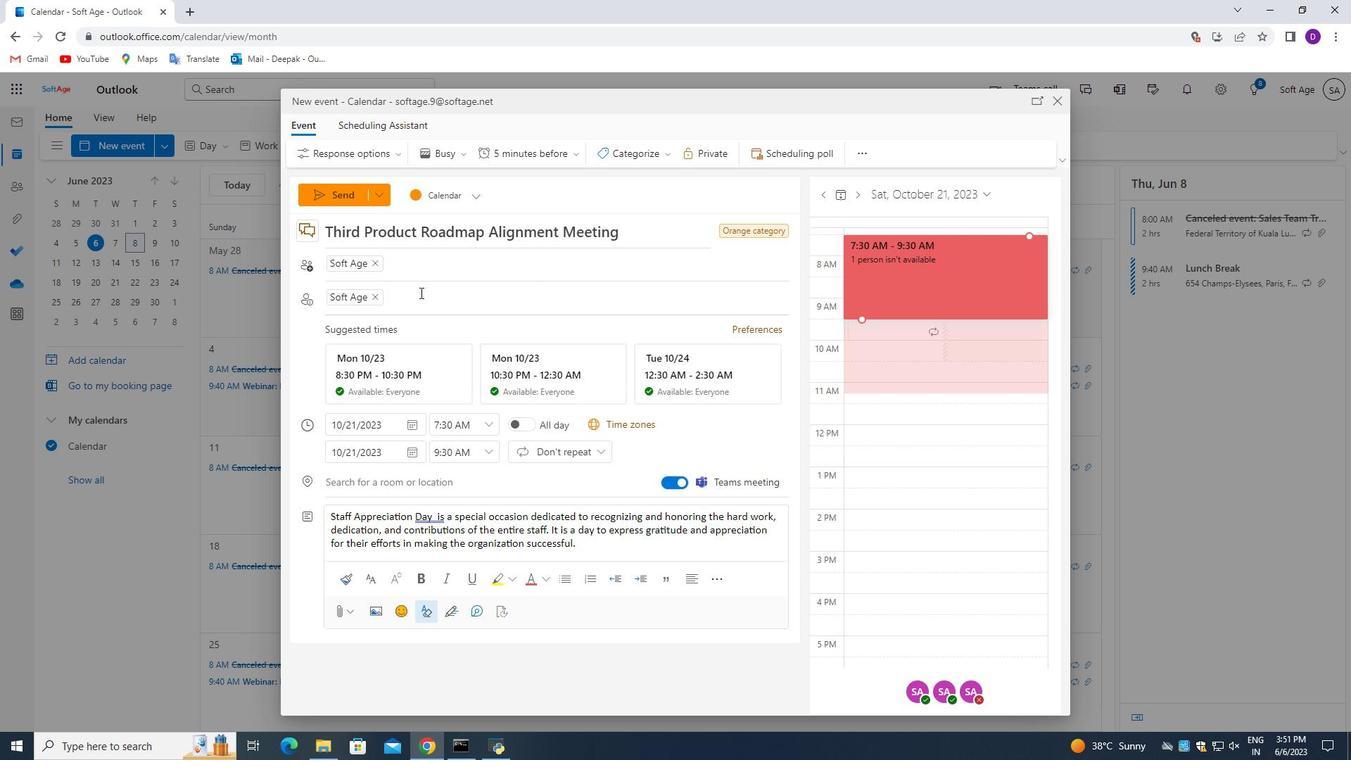 
Action: Mouse moved to (410, 292)
Screenshot: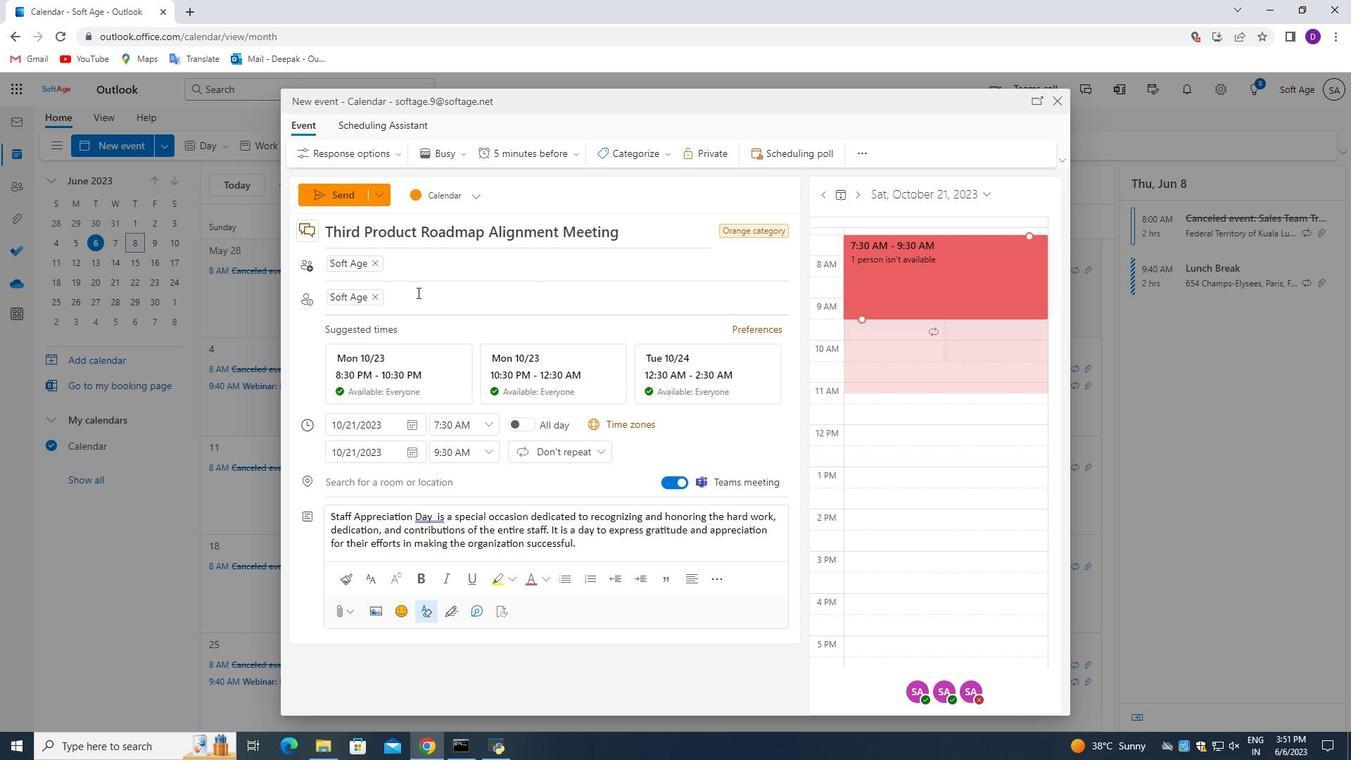 
Action: Mouse scrolled (410, 292) with delta (0, 0)
Screenshot: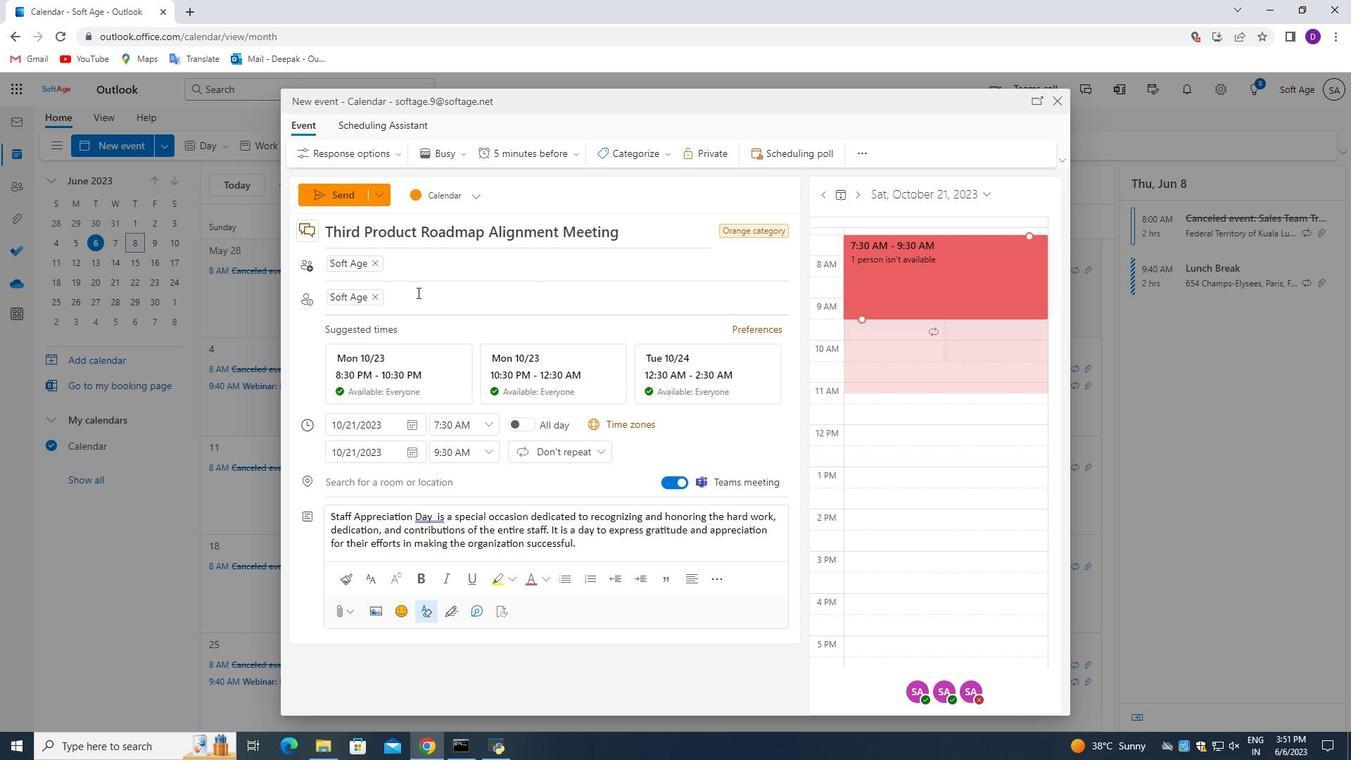 
Action: Mouse moved to (337, 193)
Screenshot: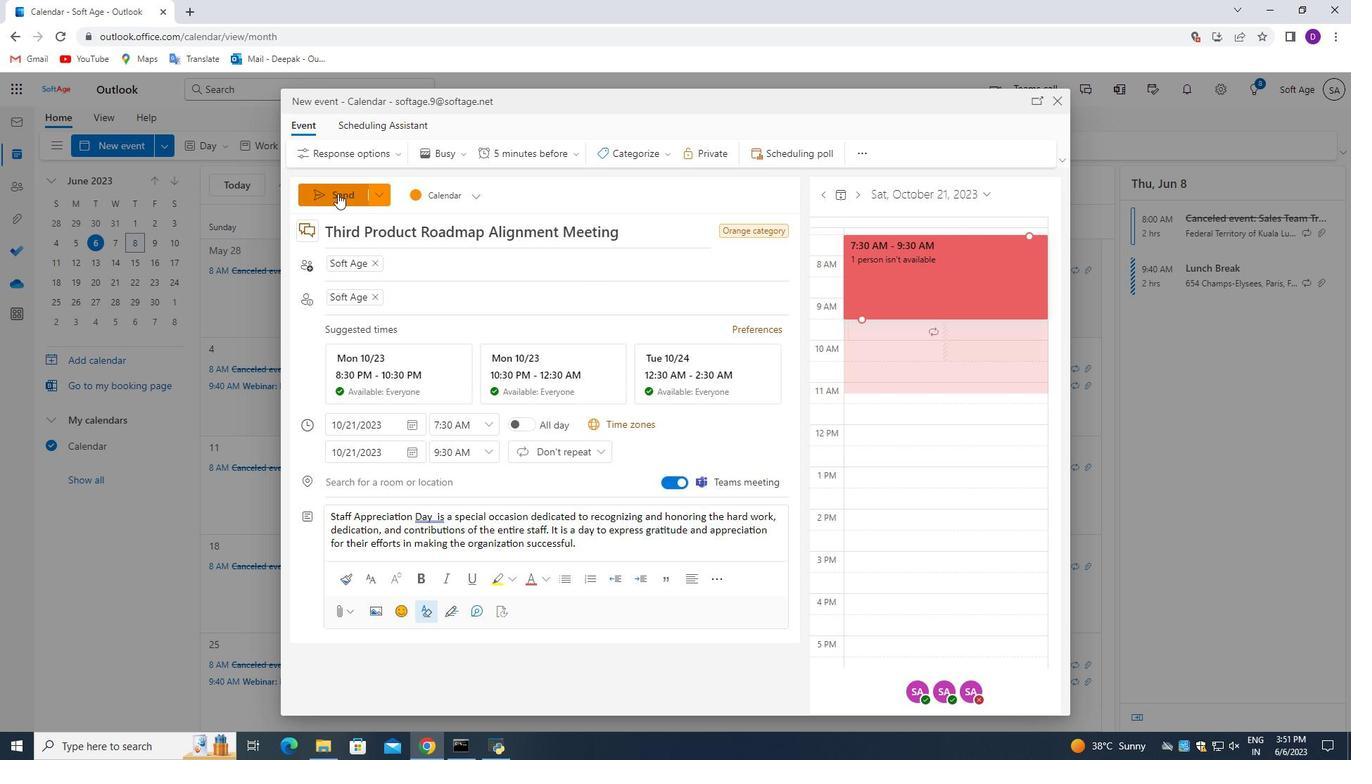 
Action: Mouse pressed left at (337, 193)
Screenshot: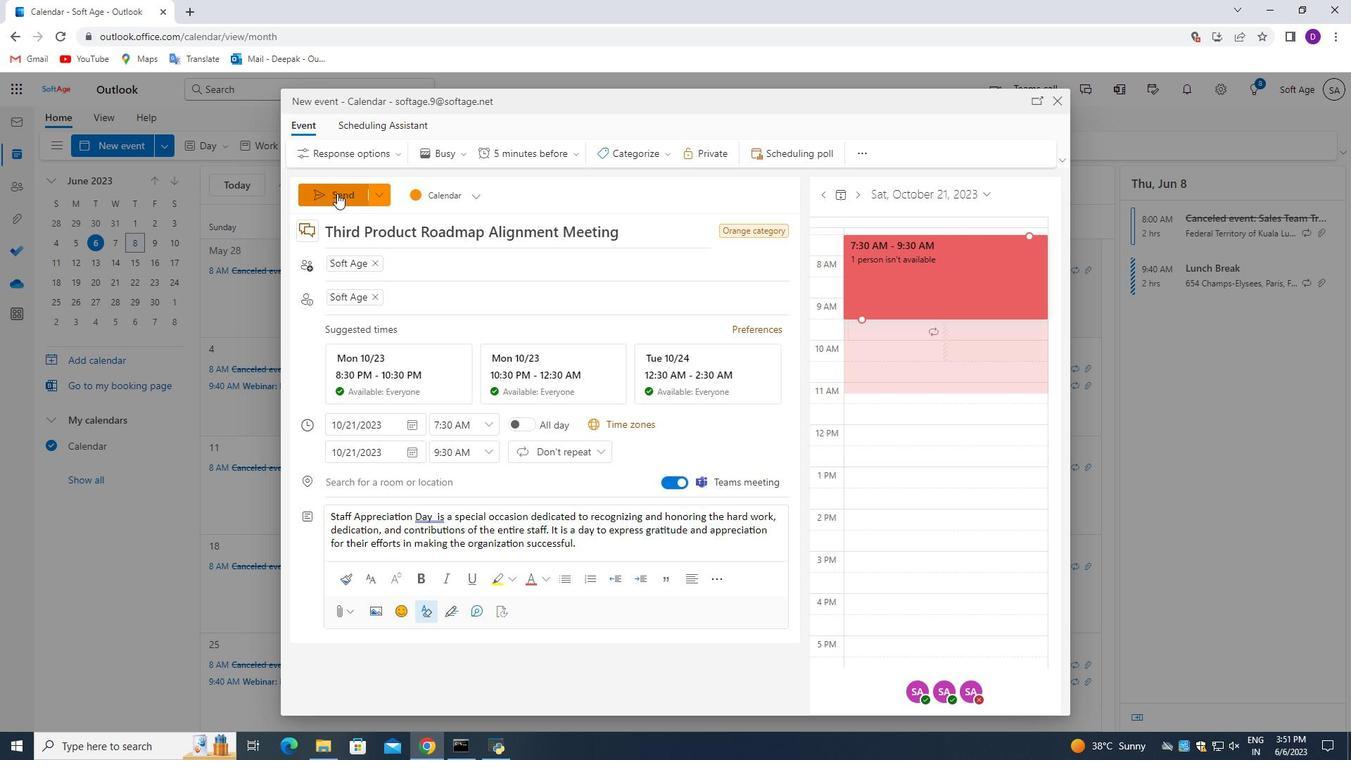 
Action: Mouse moved to (451, 439)
Screenshot: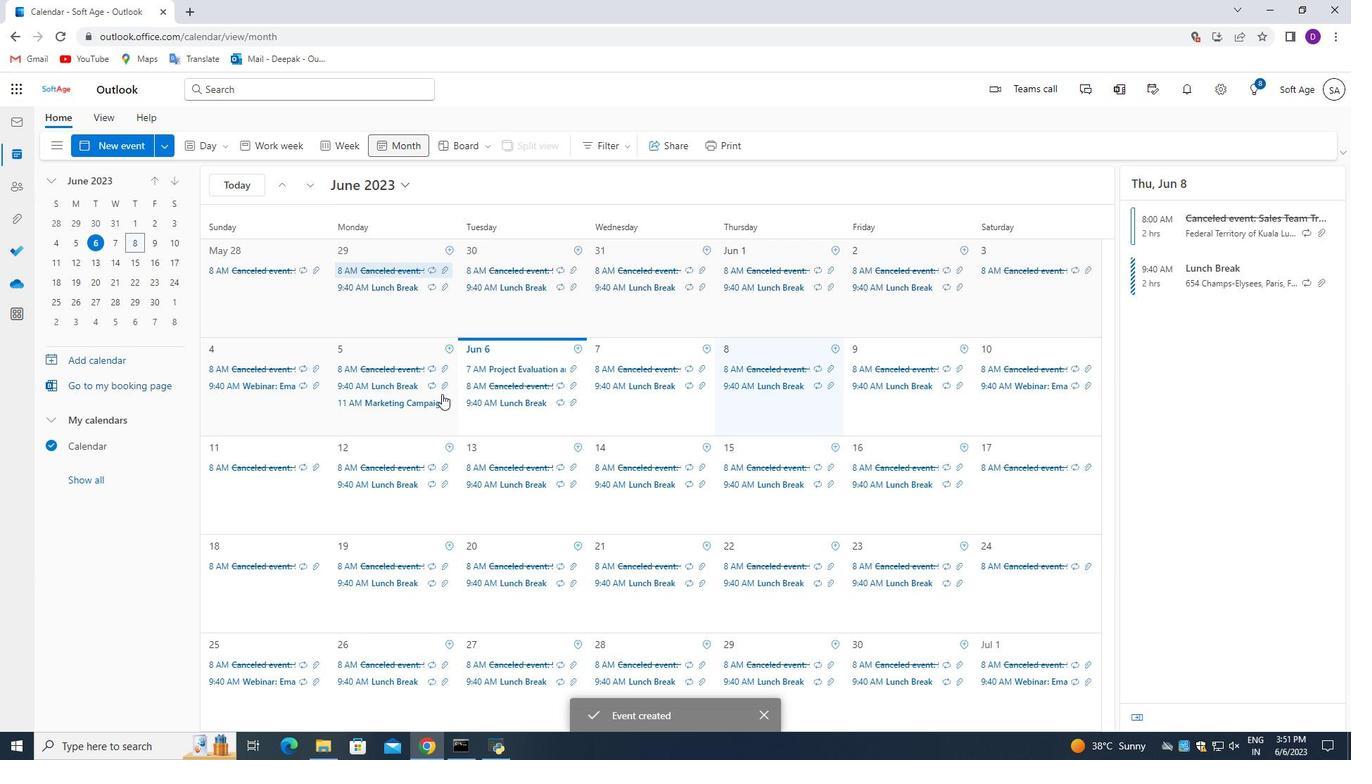 
Action: Mouse scrolled (451, 440) with delta (0, 0)
Screenshot: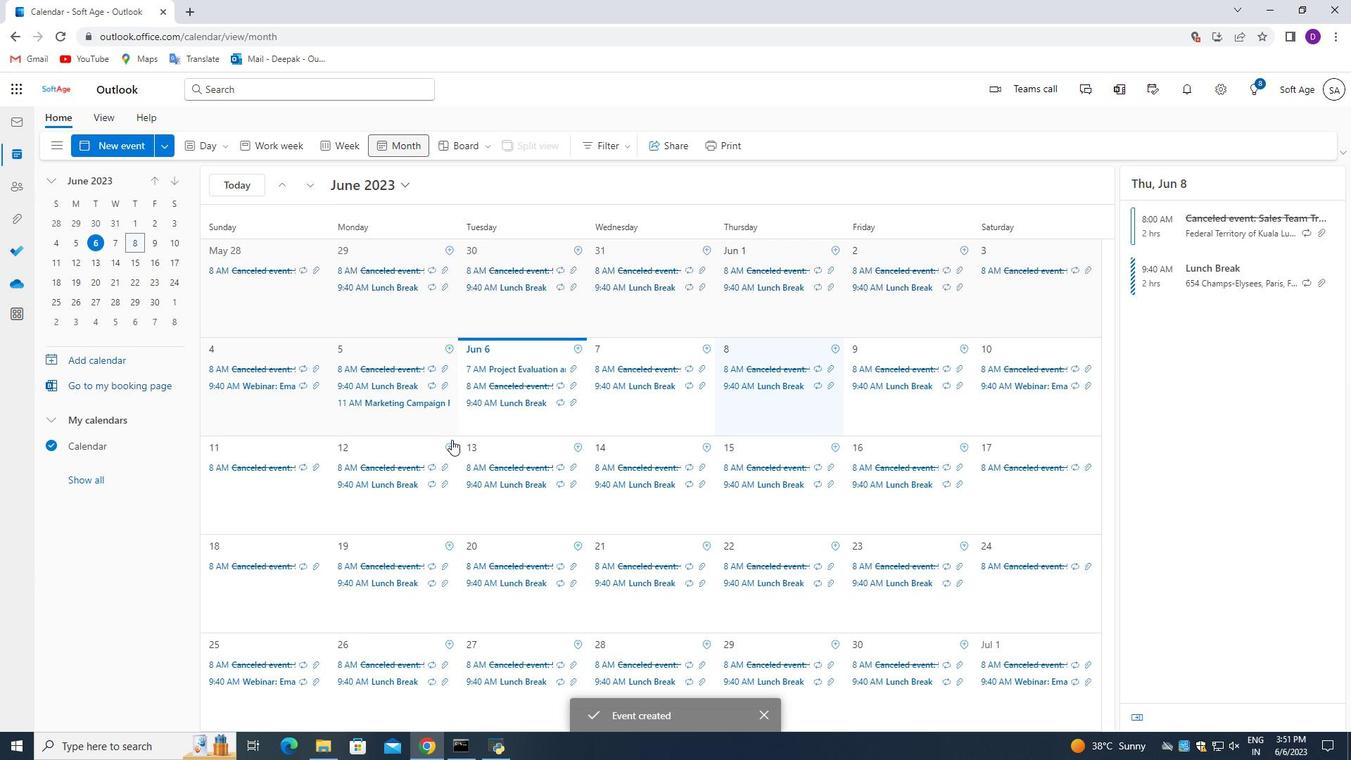 
Action: Mouse scrolled (451, 440) with delta (0, 0)
Screenshot: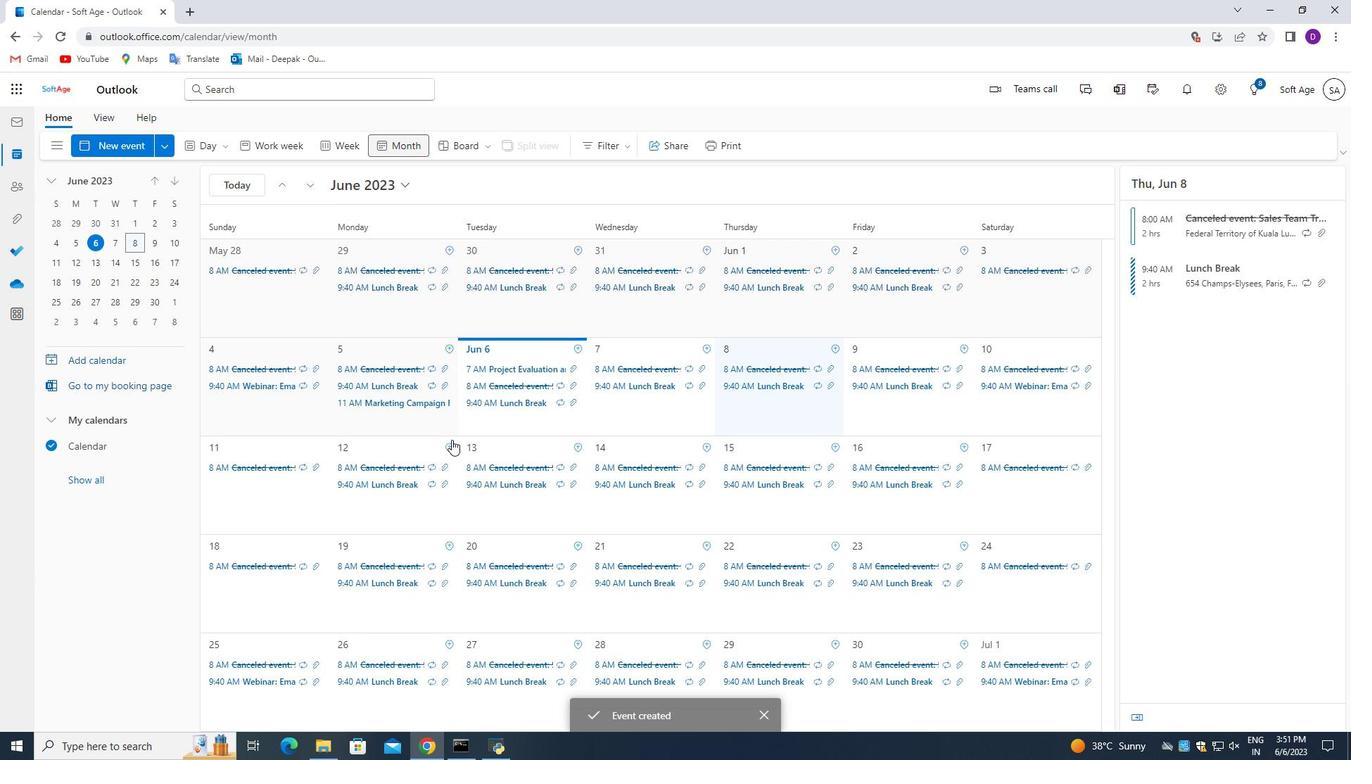 
Action: Mouse scrolled (451, 440) with delta (0, 0)
Screenshot: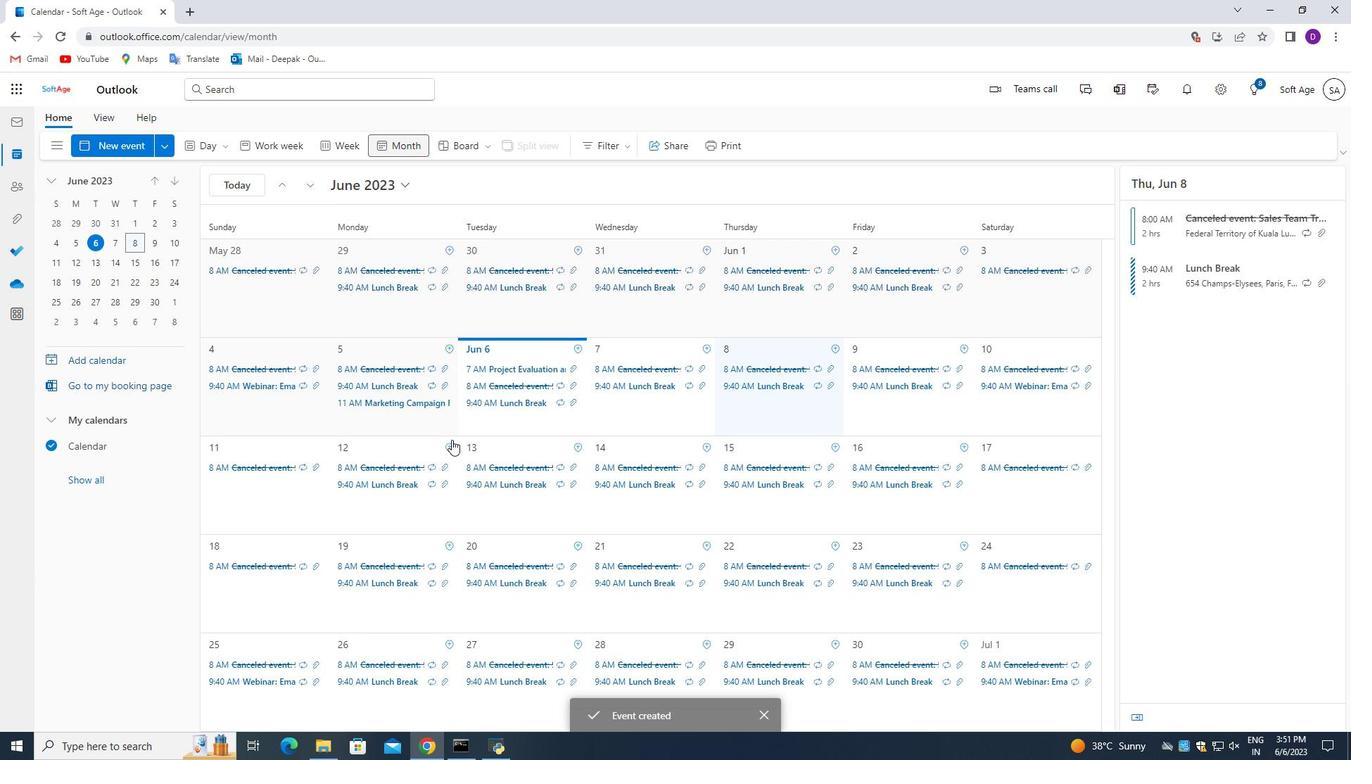 
Action: Mouse scrolled (451, 440) with delta (0, 0)
Screenshot: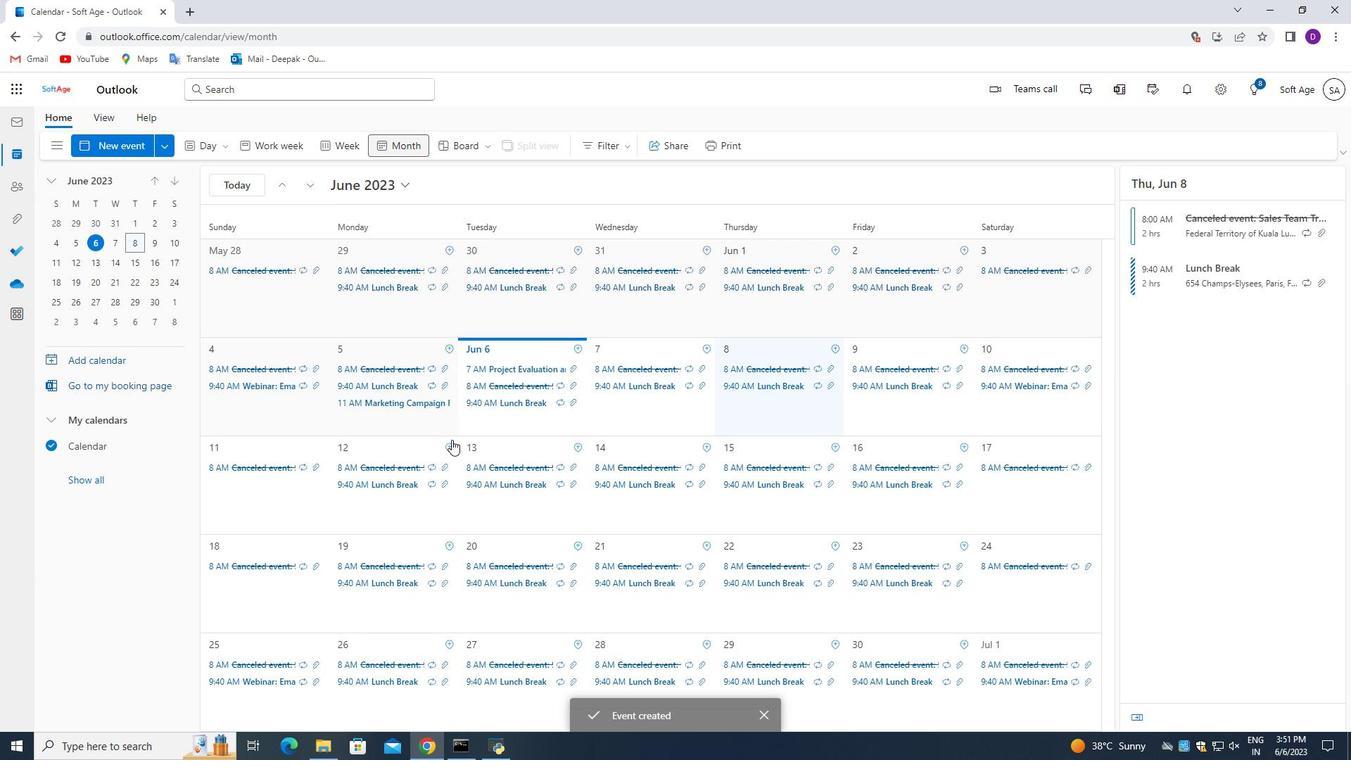 
